 Task: Find connections with filter location Sant Vicenç dels Horts with filter topic #Inspirationwith filter profile language Potuguese with filter current company Elsevier with filter school Careers for youth in Salem with filter industry Glass, Ceramics and Concrete Manufacturing with filter service category Video Animation with filter keywords title Warehouse Worker
Action: Mouse moved to (628, 70)
Screenshot: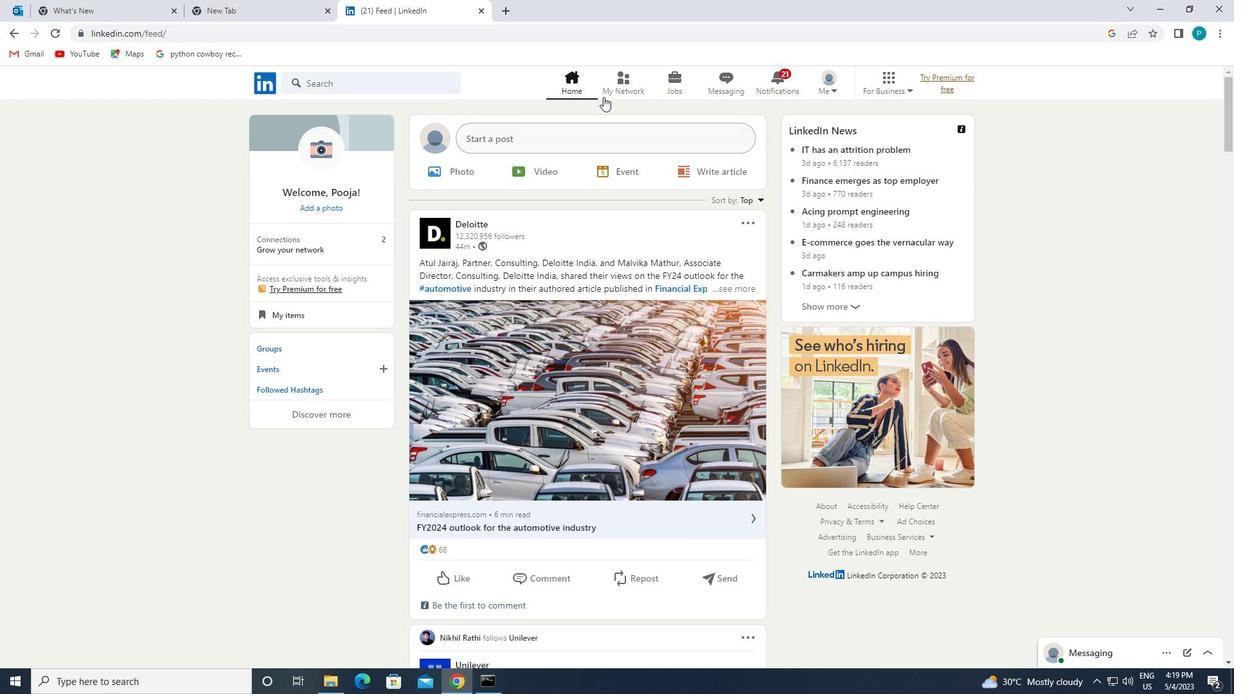 
Action: Mouse pressed left at (628, 70)
Screenshot: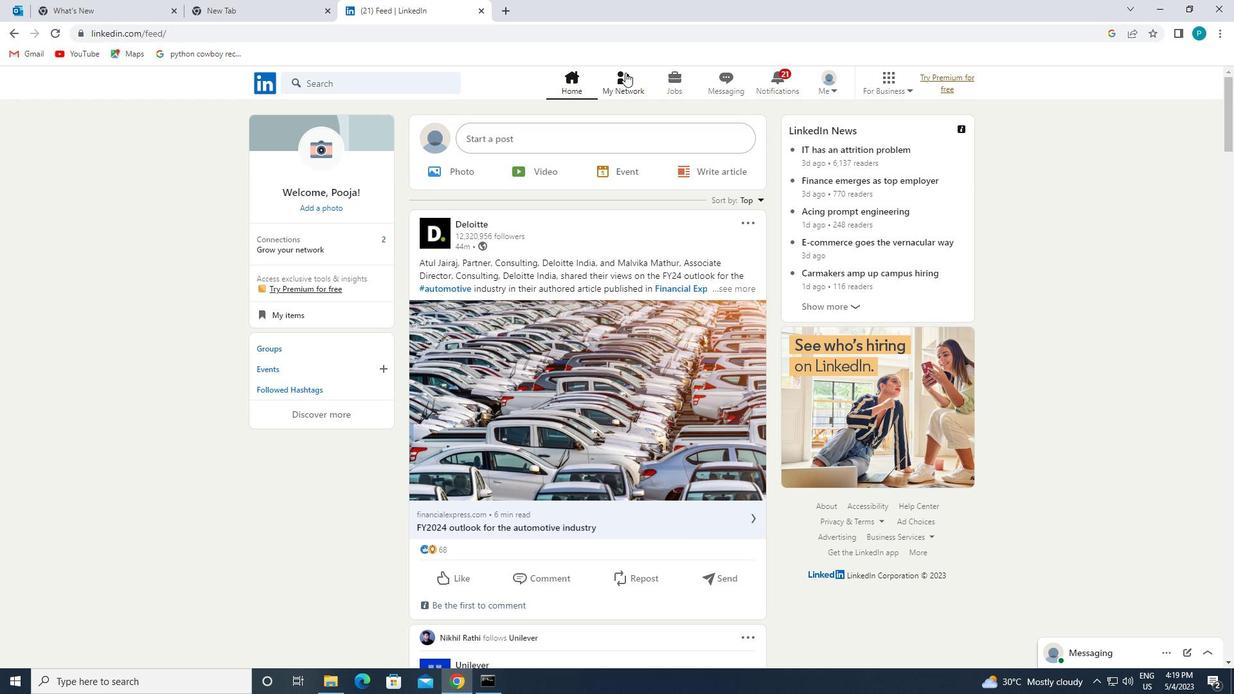 
Action: Mouse moved to (402, 150)
Screenshot: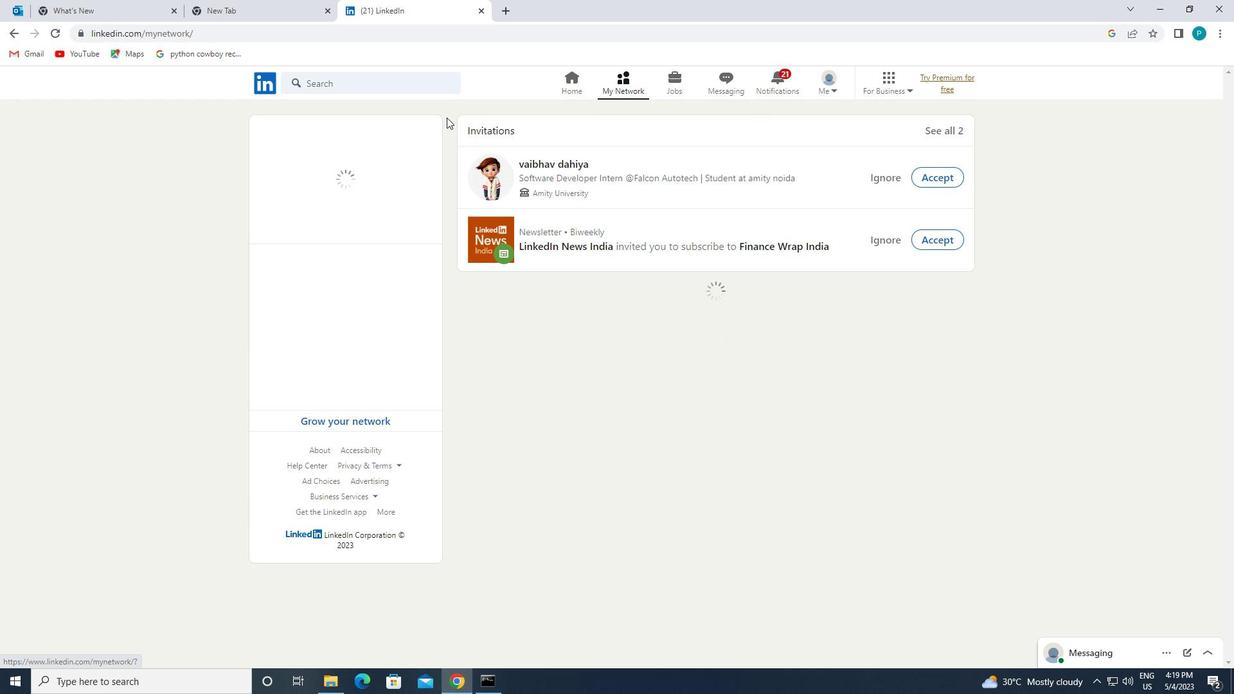 
Action: Mouse pressed left at (402, 150)
Screenshot: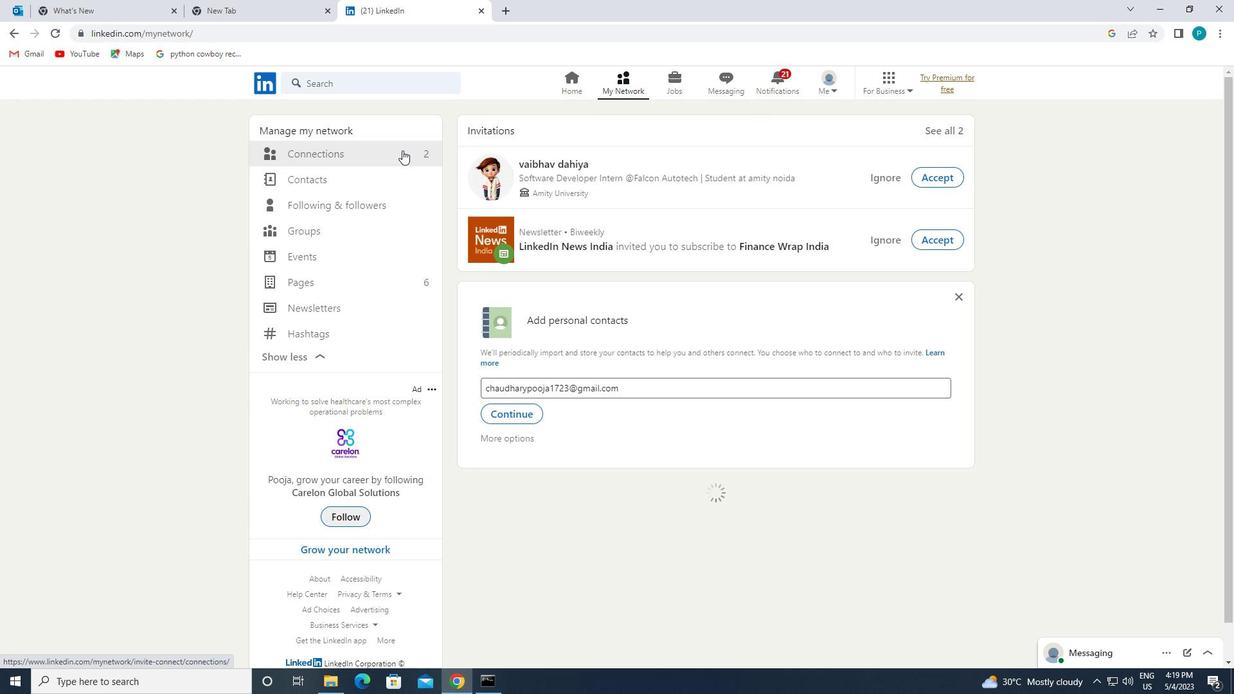 
Action: Mouse moved to (752, 144)
Screenshot: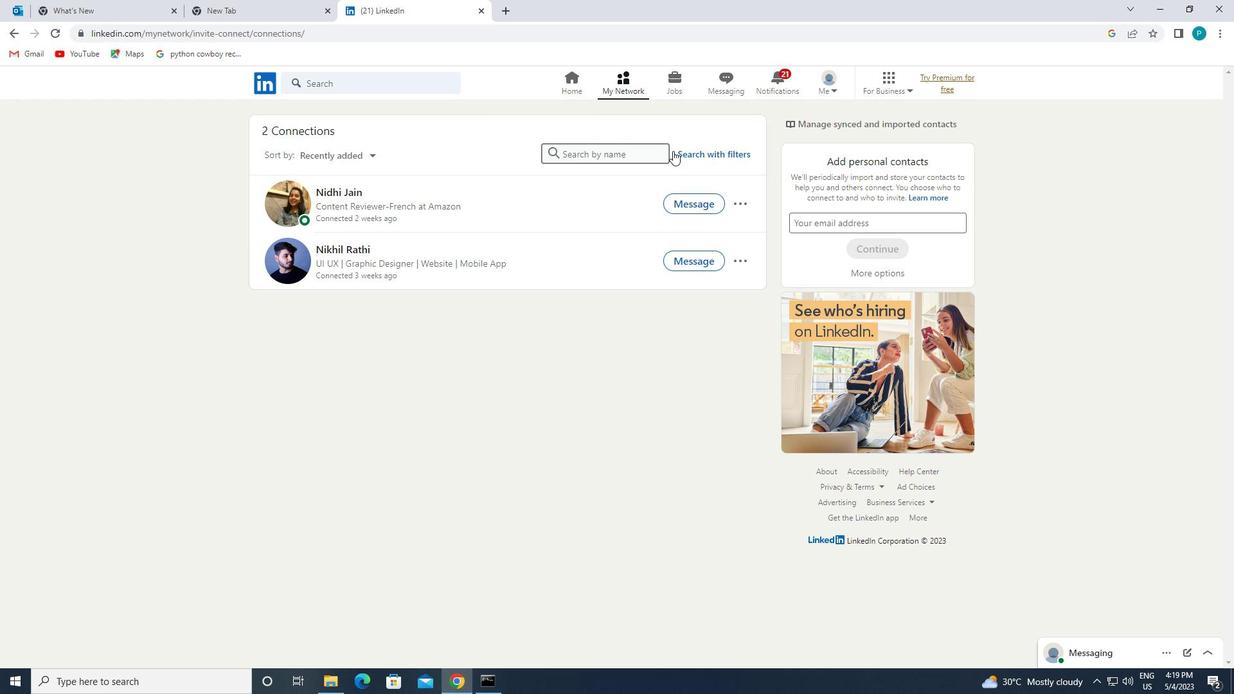 
Action: Mouse pressed left at (752, 144)
Screenshot: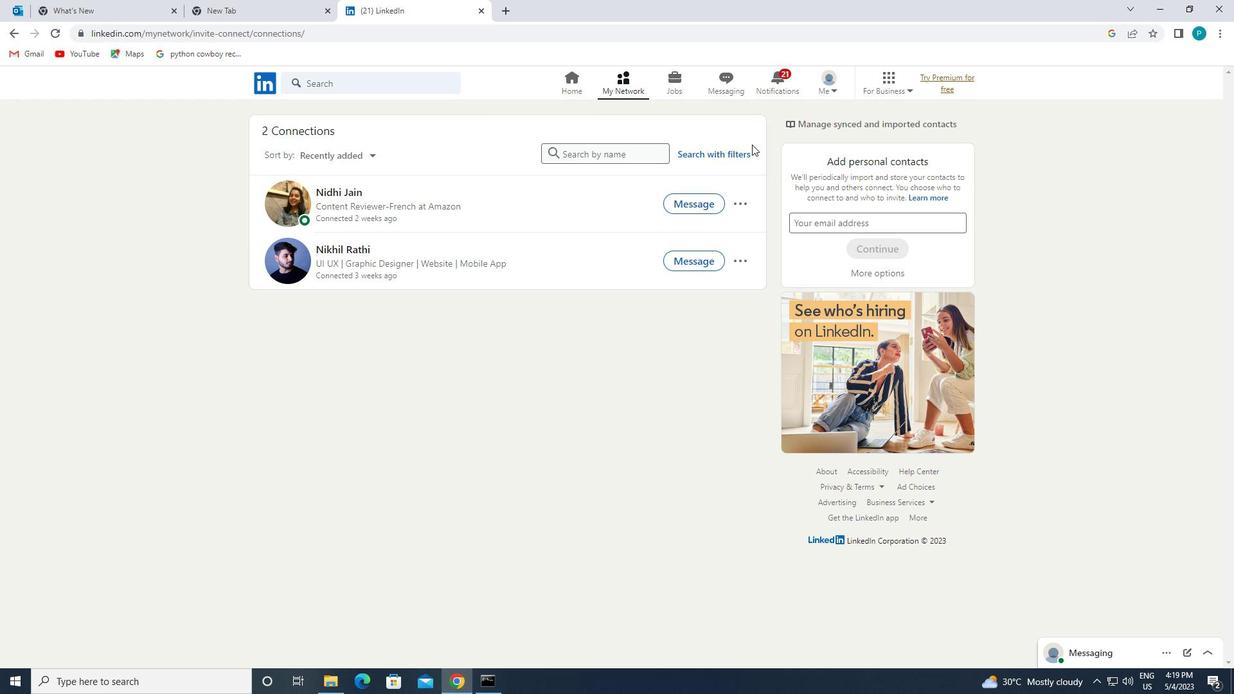 
Action: Mouse moved to (748, 147)
Screenshot: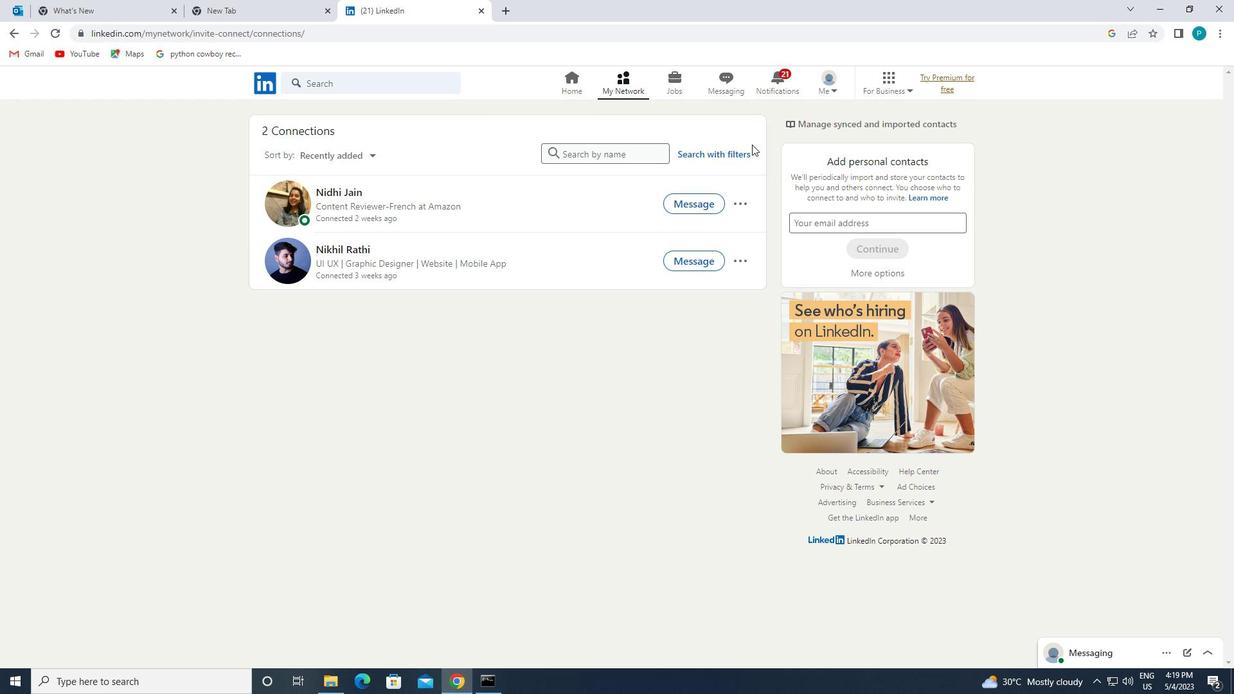 
Action: Mouse pressed left at (748, 147)
Screenshot: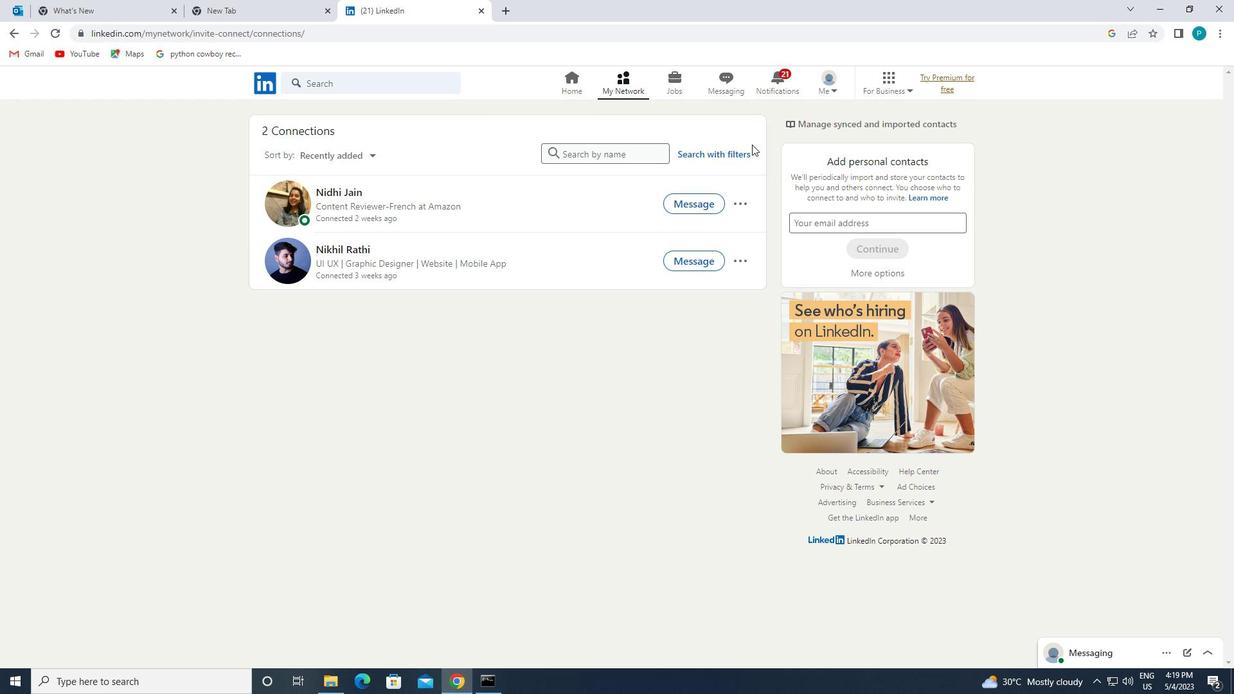 
Action: Mouse moved to (681, 116)
Screenshot: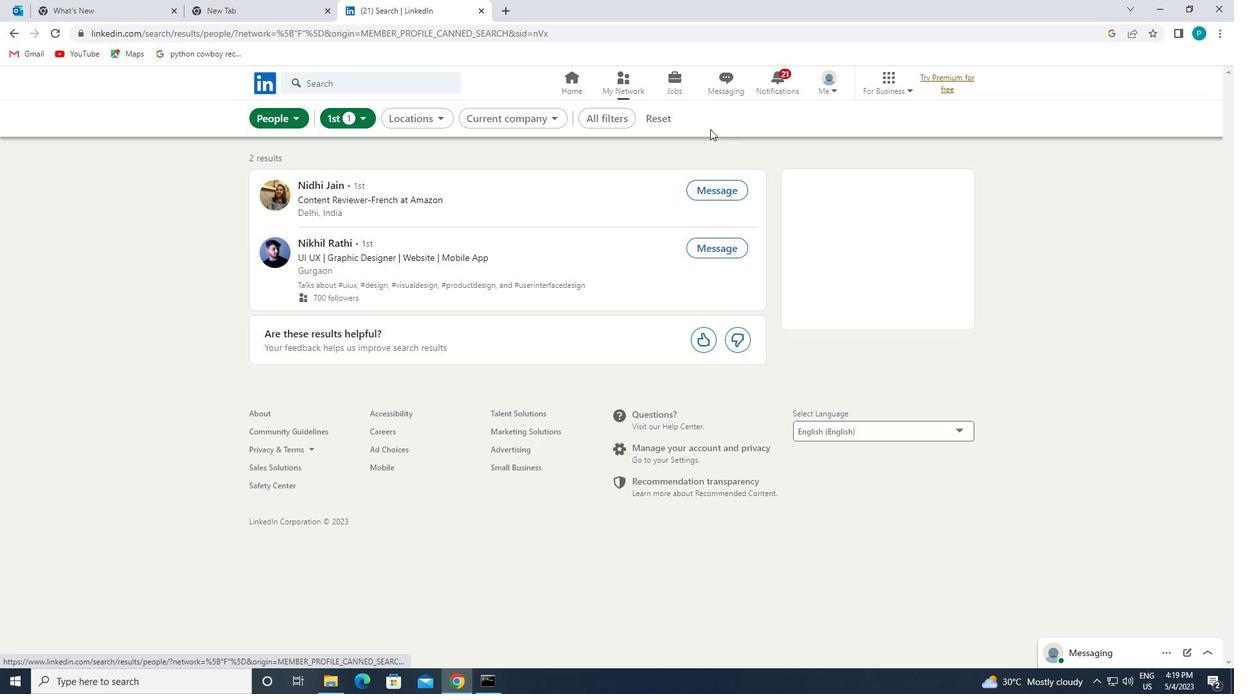 
Action: Mouse pressed left at (681, 116)
Screenshot: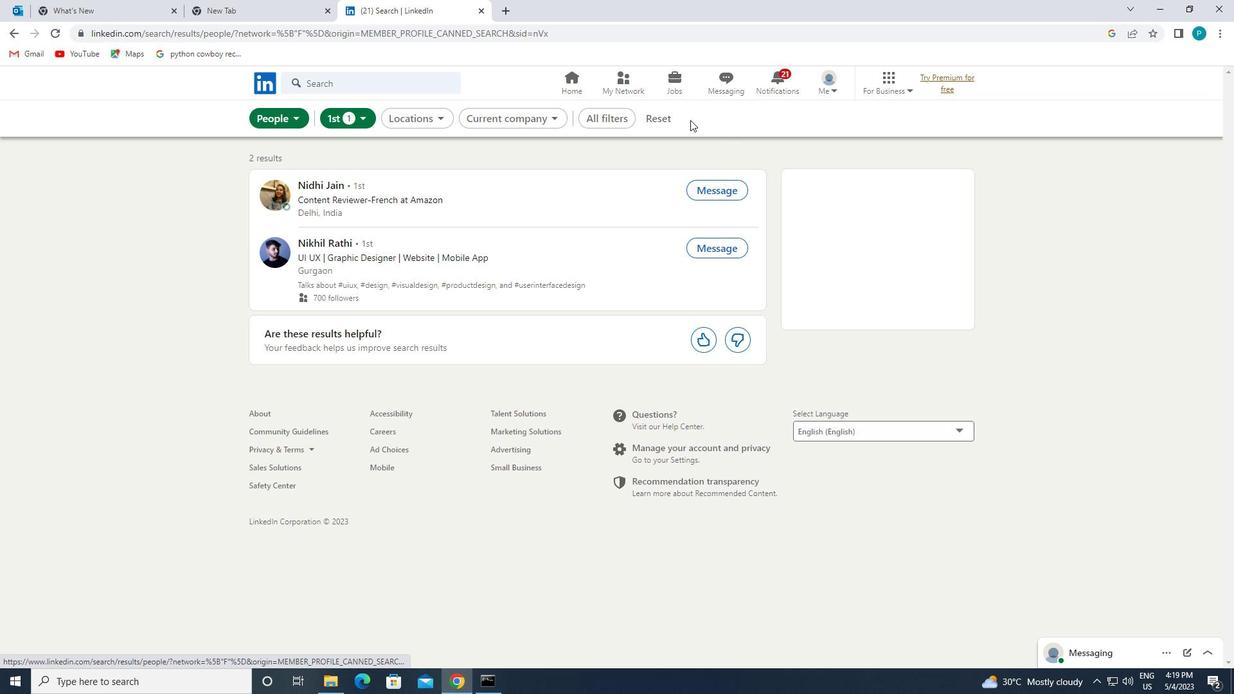 
Action: Mouse moved to (675, 117)
Screenshot: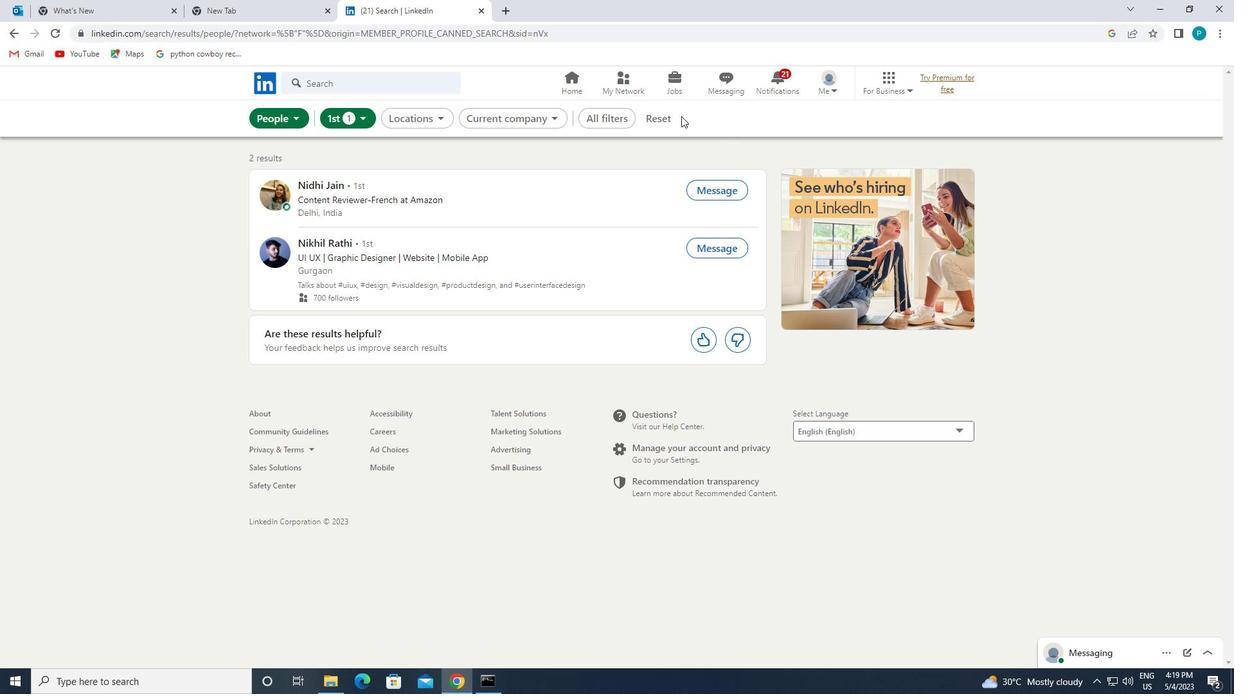 
Action: Mouse pressed left at (675, 117)
Screenshot: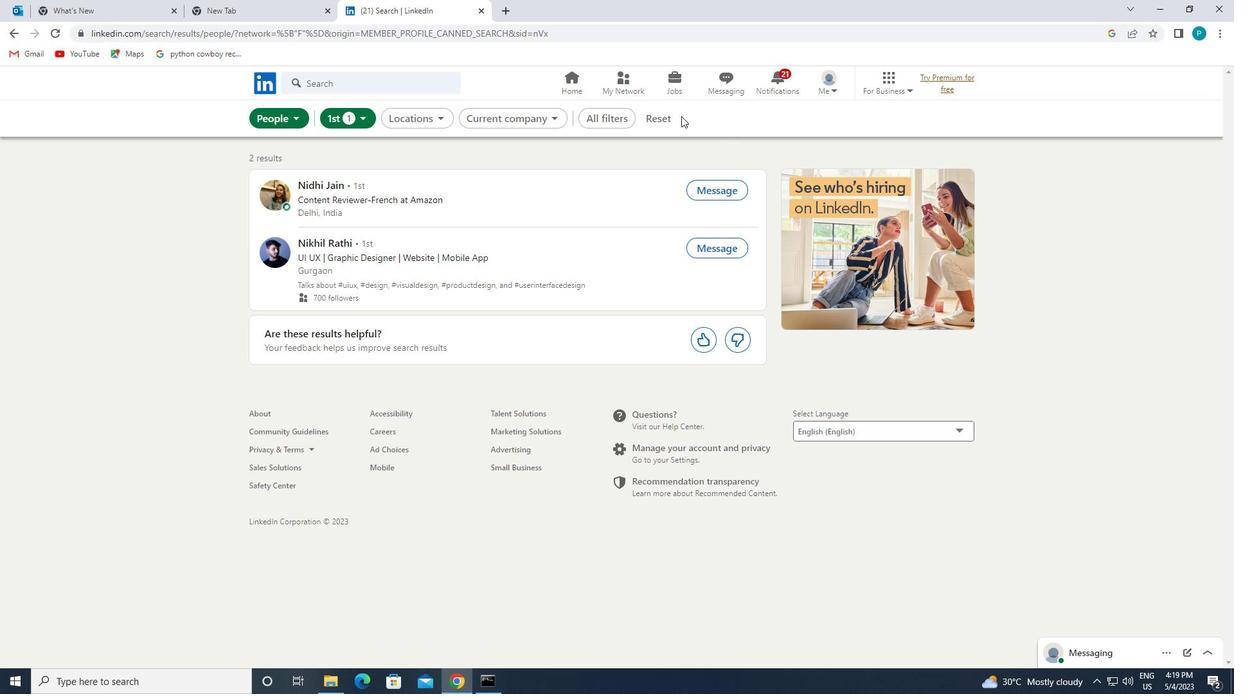 
Action: Mouse moved to (637, 113)
Screenshot: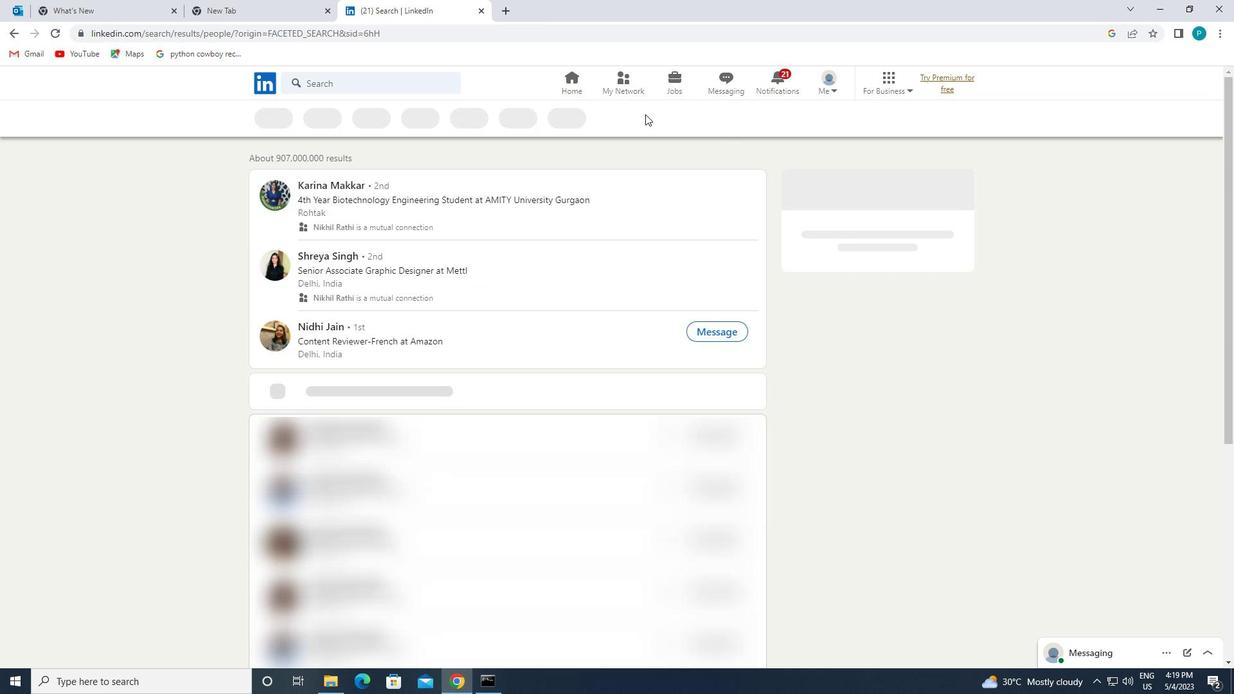 
Action: Mouse pressed left at (637, 113)
Screenshot: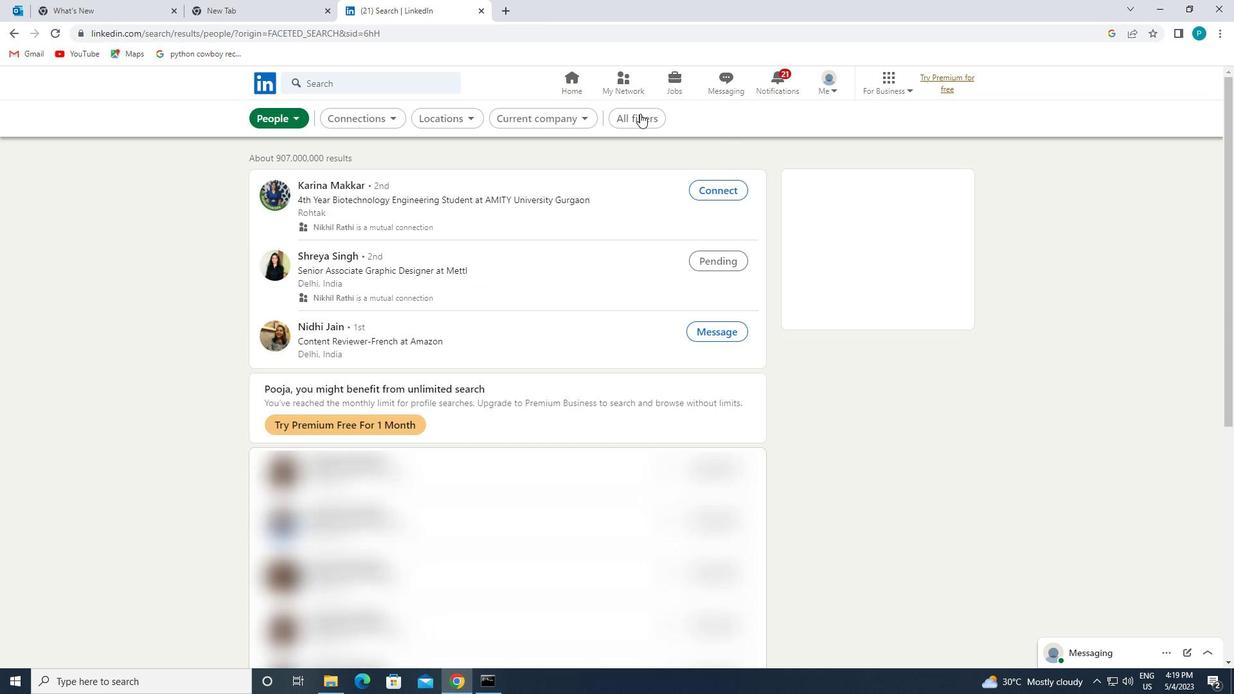 
Action: Mouse moved to (1051, 317)
Screenshot: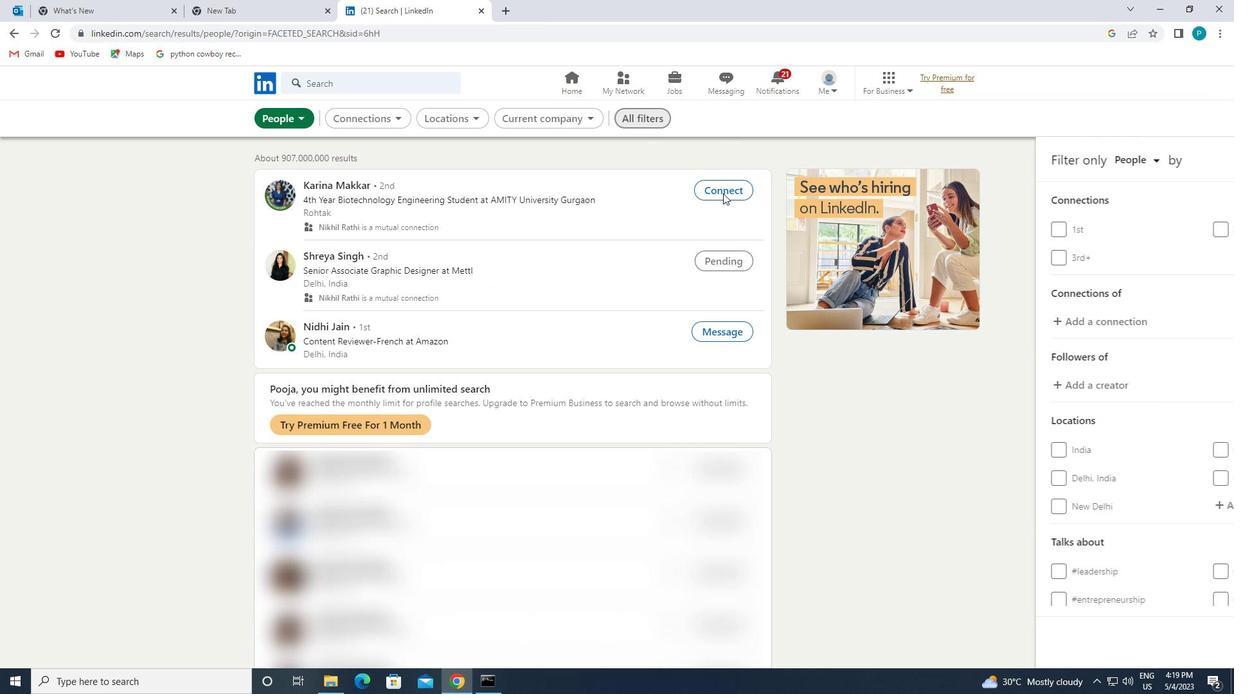 
Action: Mouse scrolled (1051, 316) with delta (0, 0)
Screenshot: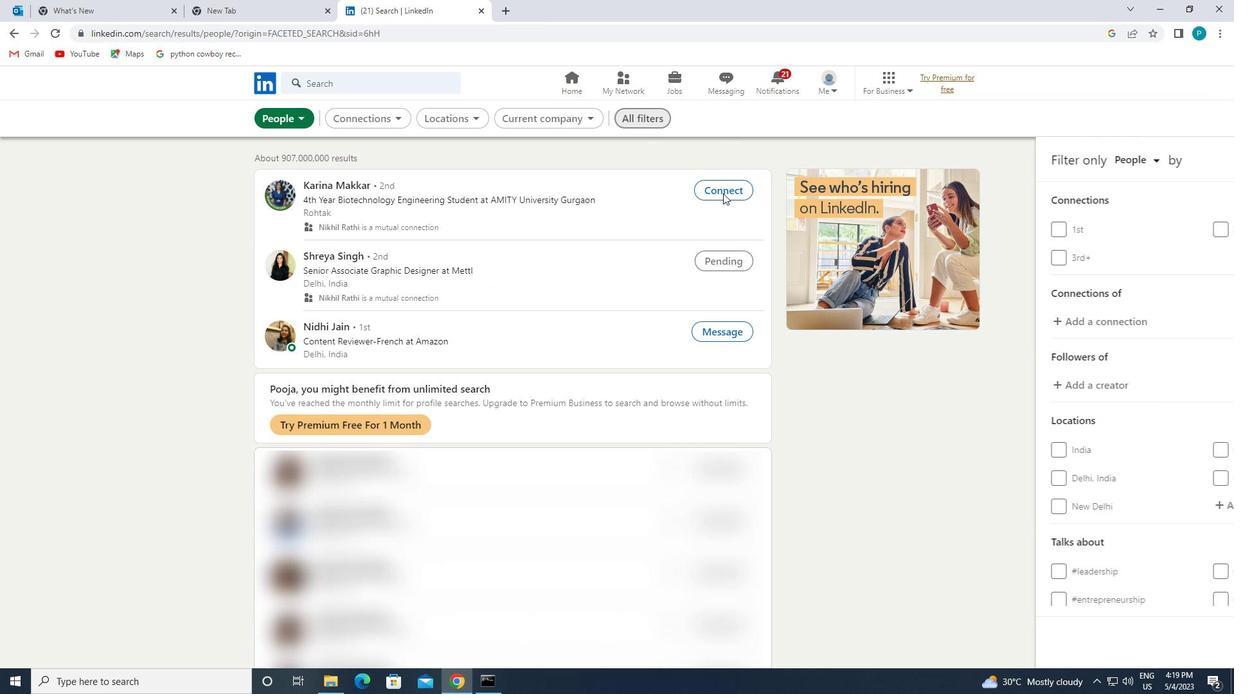 
Action: Mouse moved to (1083, 330)
Screenshot: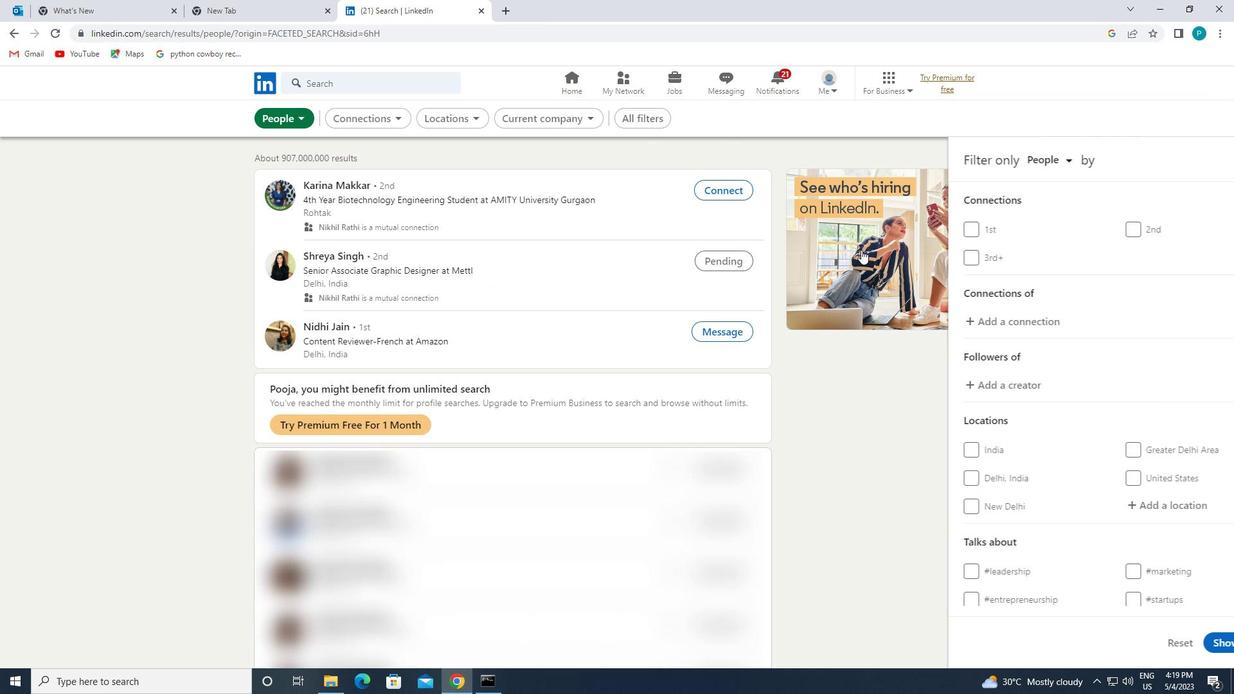 
Action: Mouse scrolled (1083, 329) with delta (0, 0)
Screenshot: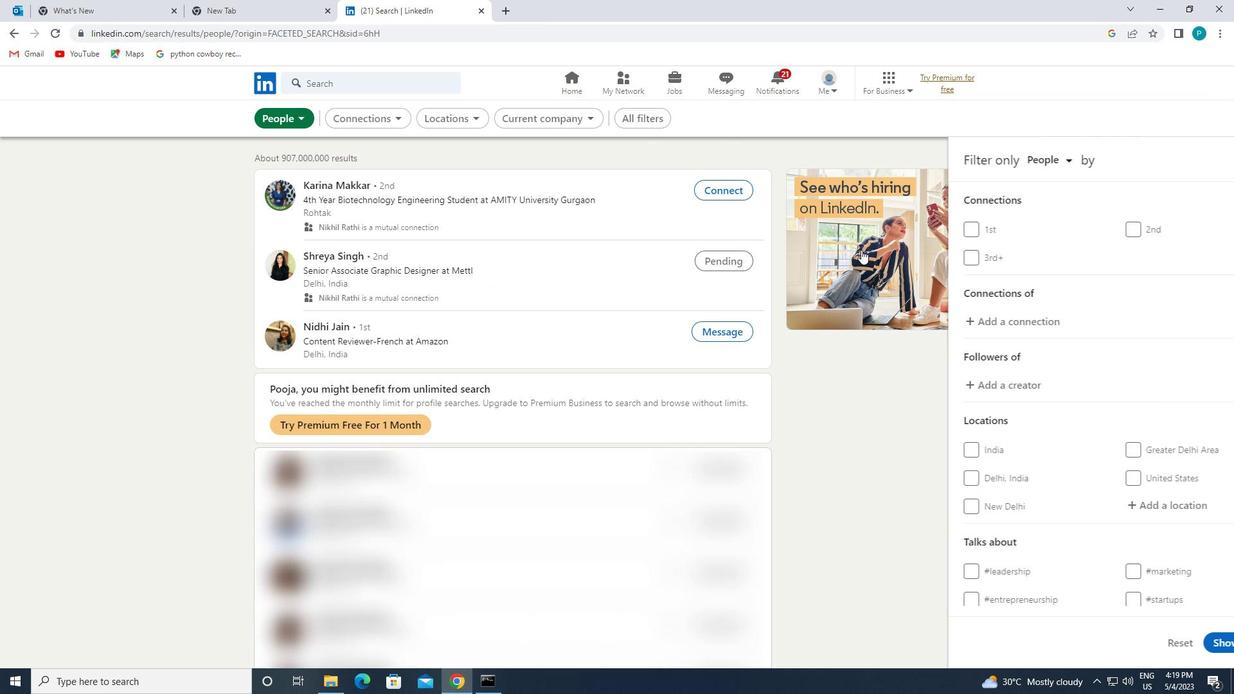 
Action: Mouse moved to (1083, 331)
Screenshot: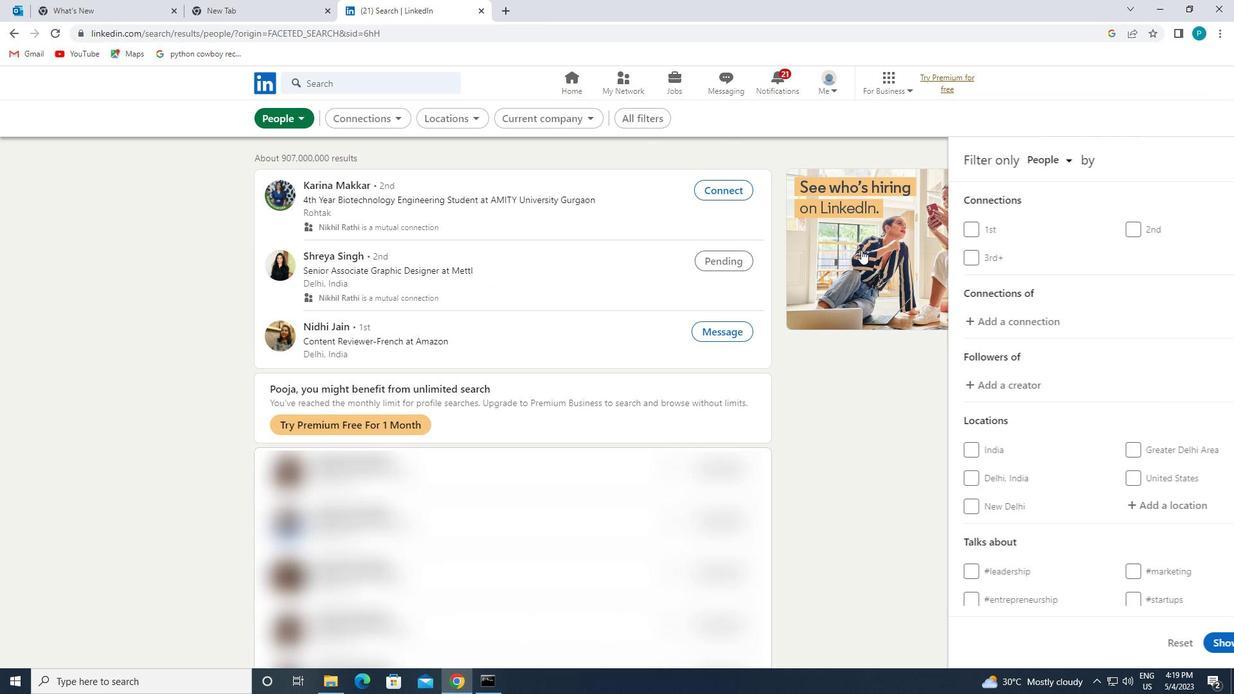 
Action: Mouse scrolled (1083, 330) with delta (0, 0)
Screenshot: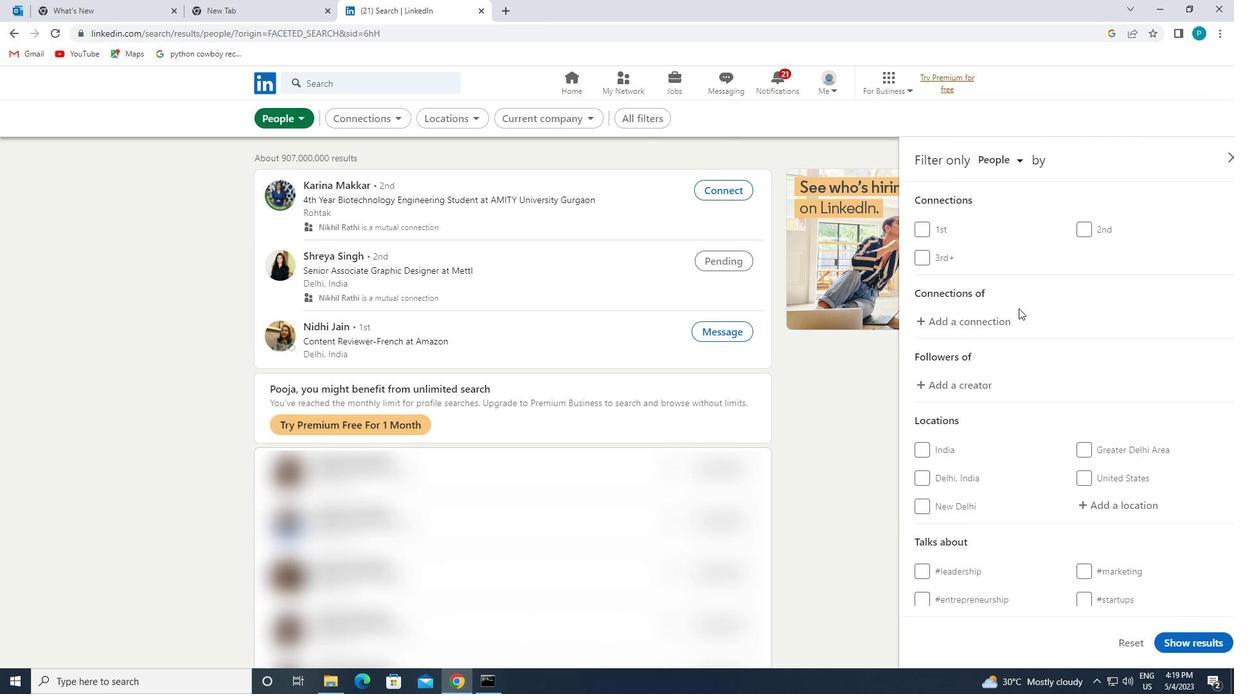 
Action: Mouse moved to (1083, 309)
Screenshot: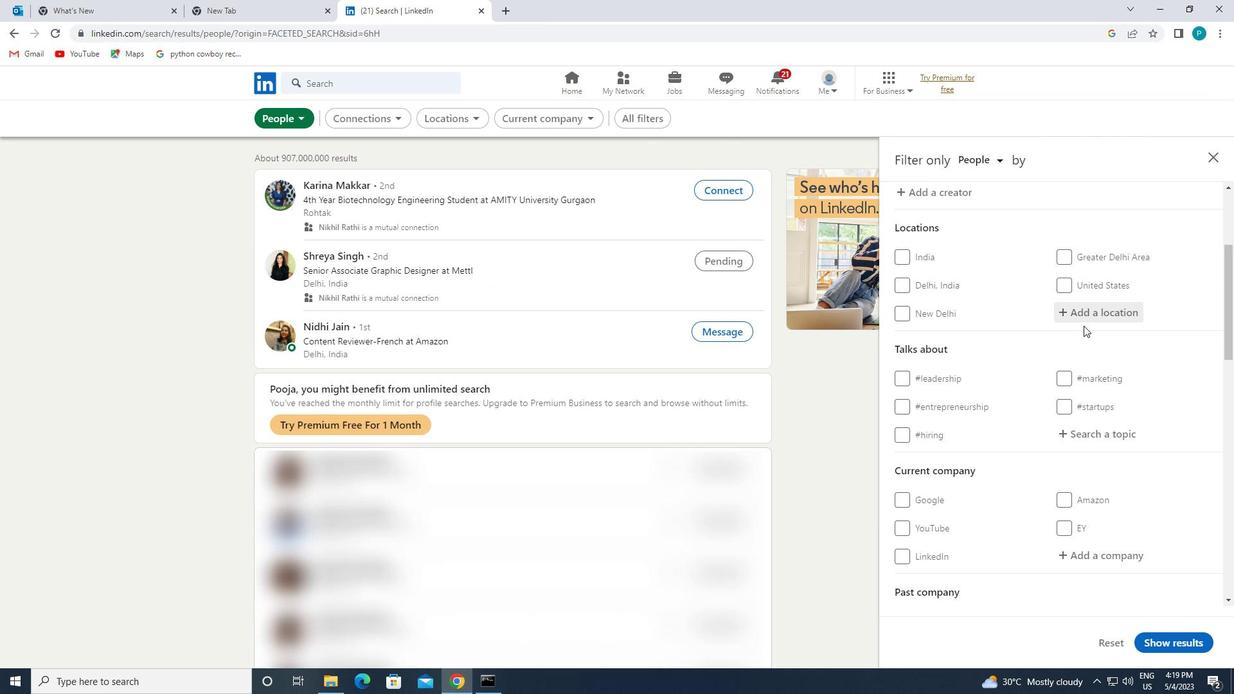 
Action: Mouse pressed left at (1083, 309)
Screenshot: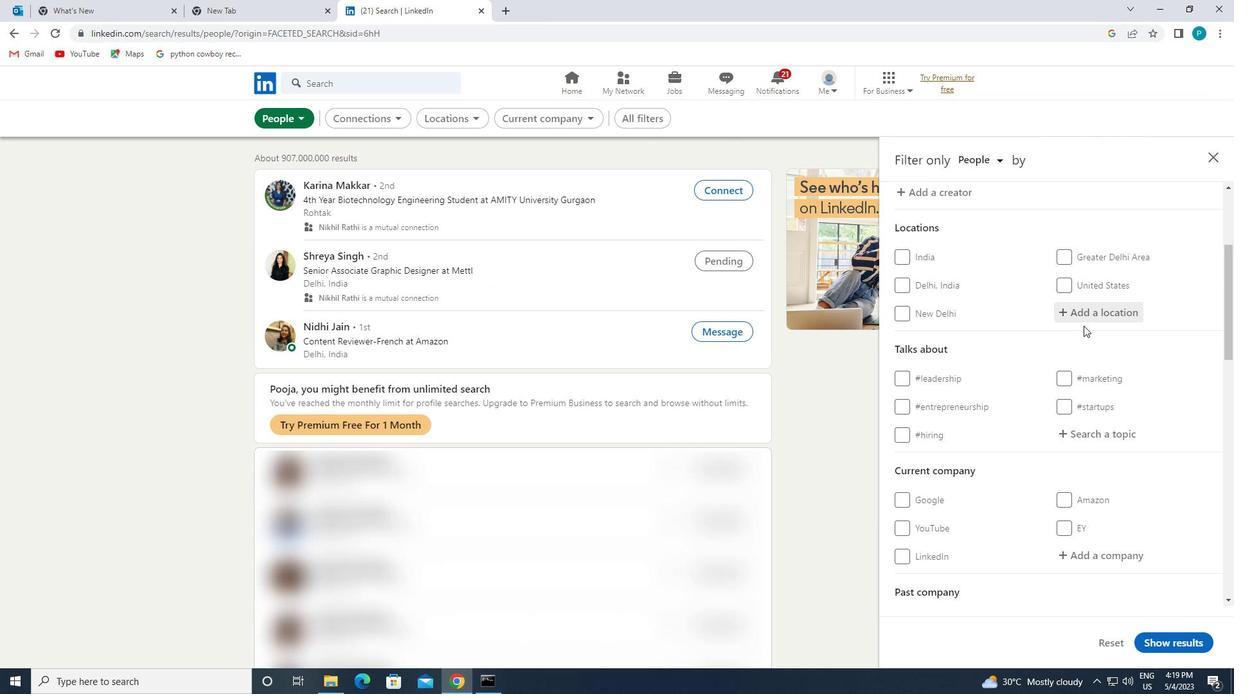 
Action: Key pressed <Key.caps_lock>s<Key.caps_lock>ant<Key.space><Key.caps_lock>v<Key.caps_lock>icenc
Screenshot: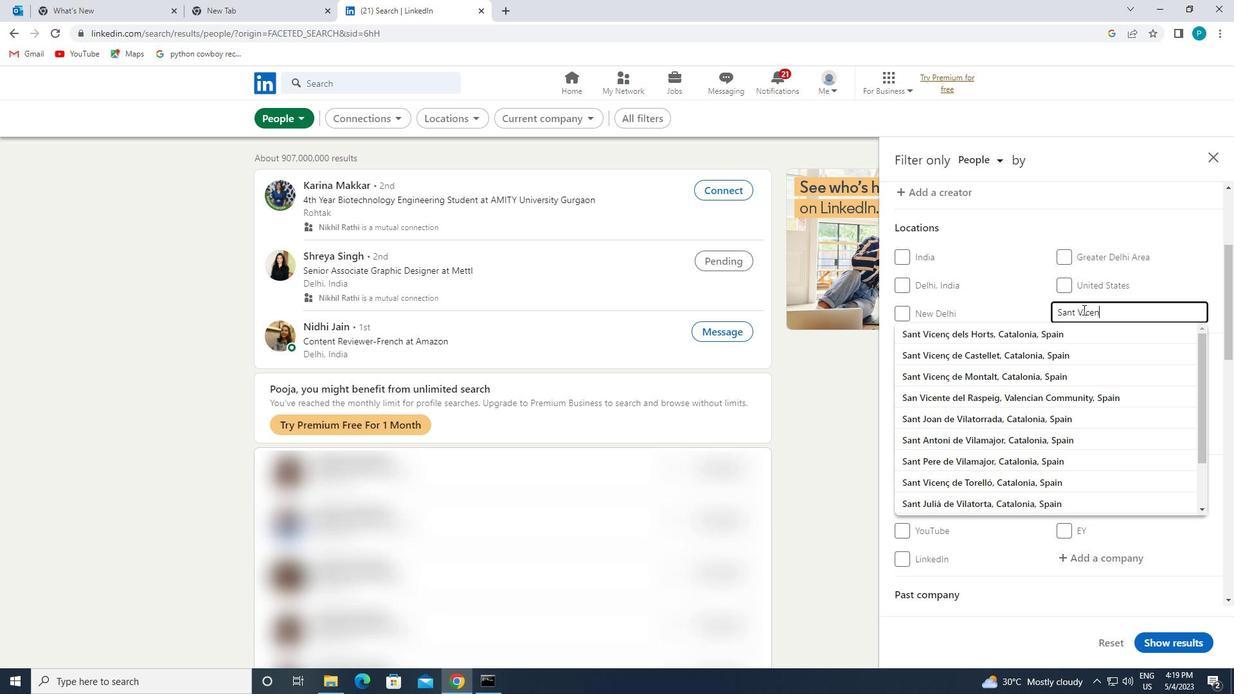 
Action: Mouse moved to (1058, 330)
Screenshot: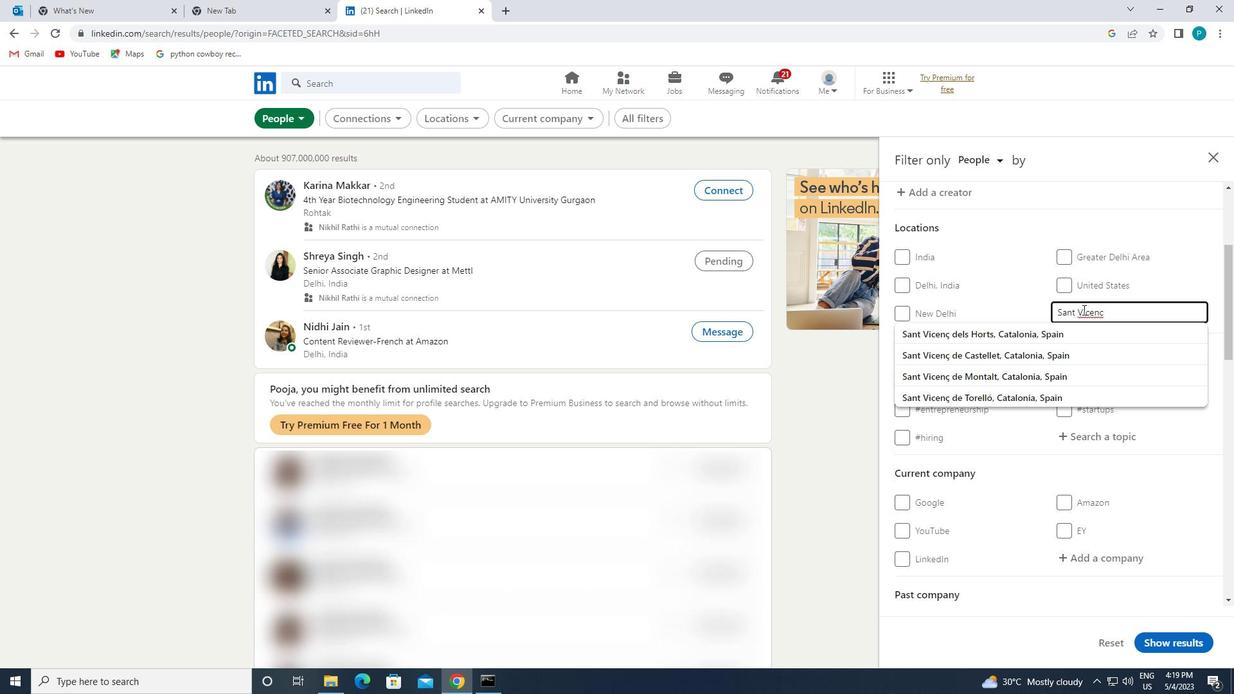 
Action: Mouse pressed left at (1058, 330)
Screenshot: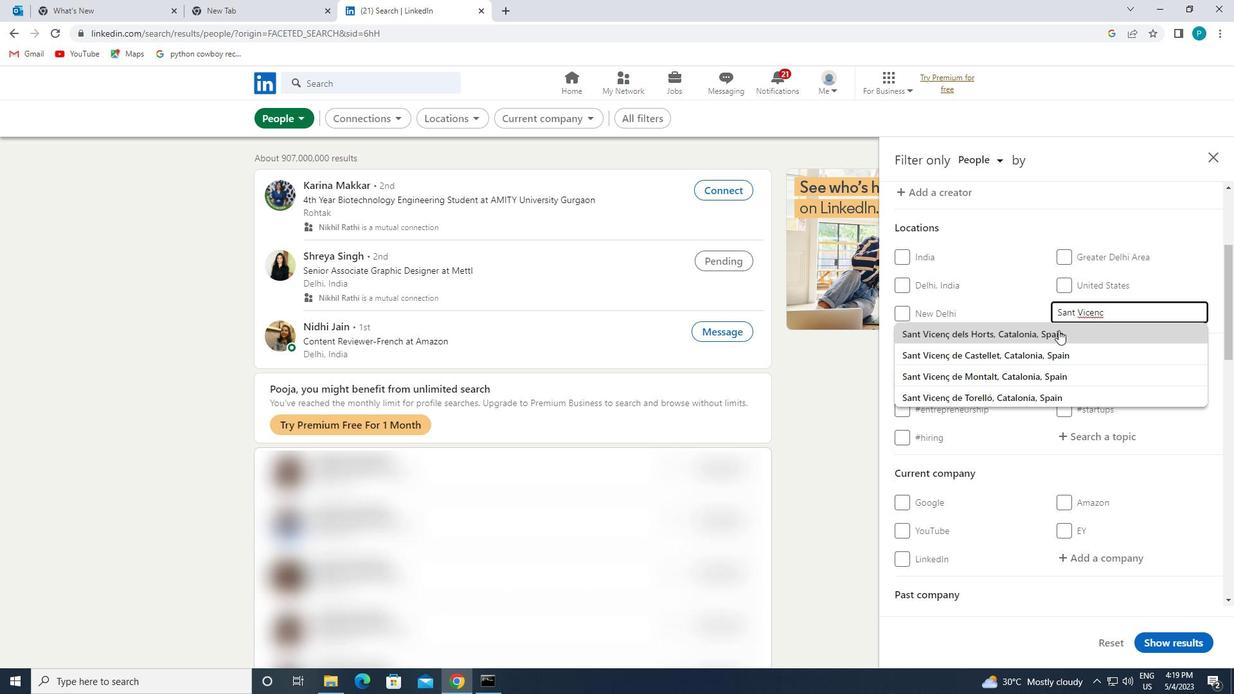 
Action: Mouse moved to (1070, 349)
Screenshot: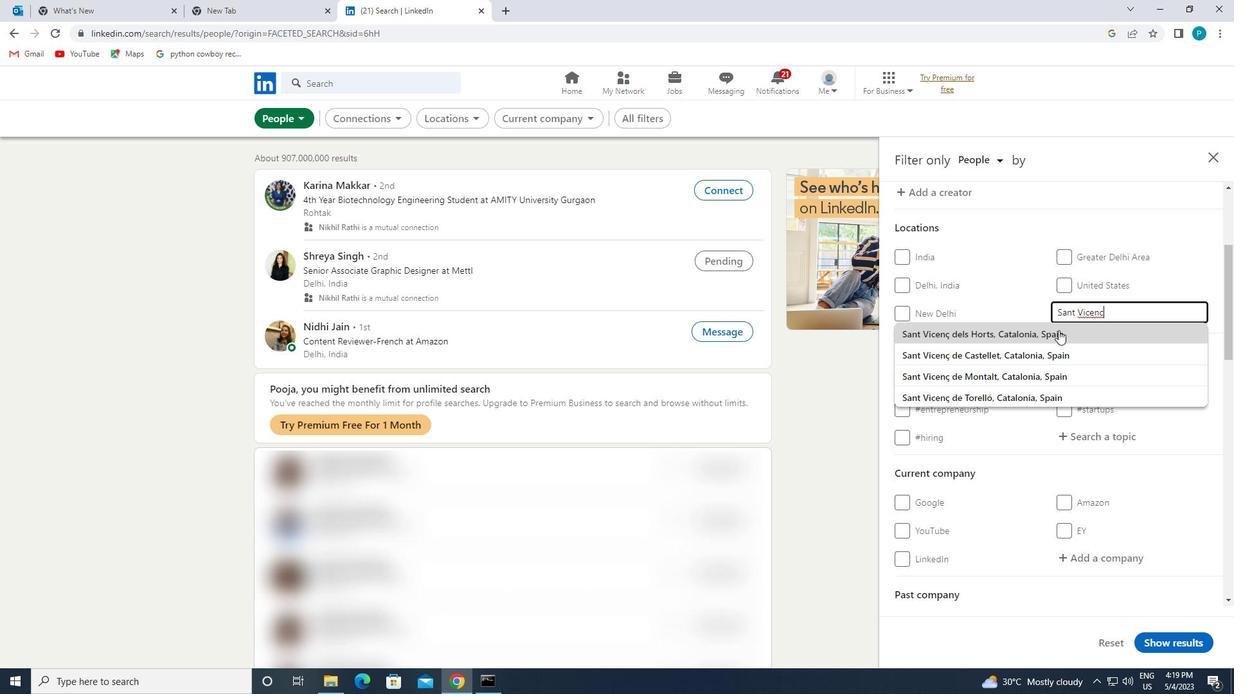 
Action: Mouse scrolled (1070, 349) with delta (0, 0)
Screenshot: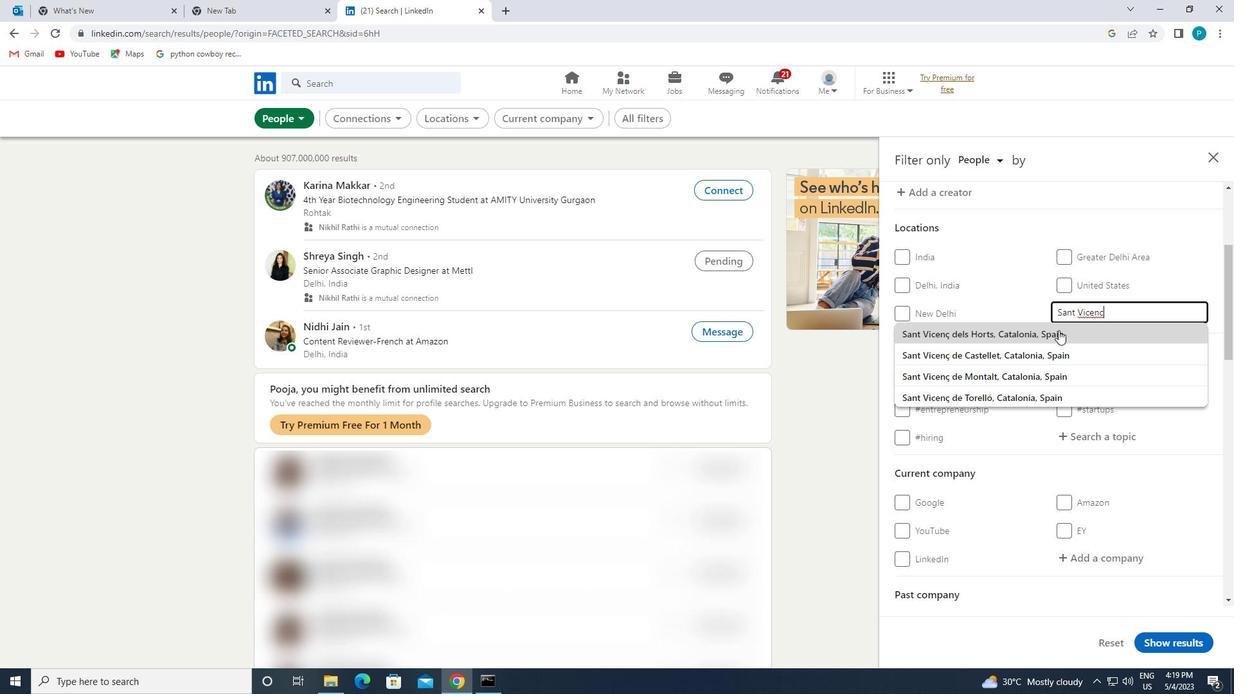 
Action: Mouse moved to (1072, 351)
Screenshot: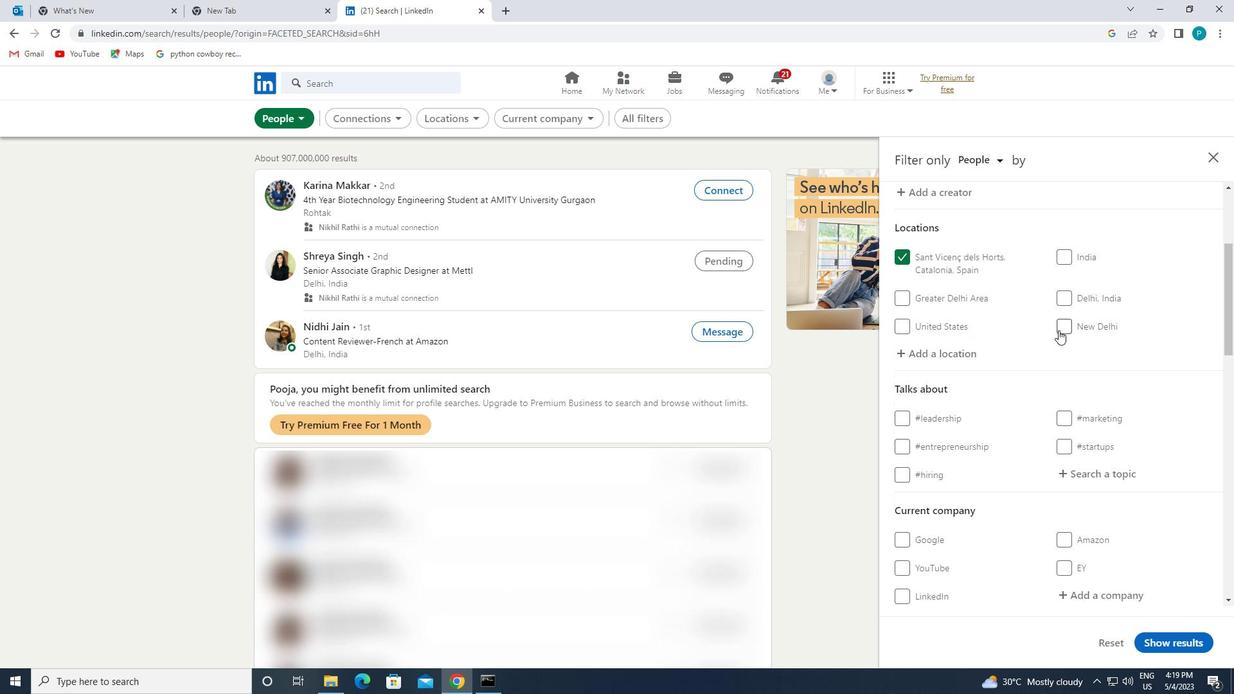 
Action: Mouse scrolled (1072, 350) with delta (0, 0)
Screenshot: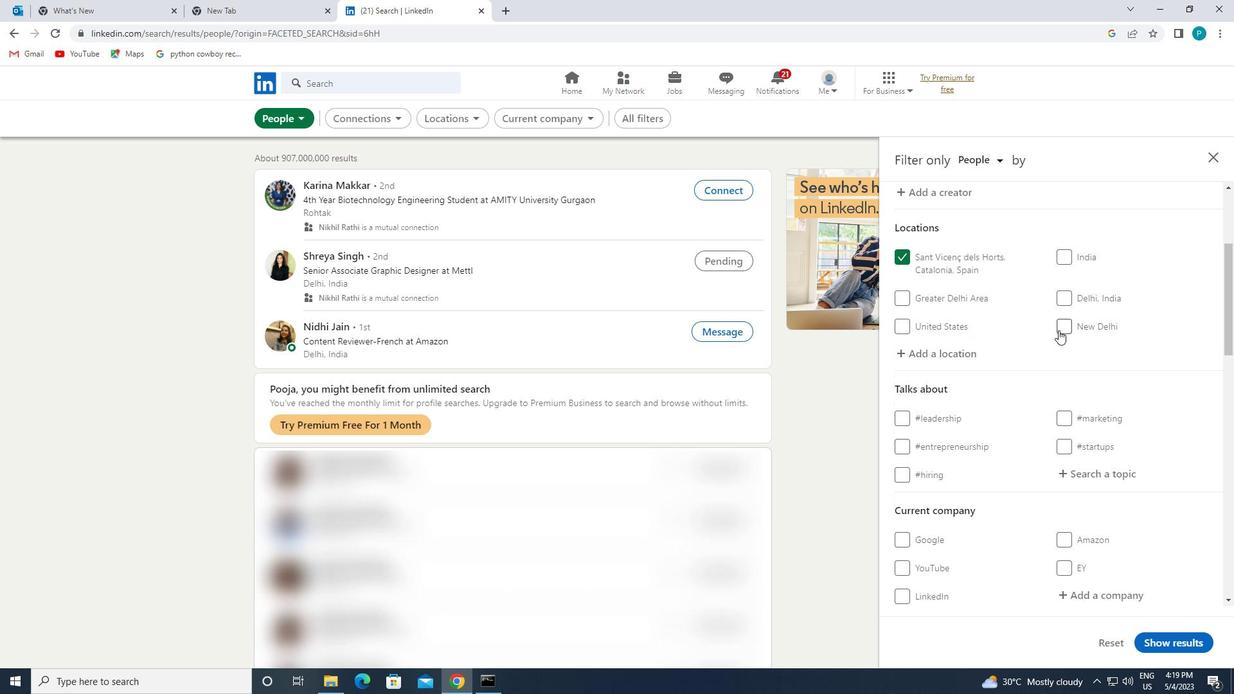 
Action: Mouse moved to (1072, 352)
Screenshot: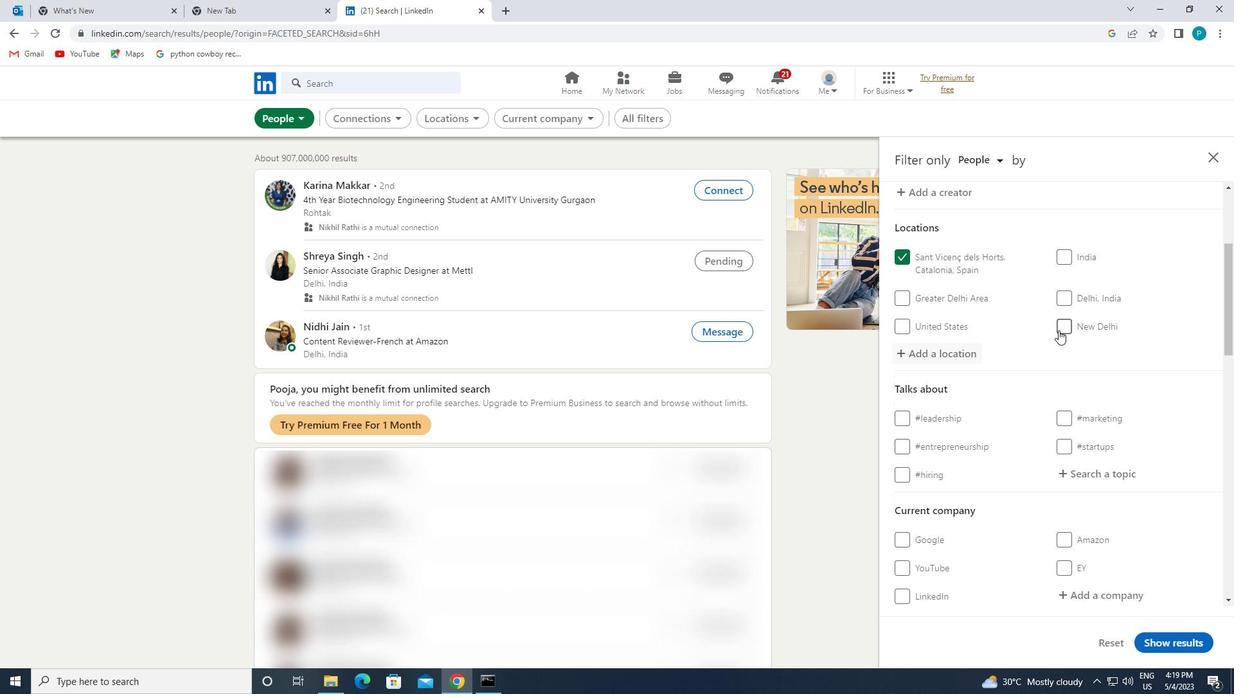 
Action: Mouse pressed left at (1072, 352)
Screenshot: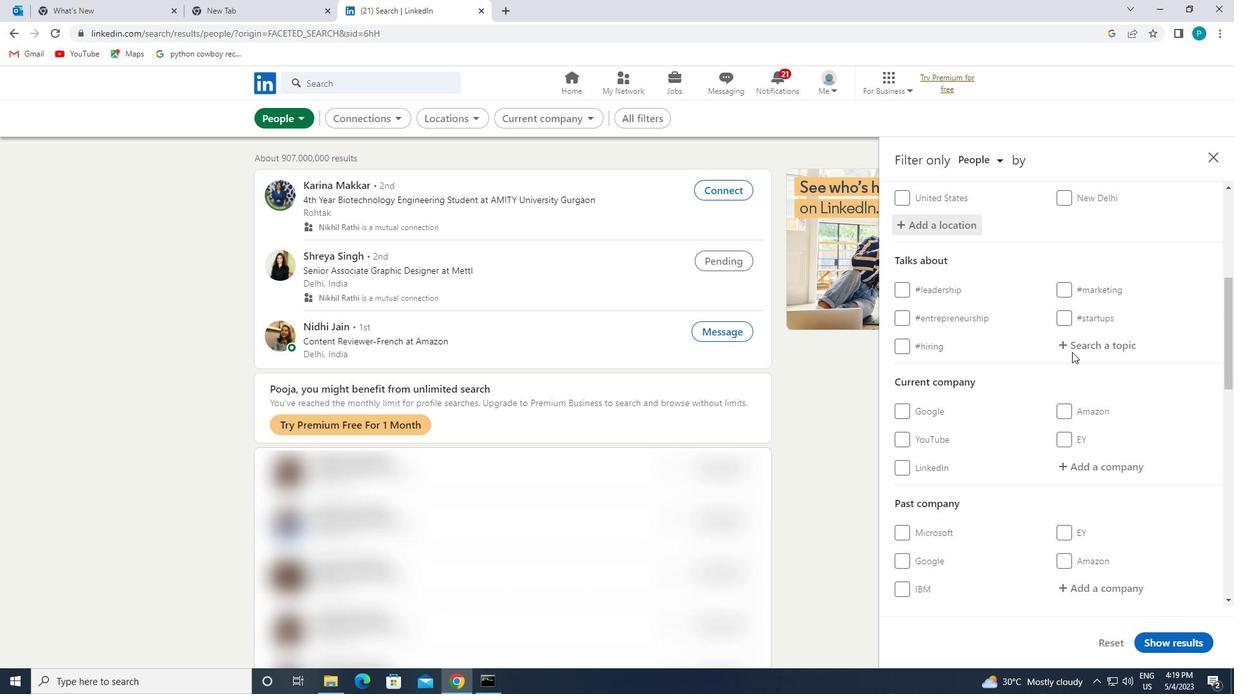 
Action: Key pressed <Key.shift>#<Key.caps_lock>I<Key.caps_lock>NSO<Key.backspace>PIRATION
Screenshot: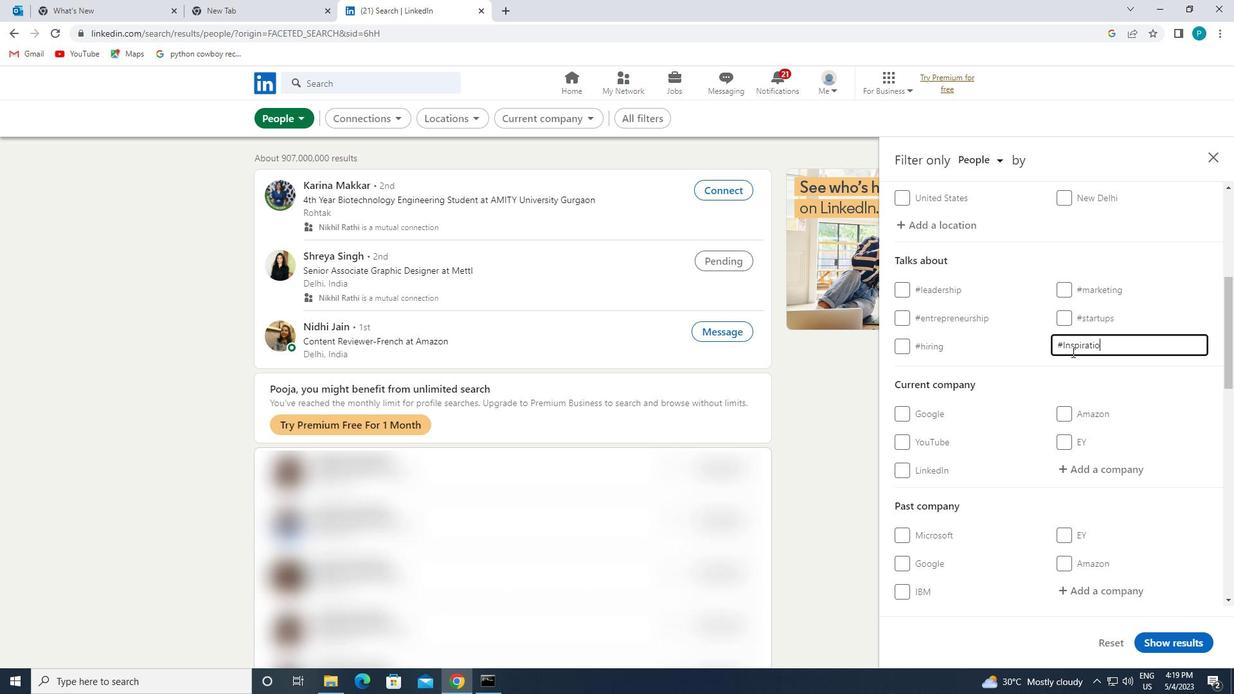 
Action: Mouse moved to (1065, 417)
Screenshot: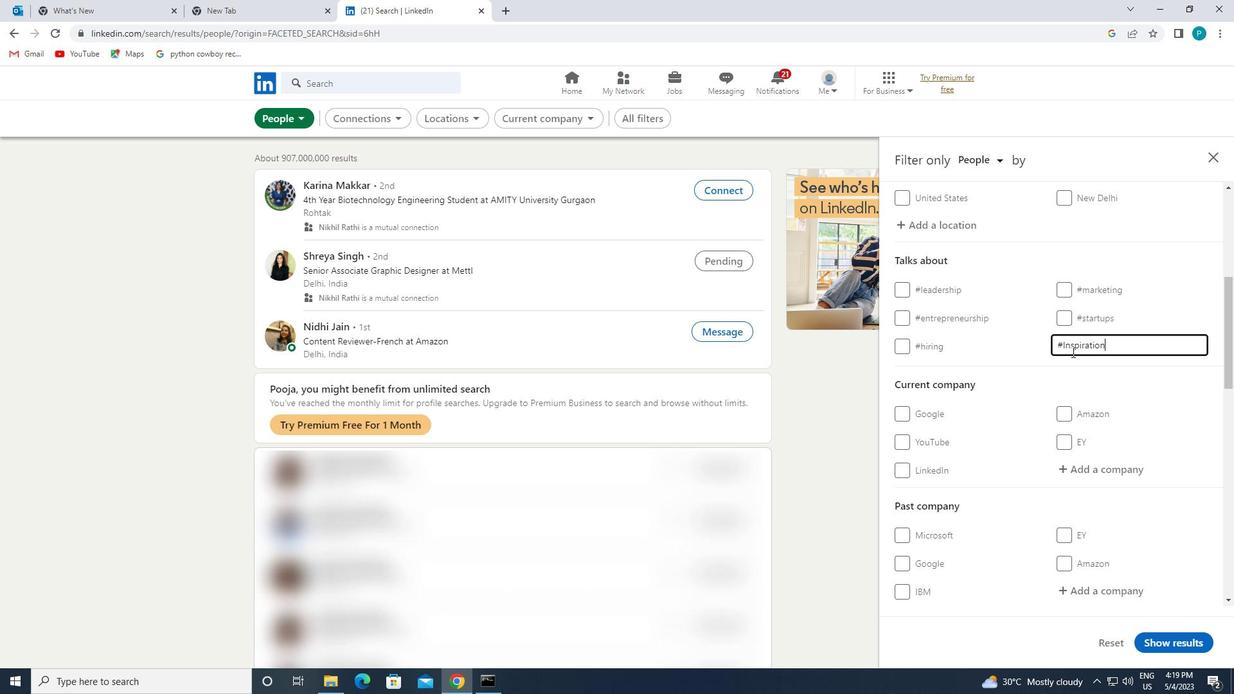 
Action: Mouse scrolled (1065, 417) with delta (0, 0)
Screenshot: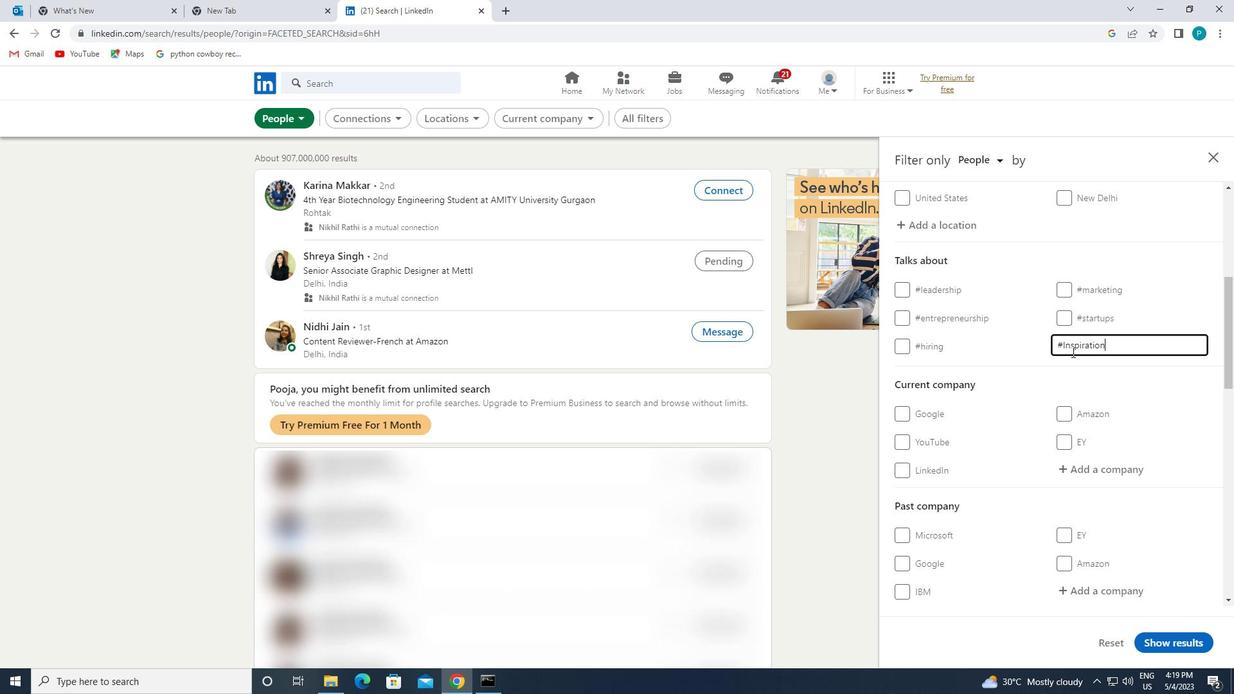 
Action: Mouse moved to (1065, 419)
Screenshot: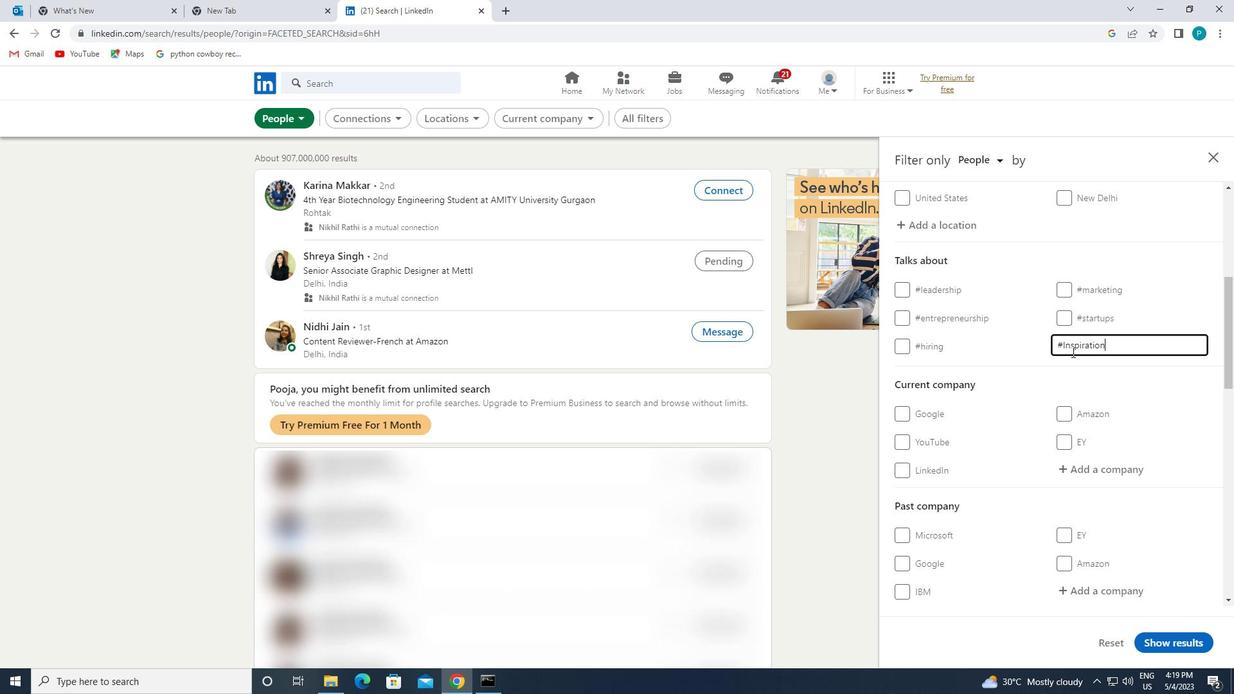 
Action: Mouse scrolled (1065, 419) with delta (0, 0)
Screenshot: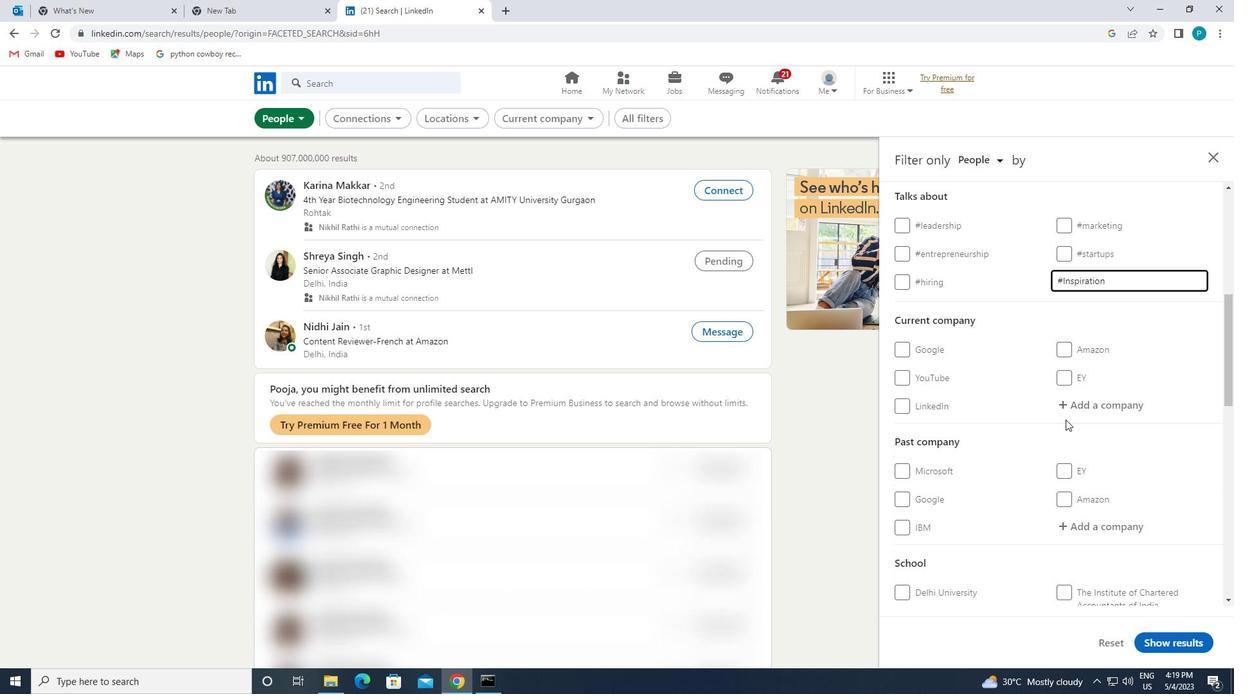 
Action: Mouse scrolled (1065, 419) with delta (0, 0)
Screenshot: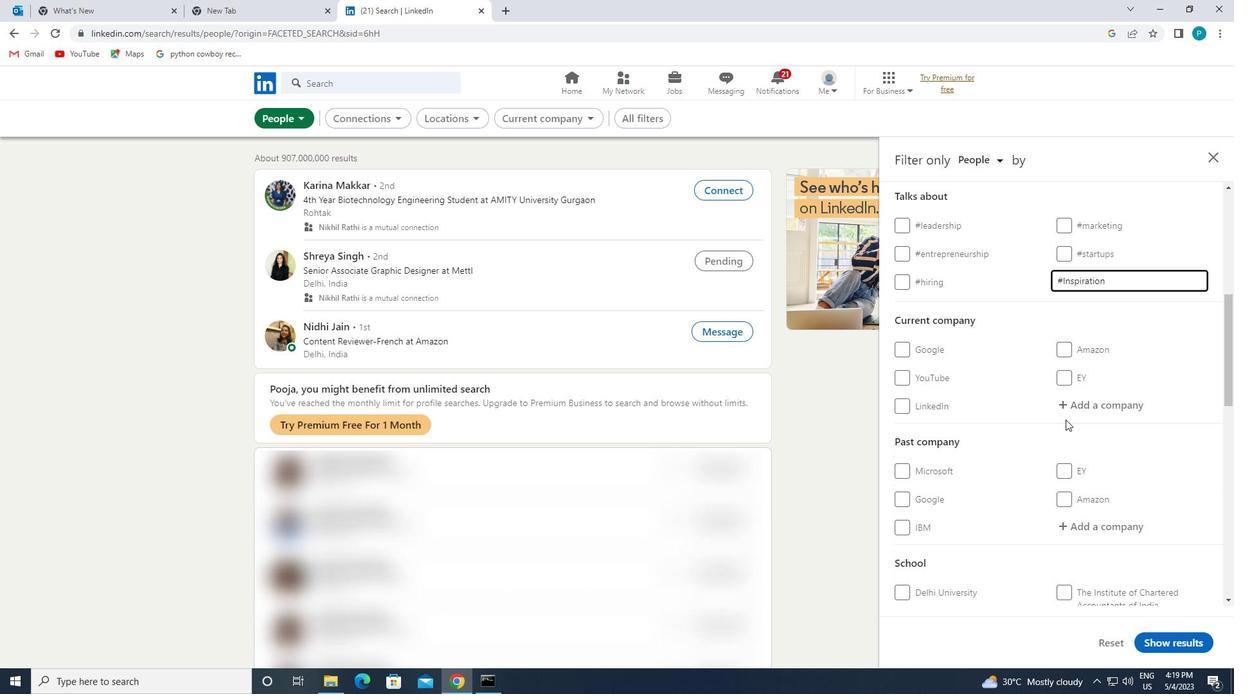 
Action: Mouse scrolled (1065, 419) with delta (0, 0)
Screenshot: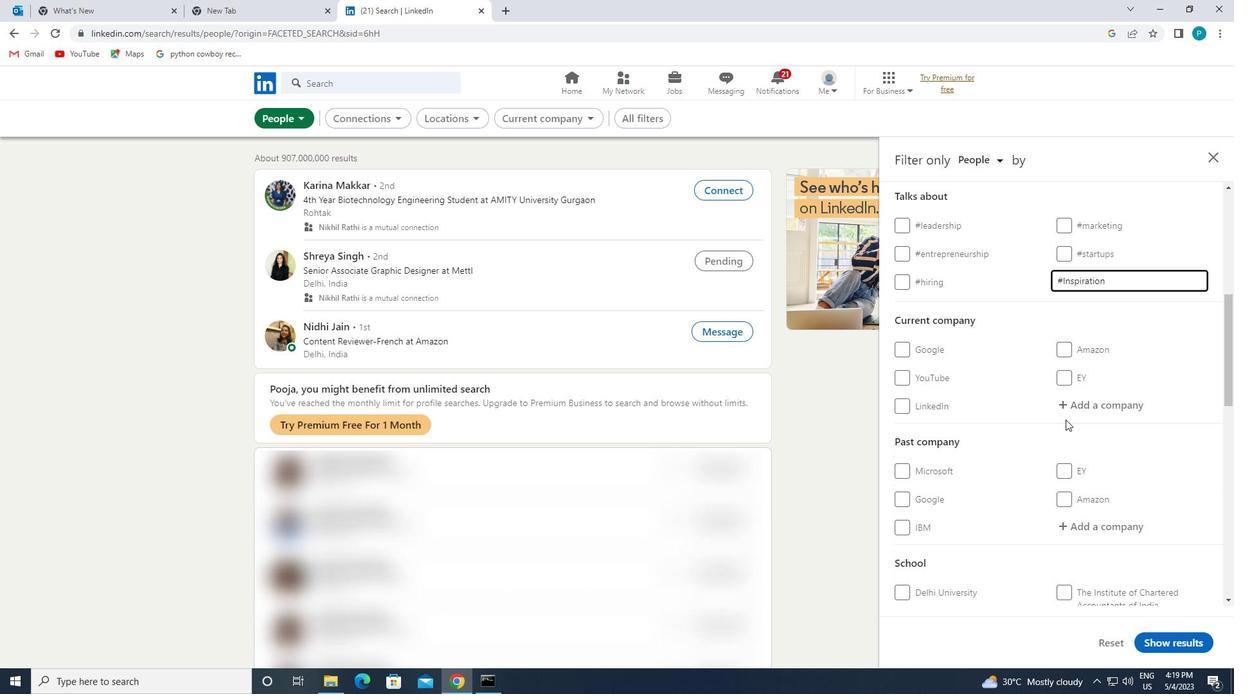 
Action: Mouse scrolled (1065, 419) with delta (0, 0)
Screenshot: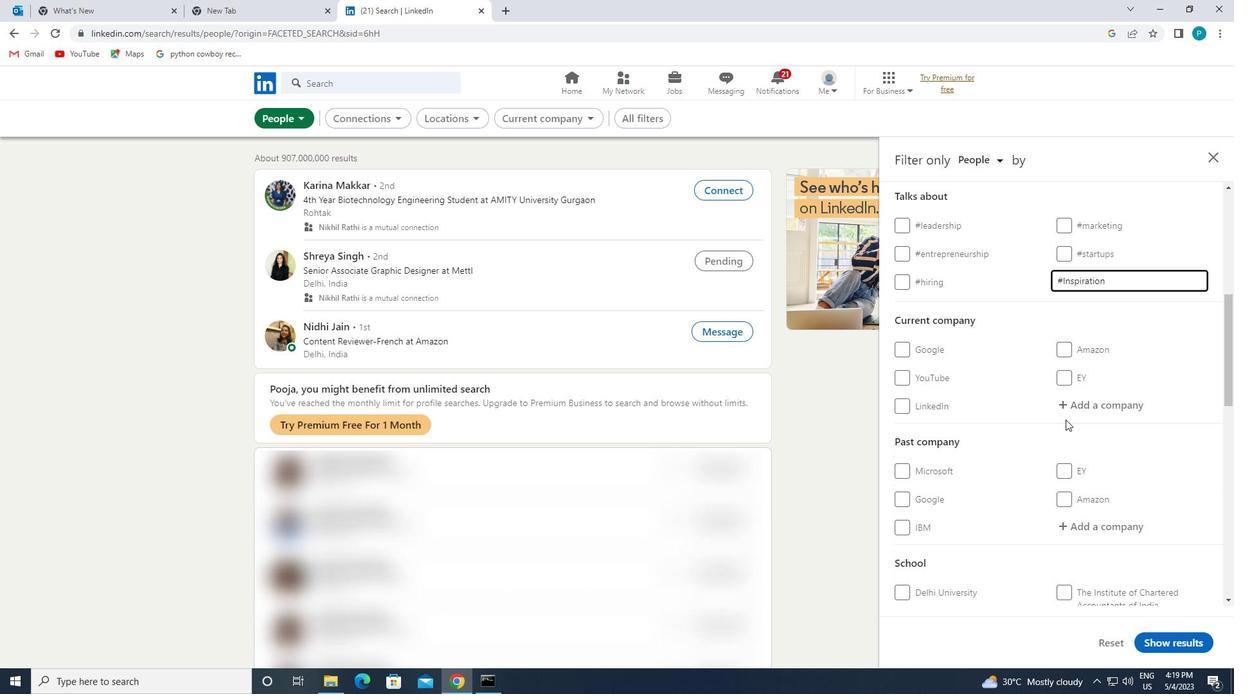 
Action: Mouse scrolled (1065, 419) with delta (0, 0)
Screenshot: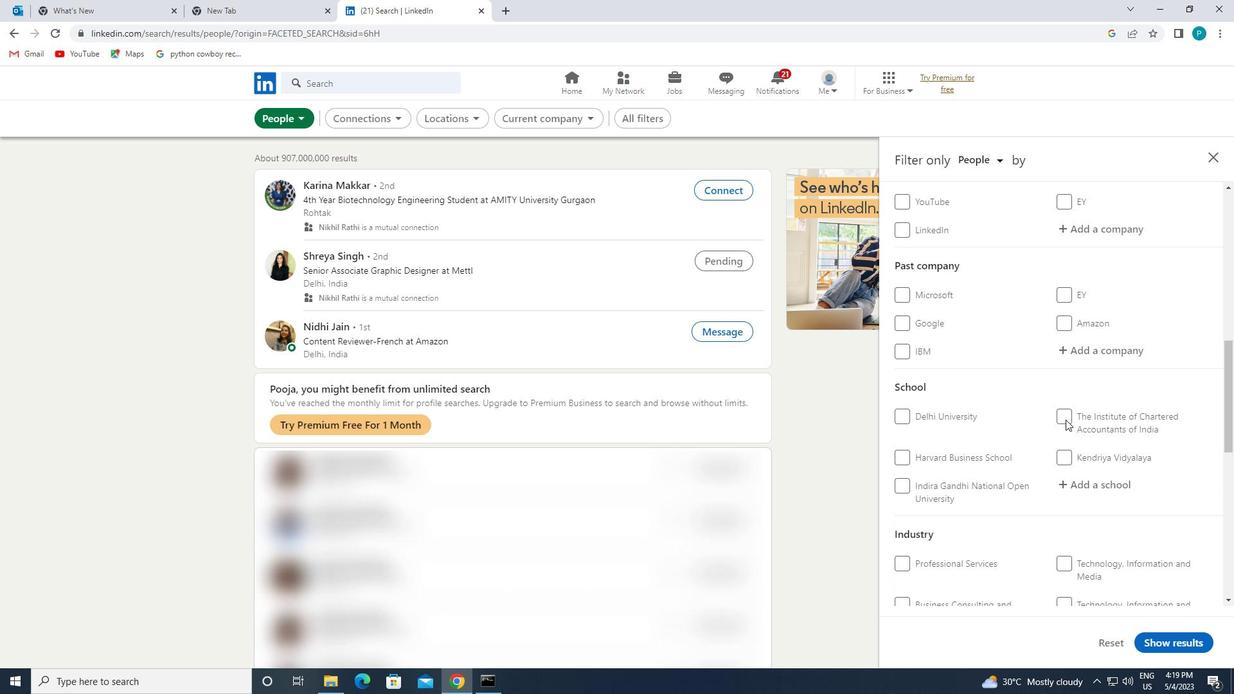 
Action: Mouse scrolled (1065, 419) with delta (0, 0)
Screenshot: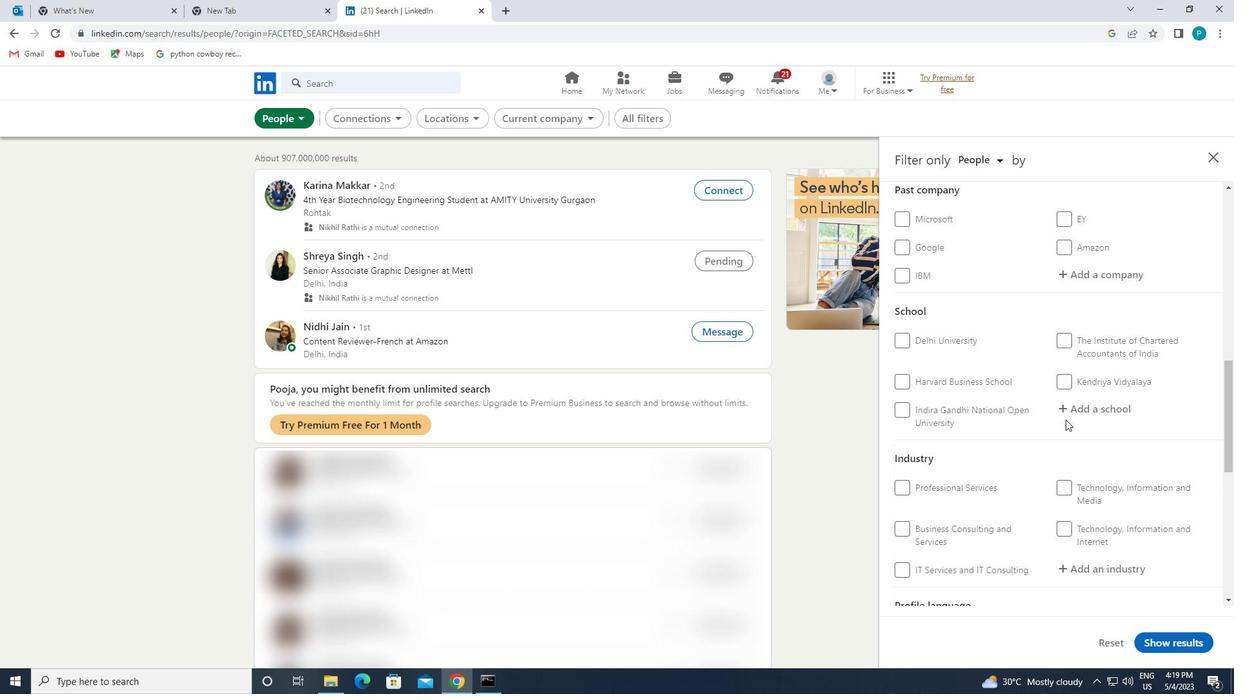 
Action: Mouse scrolled (1065, 419) with delta (0, 0)
Screenshot: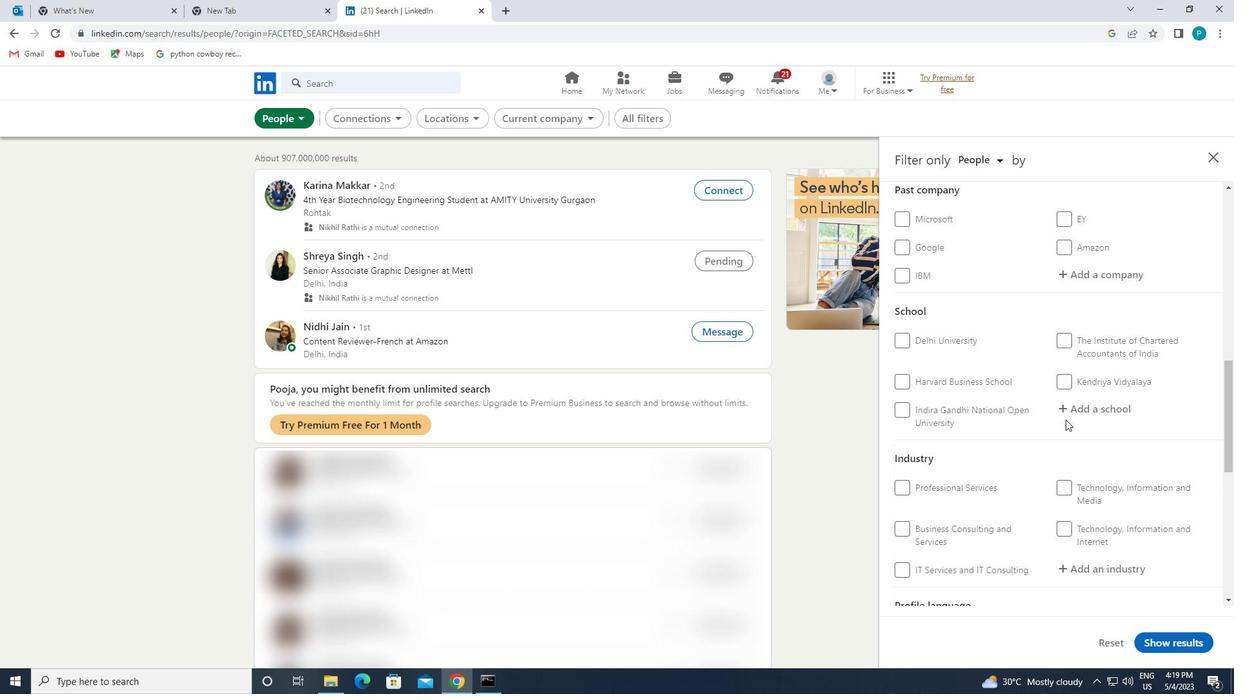 
Action: Mouse moved to (1077, 463)
Screenshot: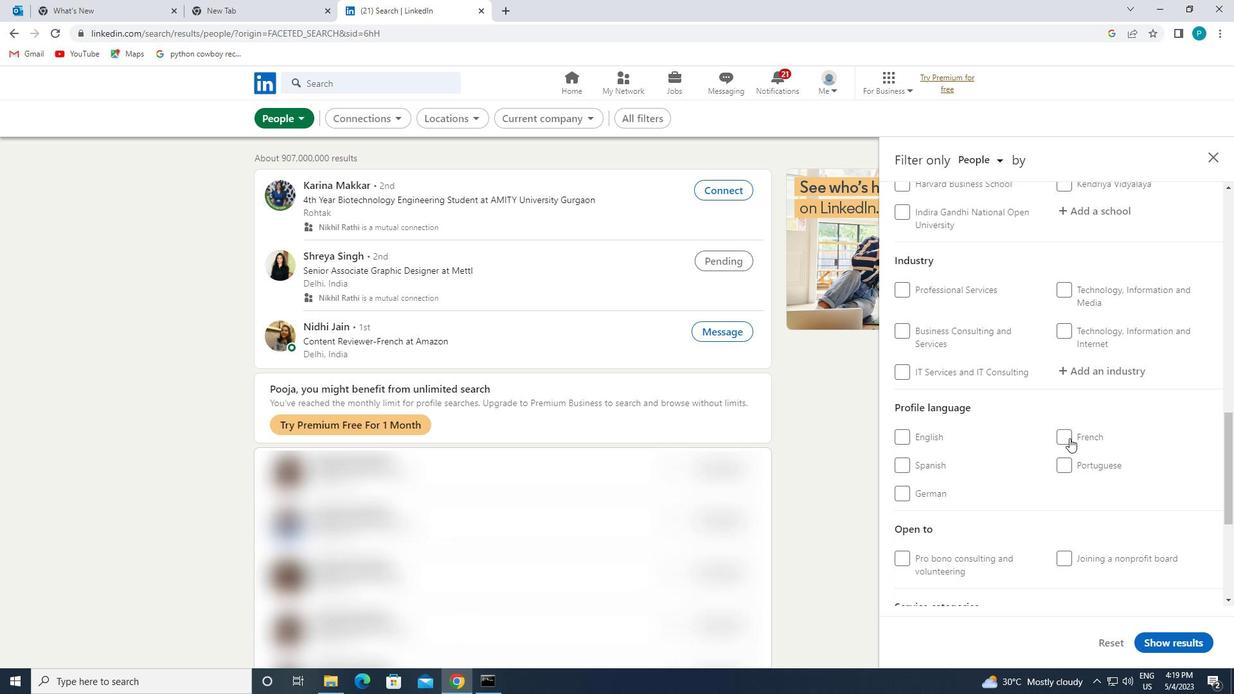 
Action: Mouse pressed left at (1077, 463)
Screenshot: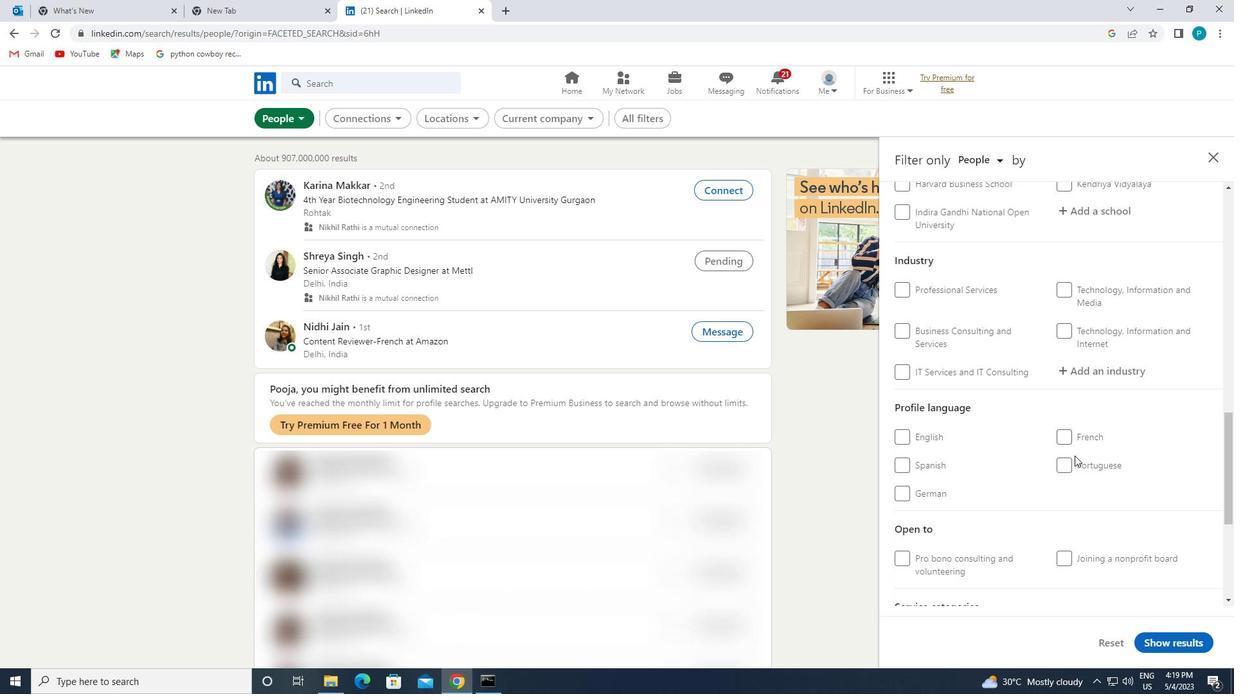 
Action: Mouse moved to (1092, 394)
Screenshot: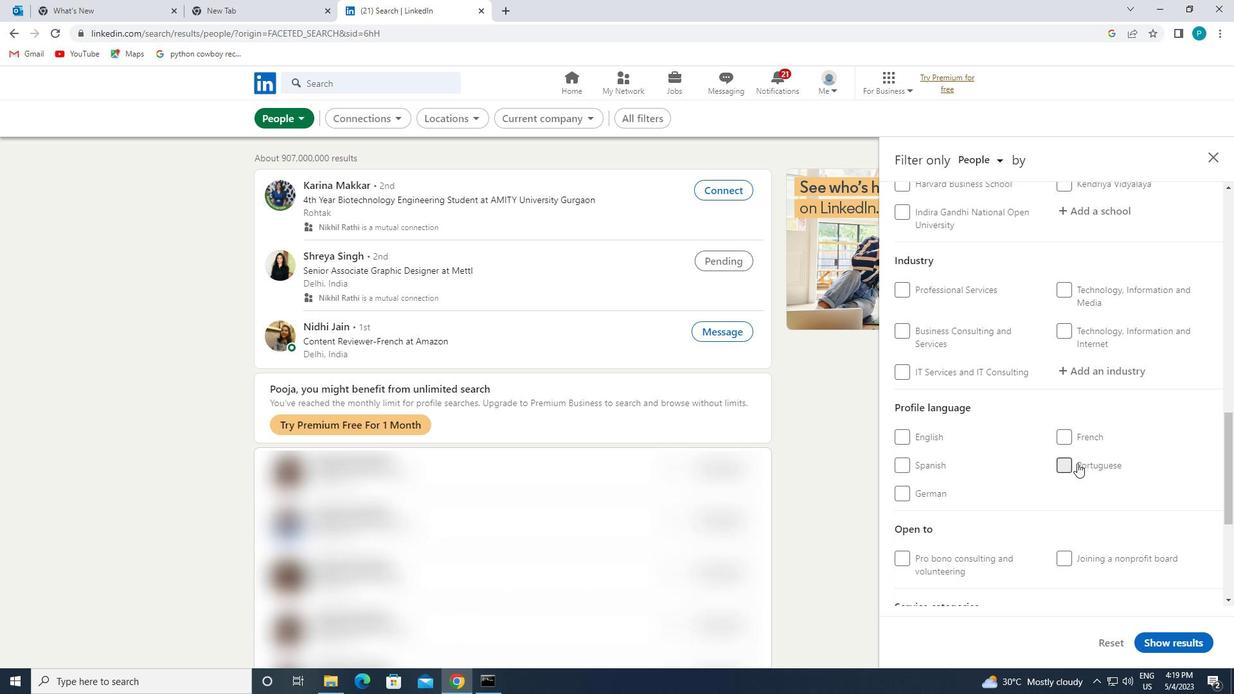 
Action: Mouse scrolled (1092, 394) with delta (0, 0)
Screenshot: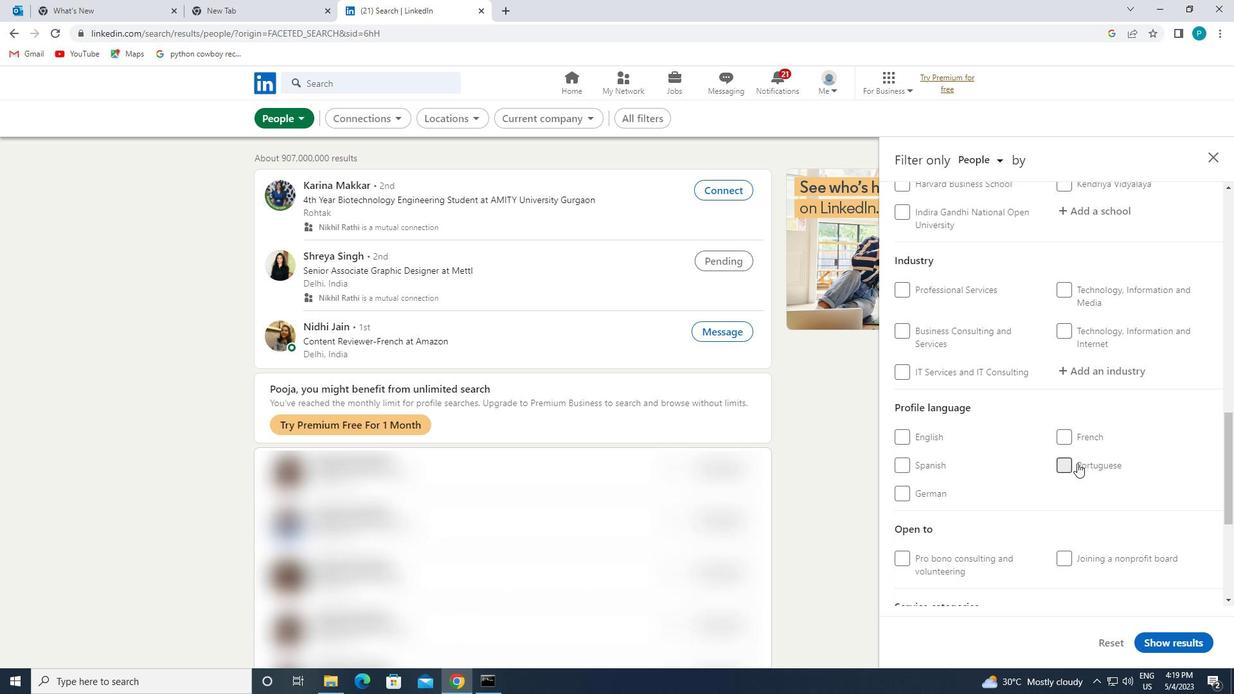 
Action: Mouse scrolled (1092, 394) with delta (0, 0)
Screenshot: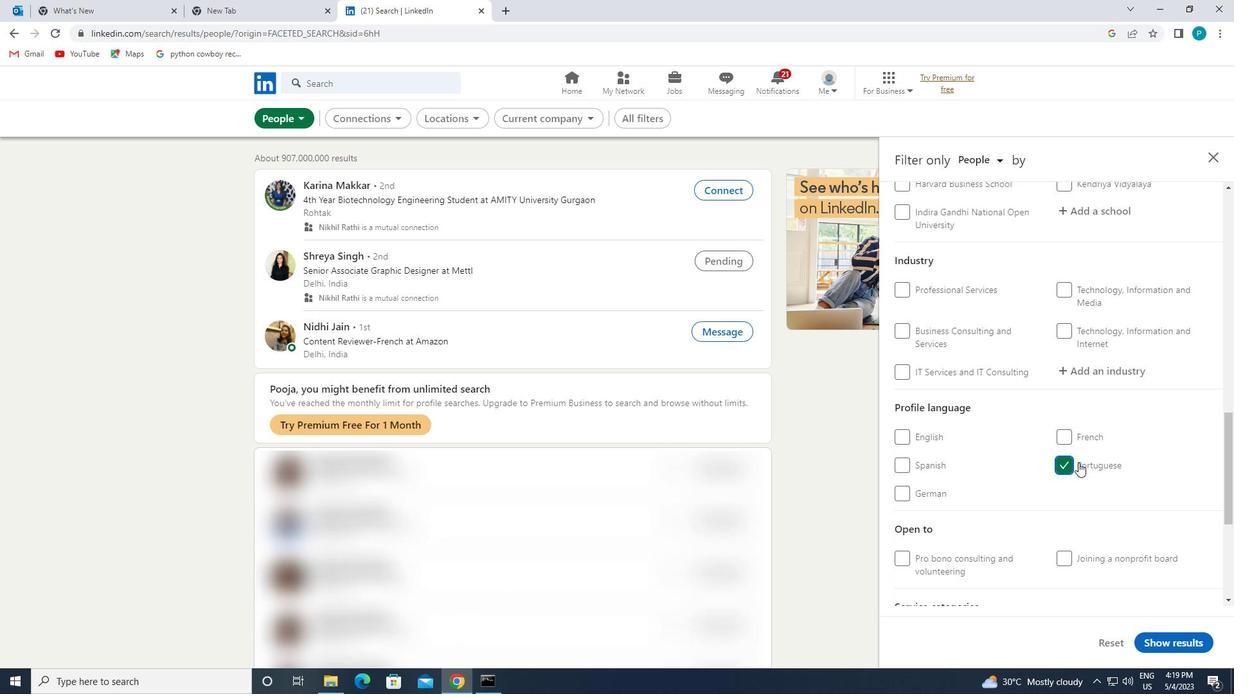 
Action: Mouse scrolled (1092, 394) with delta (0, 0)
Screenshot: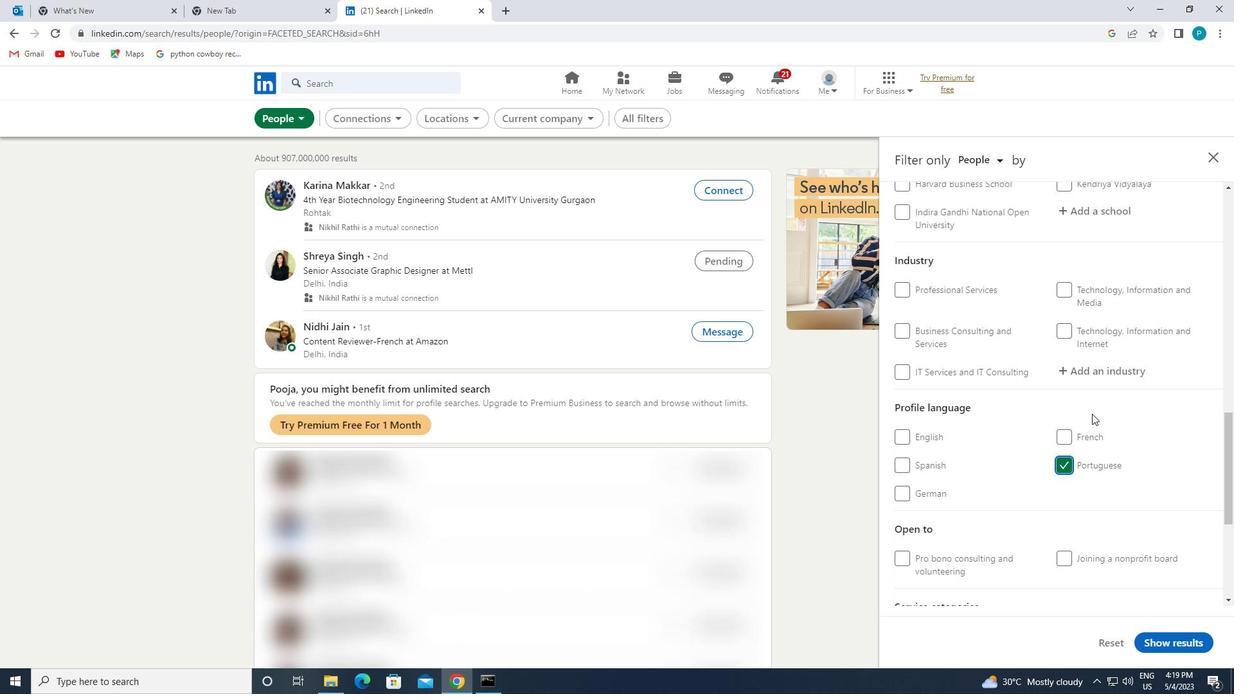 
Action: Mouse scrolled (1092, 394) with delta (0, 0)
Screenshot: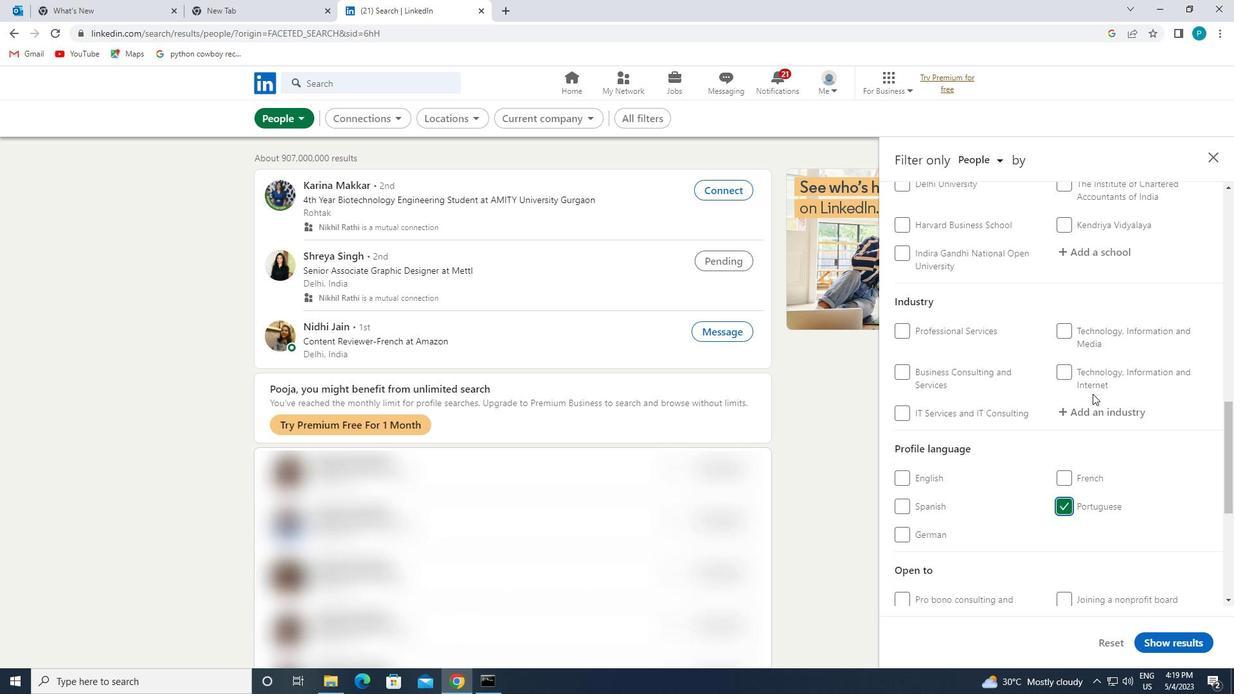 
Action: Mouse scrolled (1092, 394) with delta (0, 0)
Screenshot: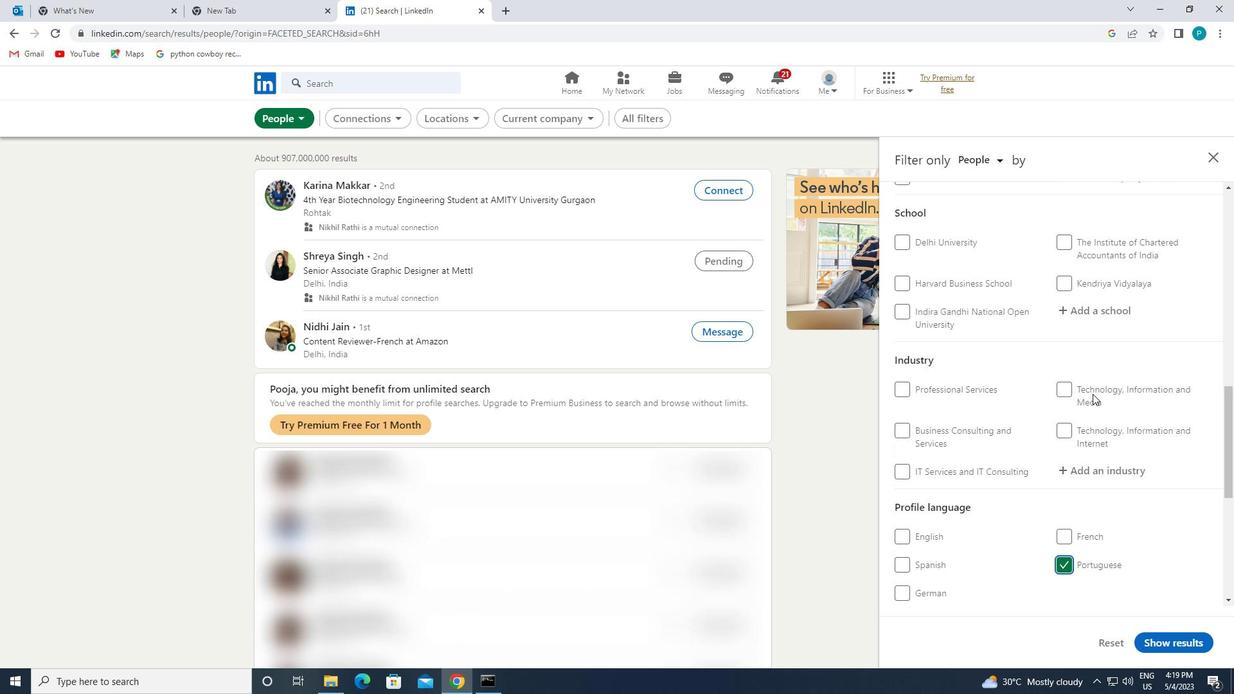 
Action: Mouse scrolled (1092, 394) with delta (0, 0)
Screenshot: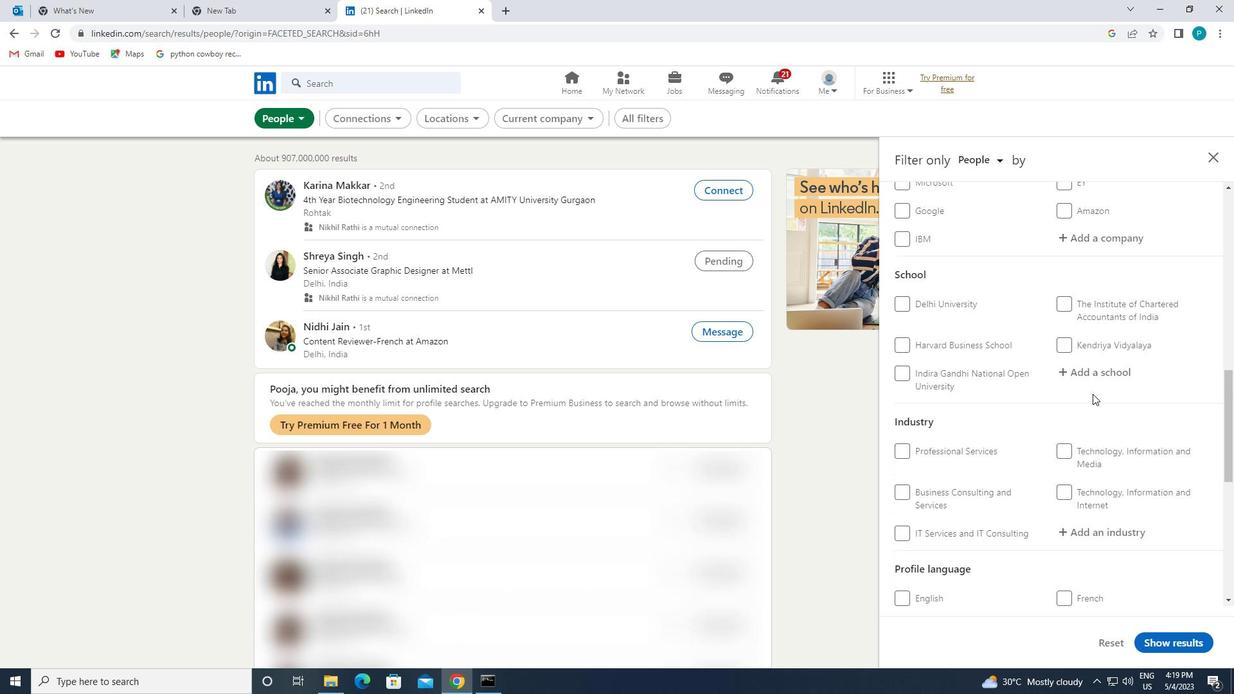 
Action: Mouse moved to (1098, 353)
Screenshot: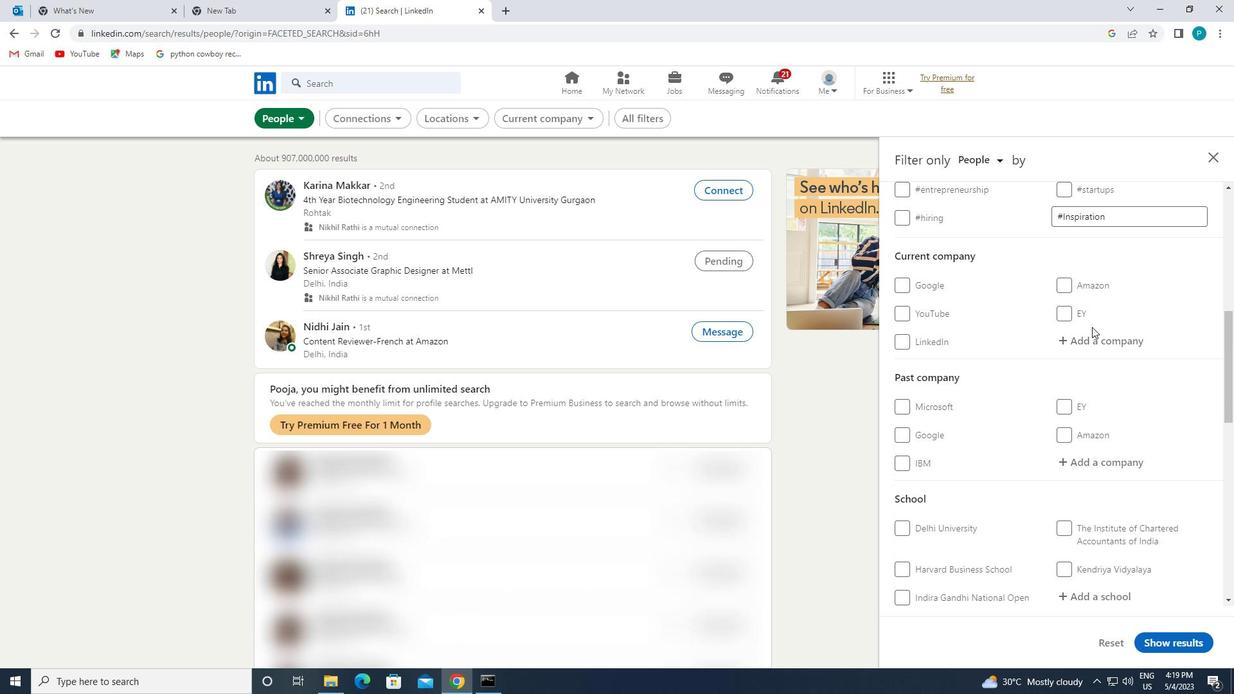 
Action: Mouse pressed left at (1098, 353)
Screenshot: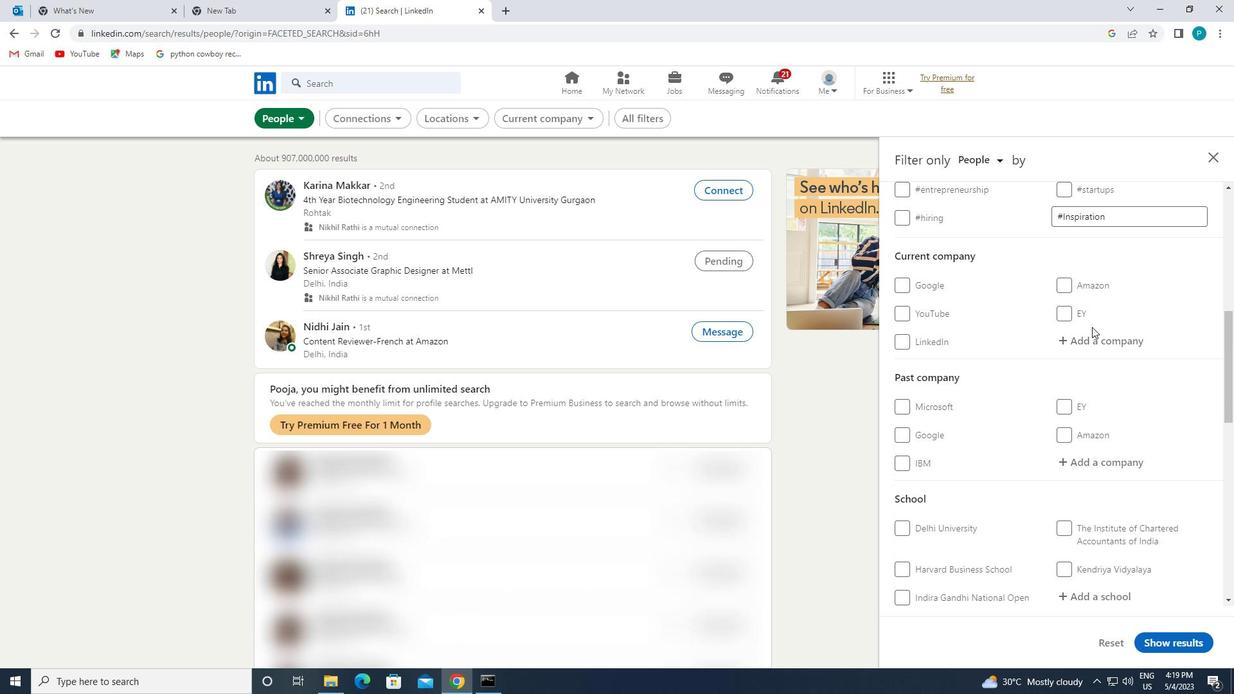 
Action: Mouse moved to (1095, 347)
Screenshot: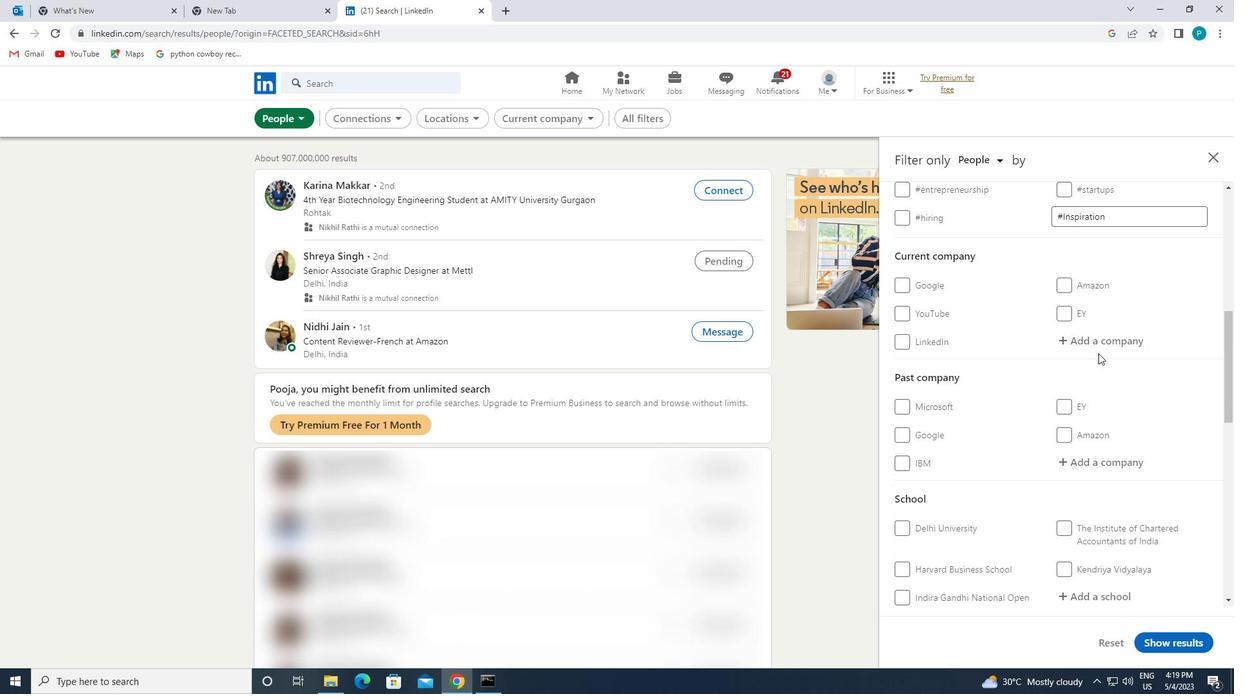 
Action: Mouse pressed left at (1095, 347)
Screenshot: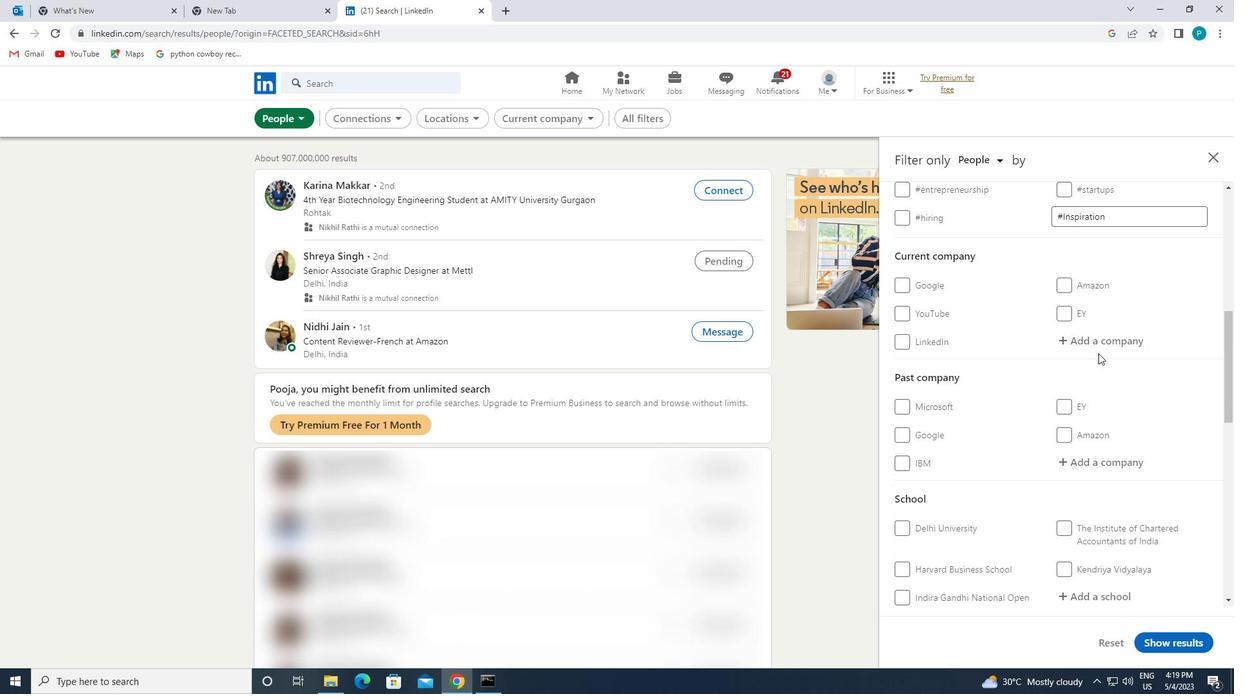 
Action: Key pressed <Key.caps_lock>E<Key.caps_lock>LSEVIER
Screenshot: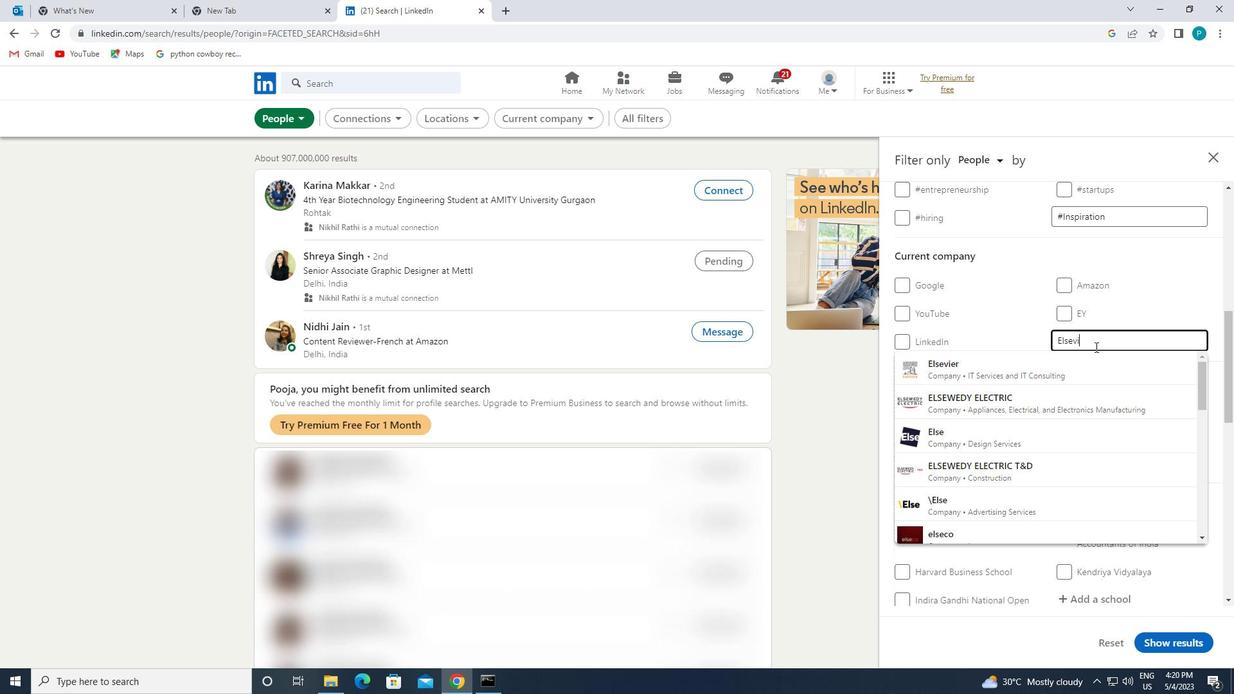 
Action: Mouse moved to (1086, 367)
Screenshot: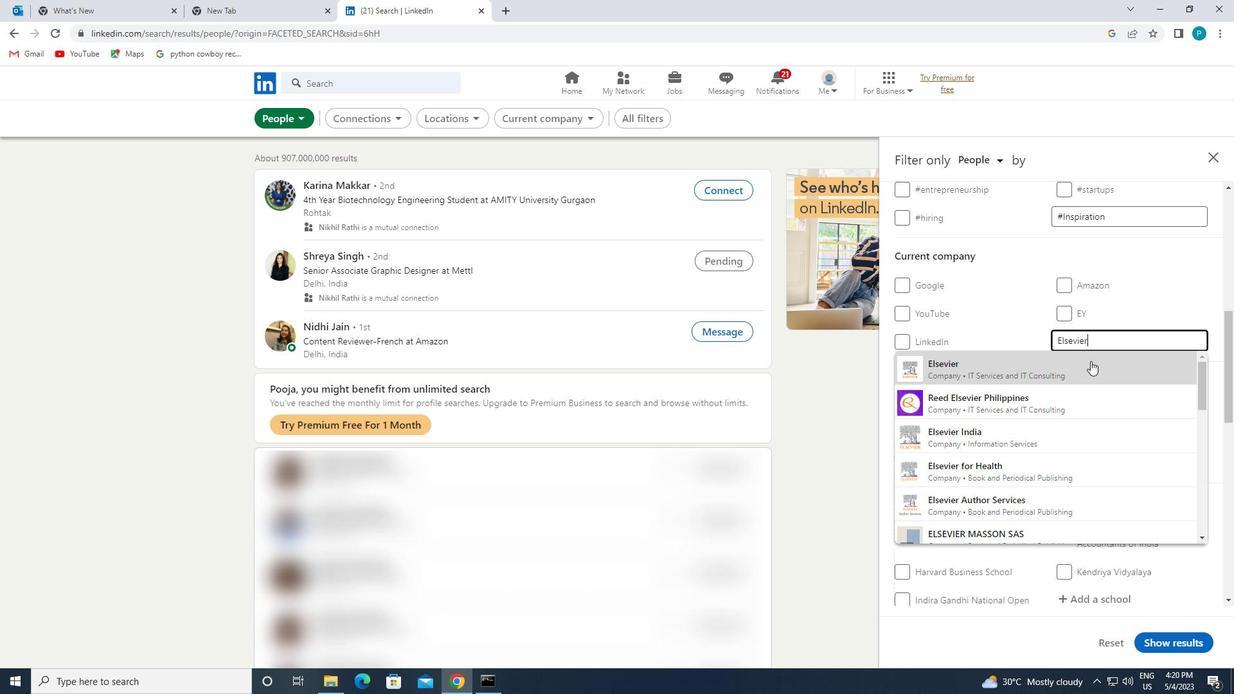 
Action: Mouse pressed left at (1086, 367)
Screenshot: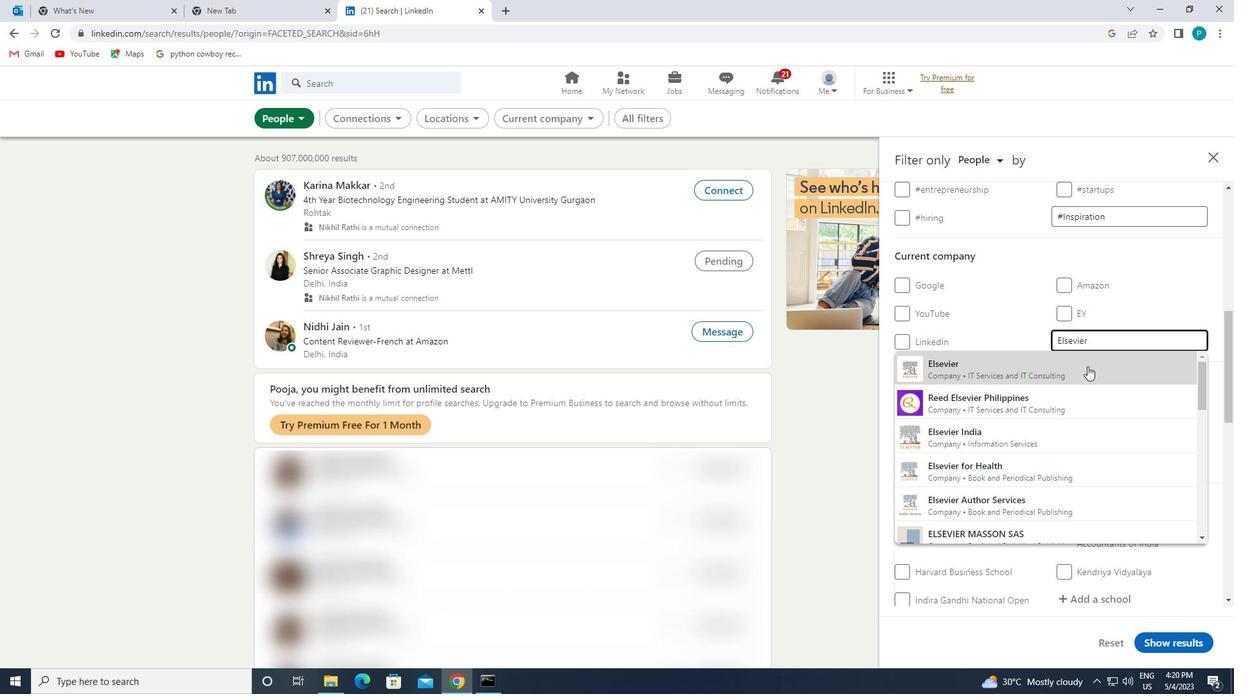 
Action: Mouse moved to (1086, 380)
Screenshot: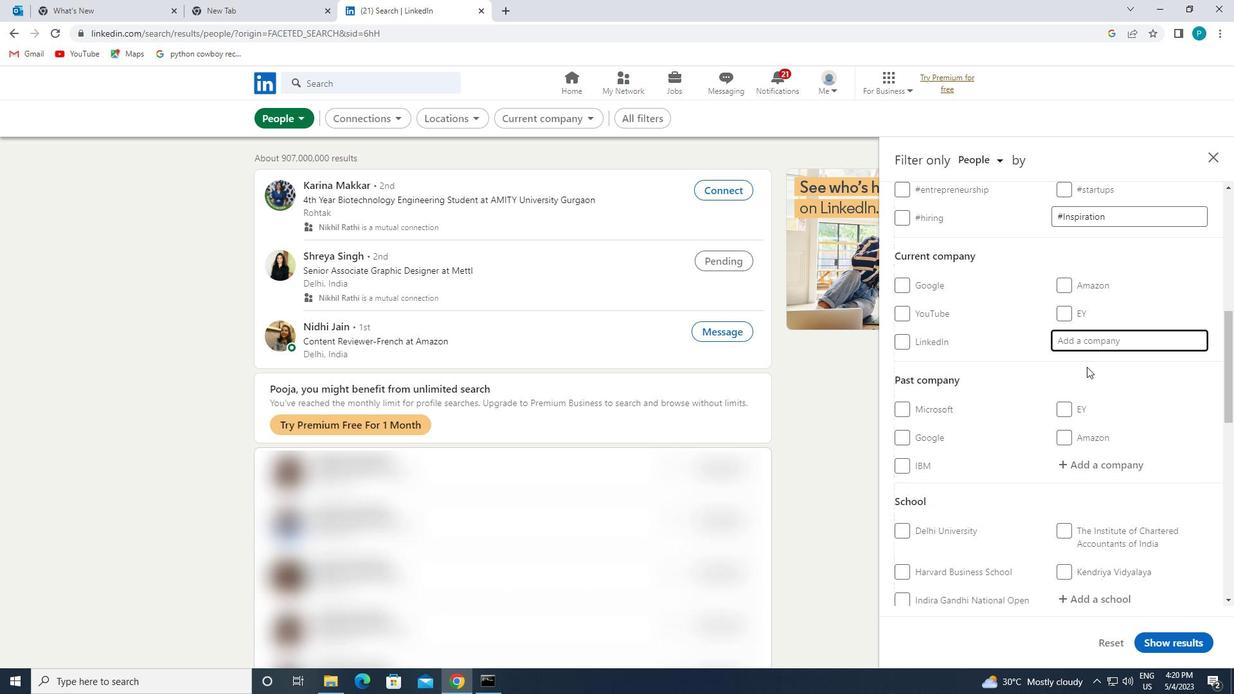 
Action: Mouse scrolled (1086, 379) with delta (0, 0)
Screenshot: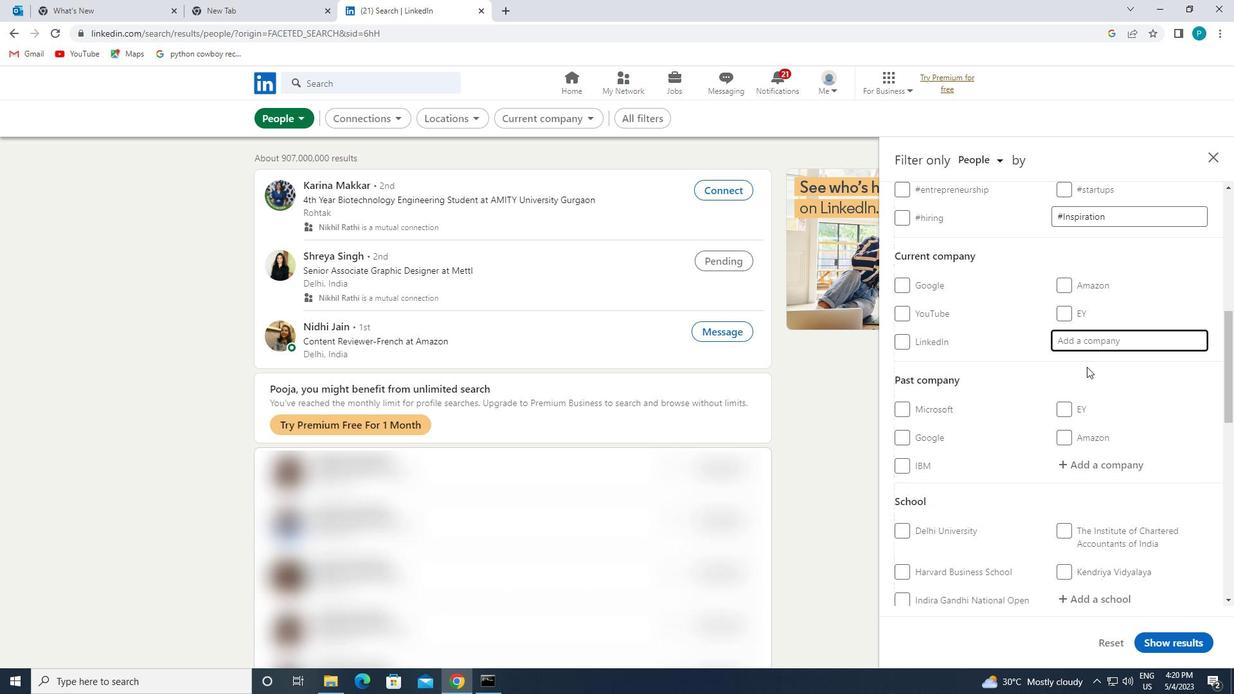
Action: Mouse scrolled (1086, 379) with delta (0, 0)
Screenshot: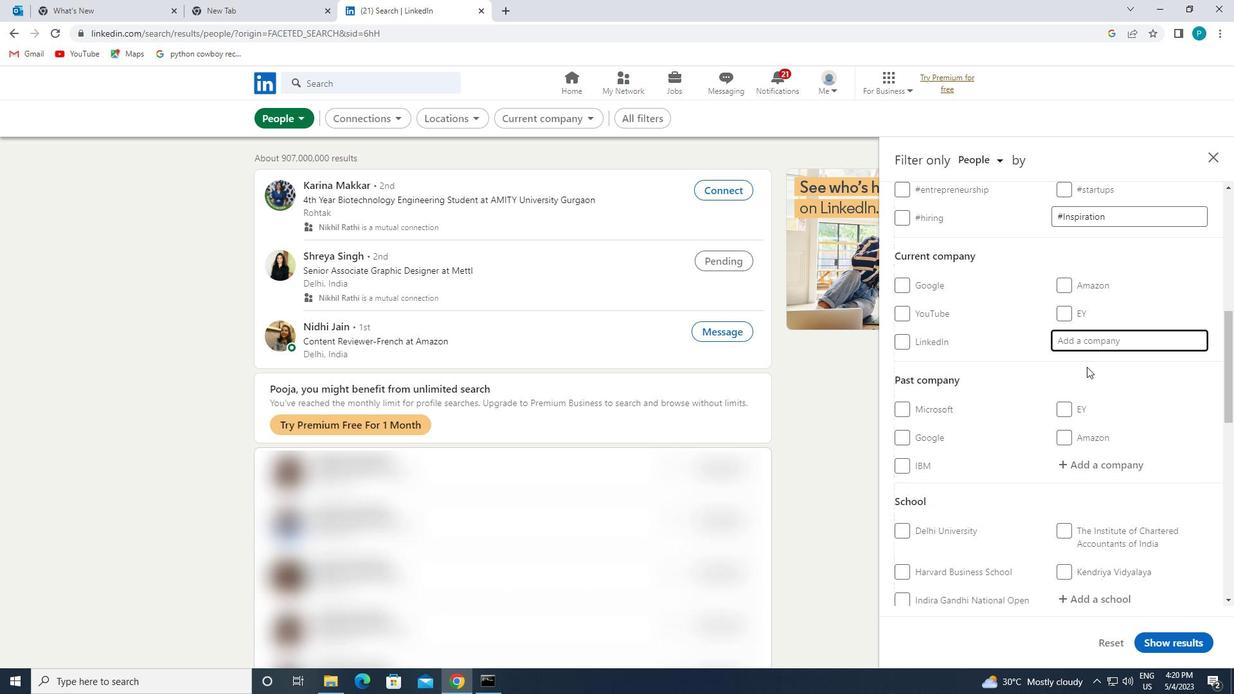 
Action: Mouse scrolled (1086, 379) with delta (0, 0)
Screenshot: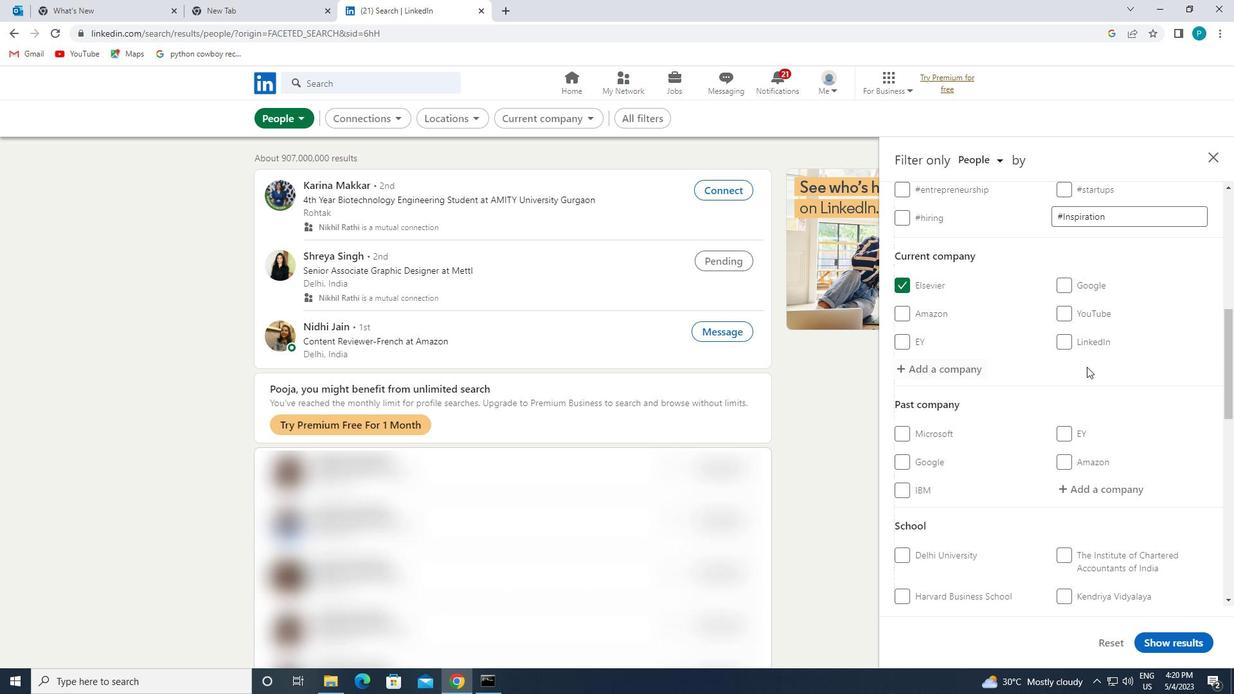 
Action: Mouse moved to (1103, 426)
Screenshot: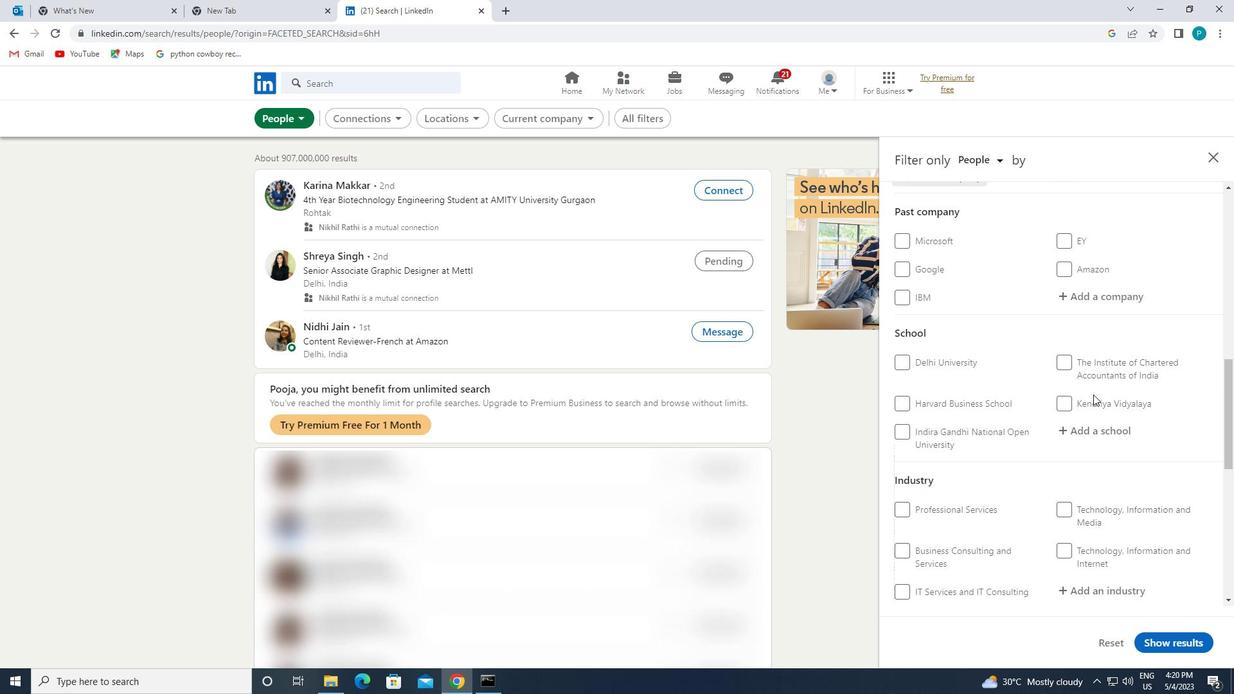 
Action: Mouse pressed left at (1103, 426)
Screenshot: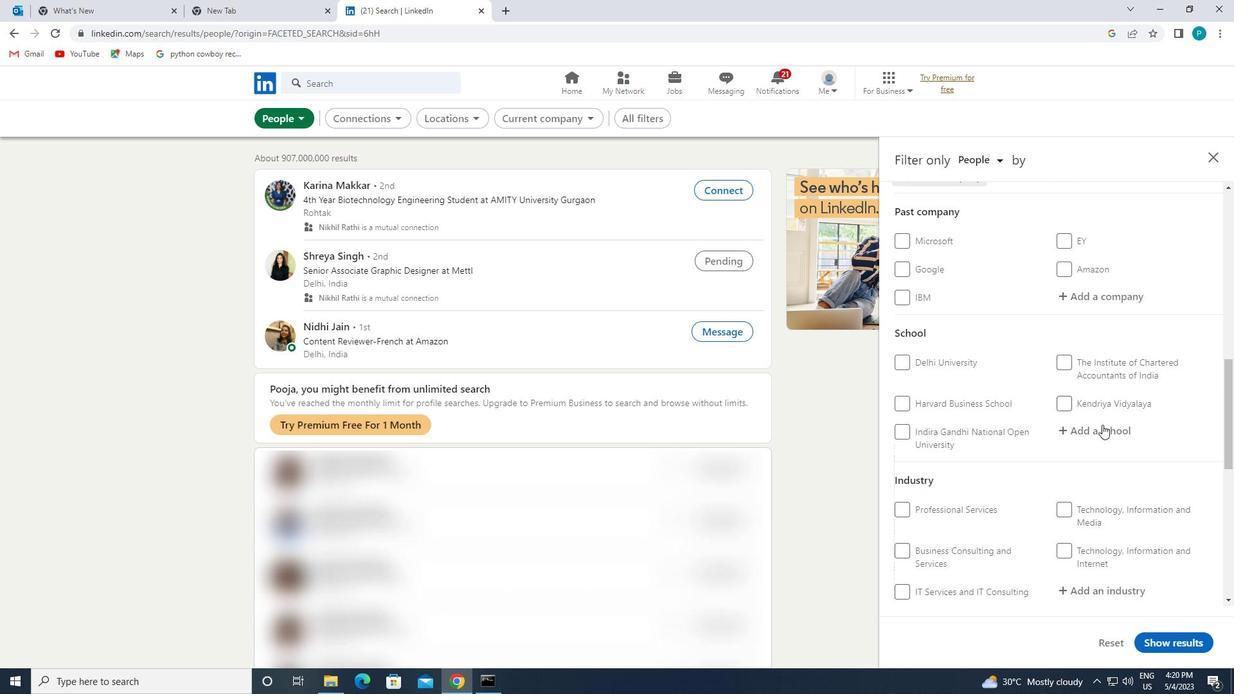 
Action: Mouse moved to (1099, 424)
Screenshot: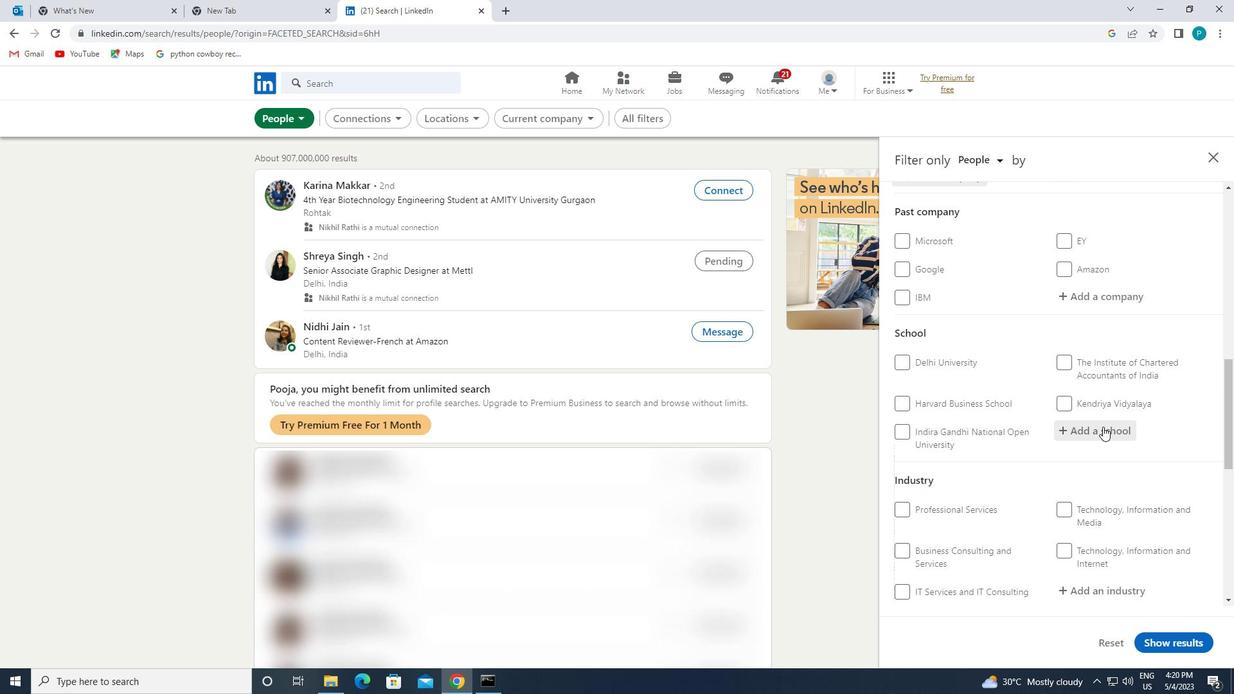 
Action: Key pressed <Key.caps_lock>C<Key.caps_lock>AREERS<Key.space>FOR
Screenshot: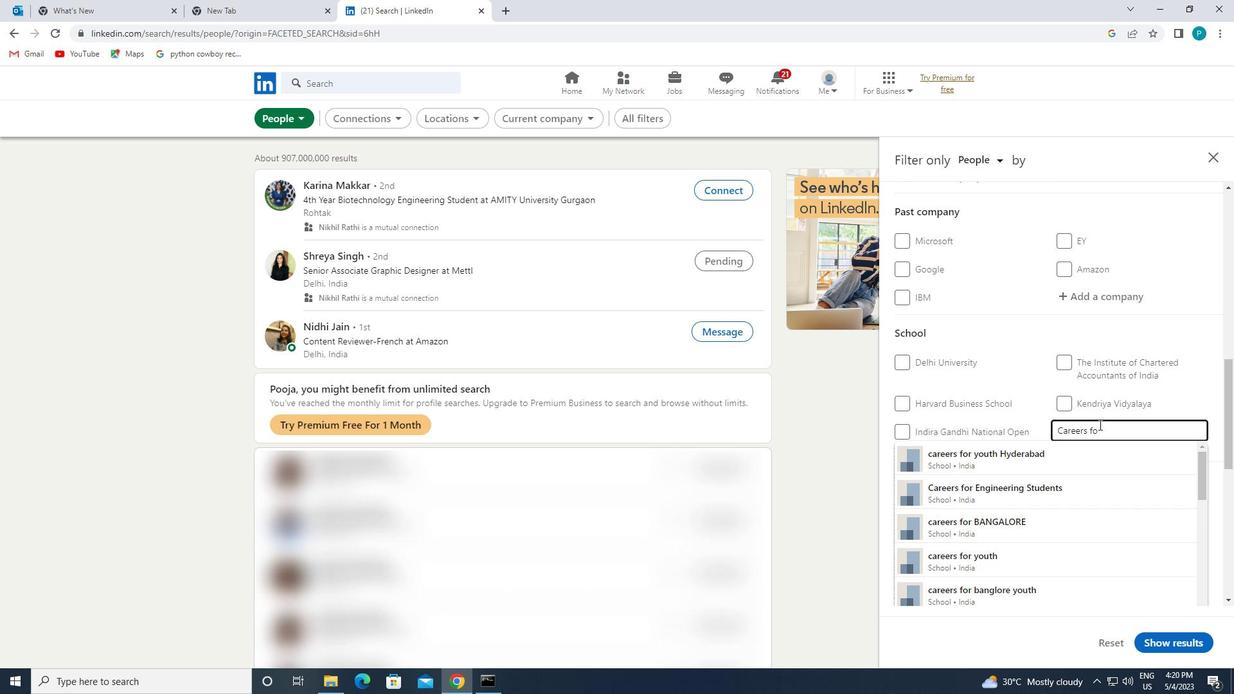 
Action: Mouse moved to (1054, 493)
Screenshot: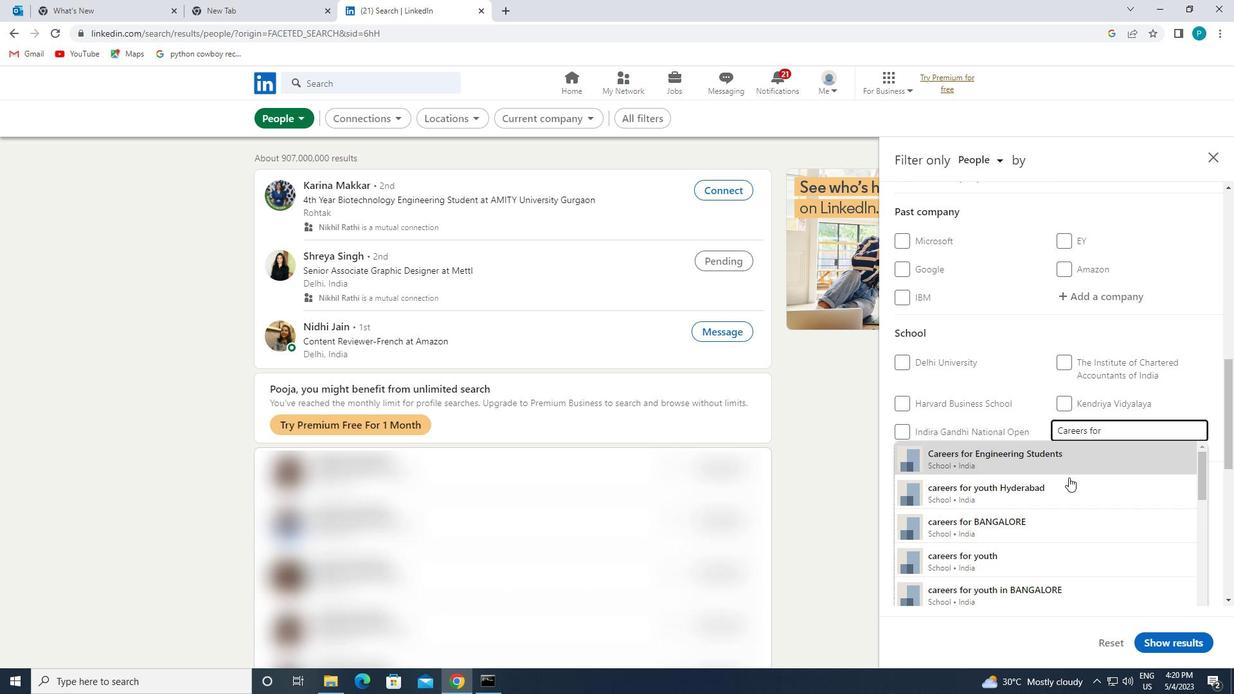 
Action: Mouse pressed left at (1054, 493)
Screenshot: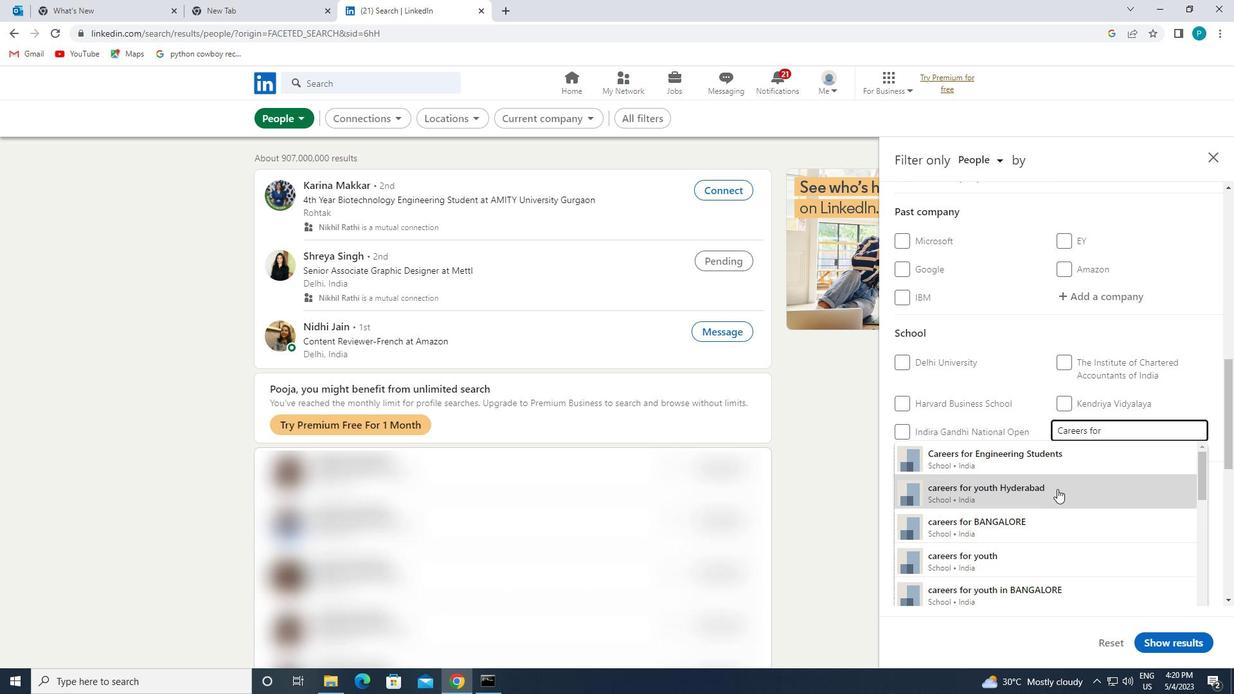 
Action: Mouse moved to (1095, 458)
Screenshot: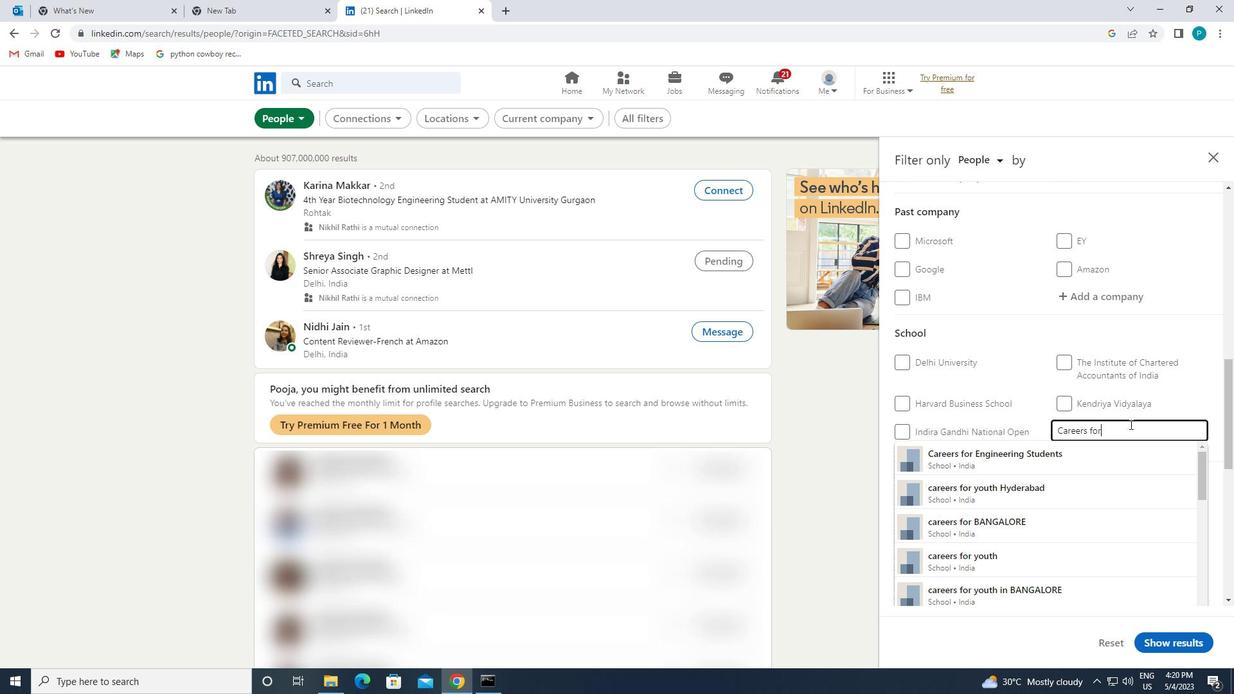 
Action: Mouse scrolled (1095, 457) with delta (0, 0)
Screenshot: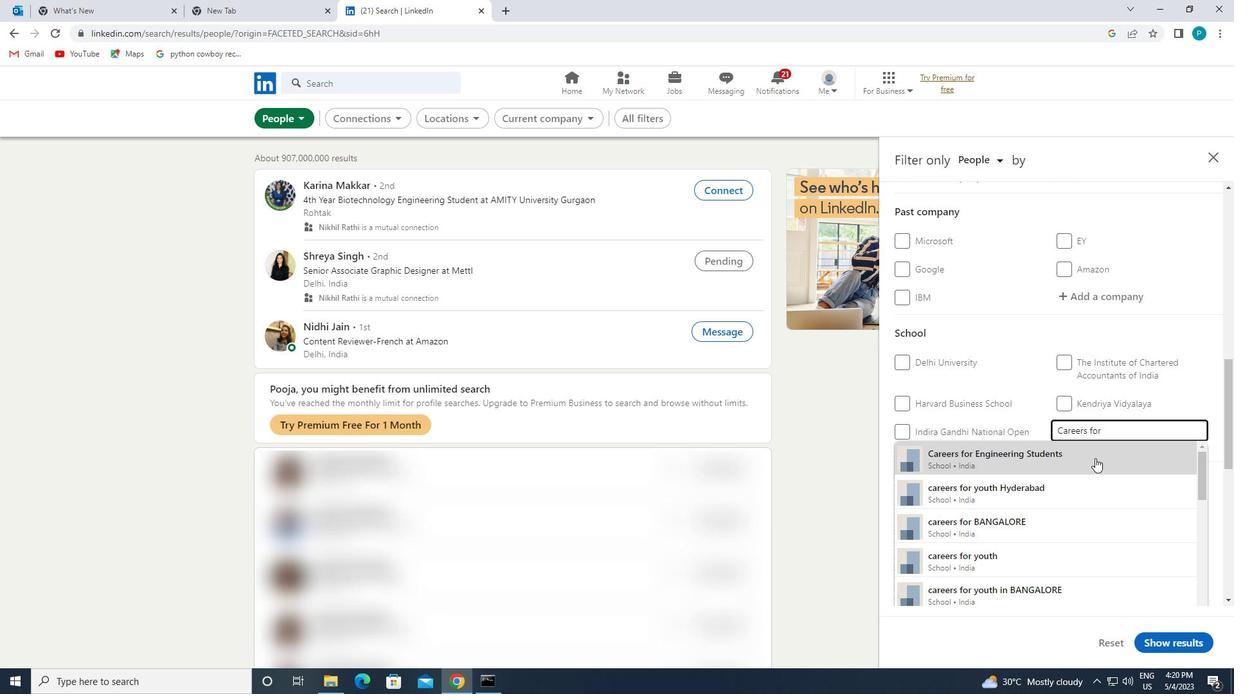 
Action: Mouse scrolled (1095, 457) with delta (0, 0)
Screenshot: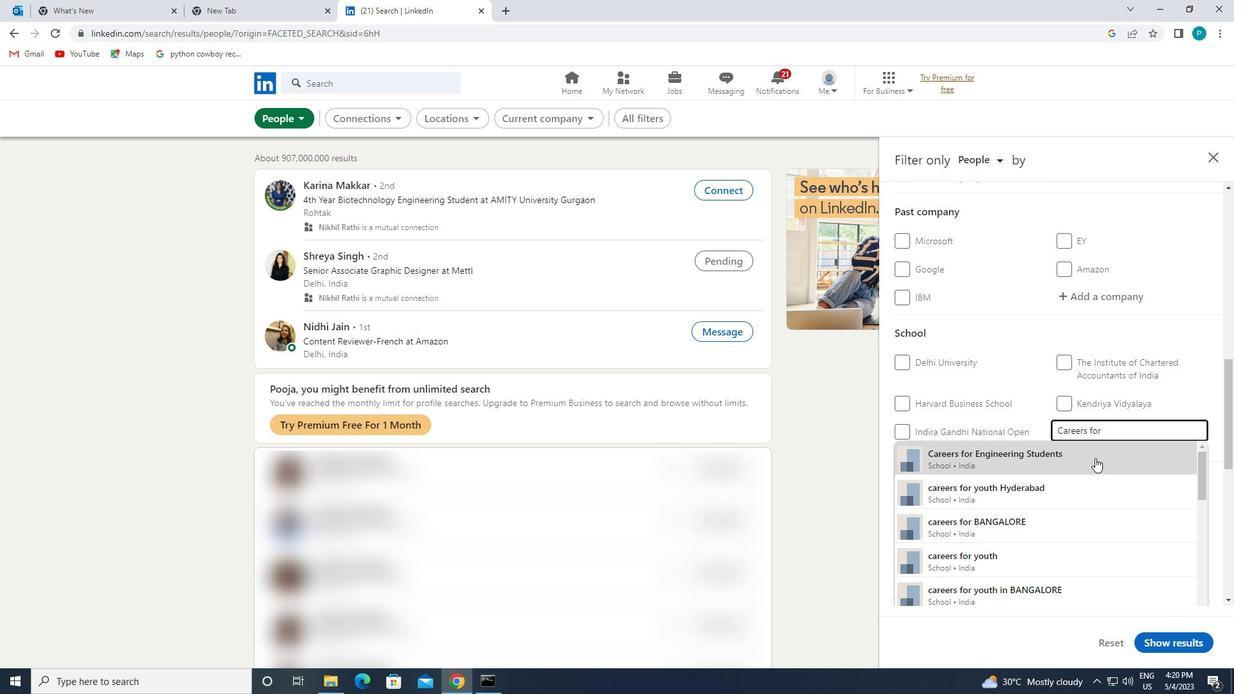 
Action: Mouse scrolled (1095, 457) with delta (0, 0)
Screenshot: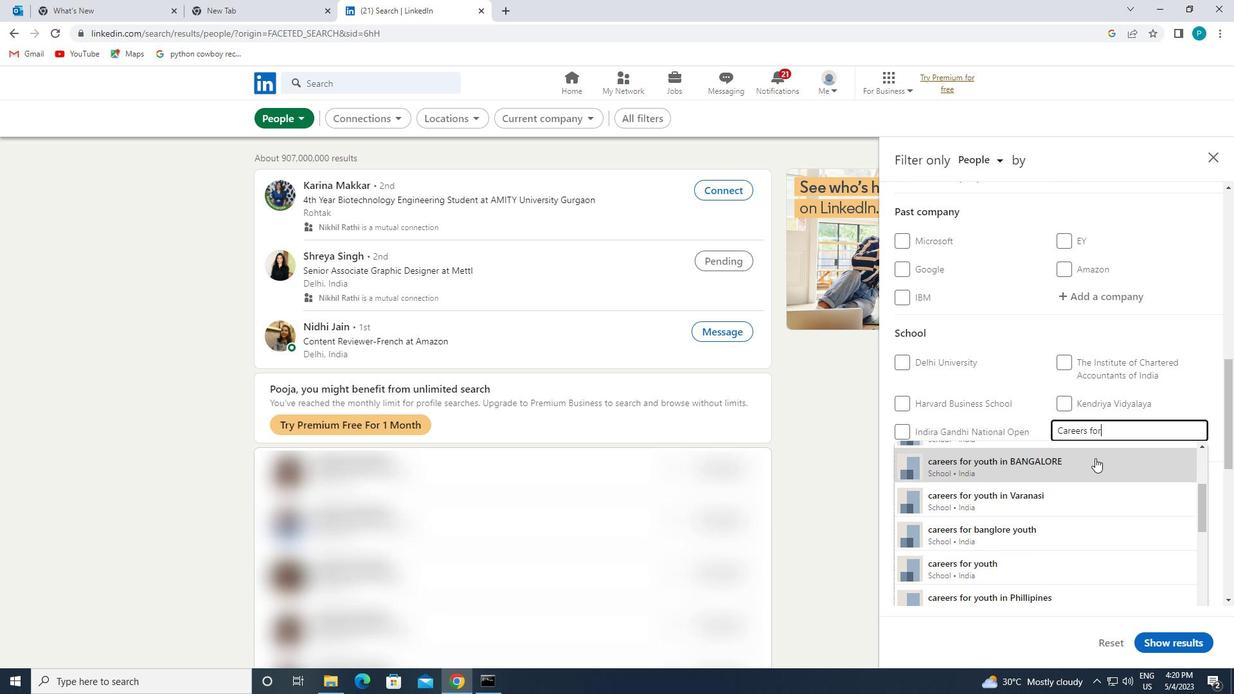 
Action: Mouse scrolled (1095, 457) with delta (0, 0)
Screenshot: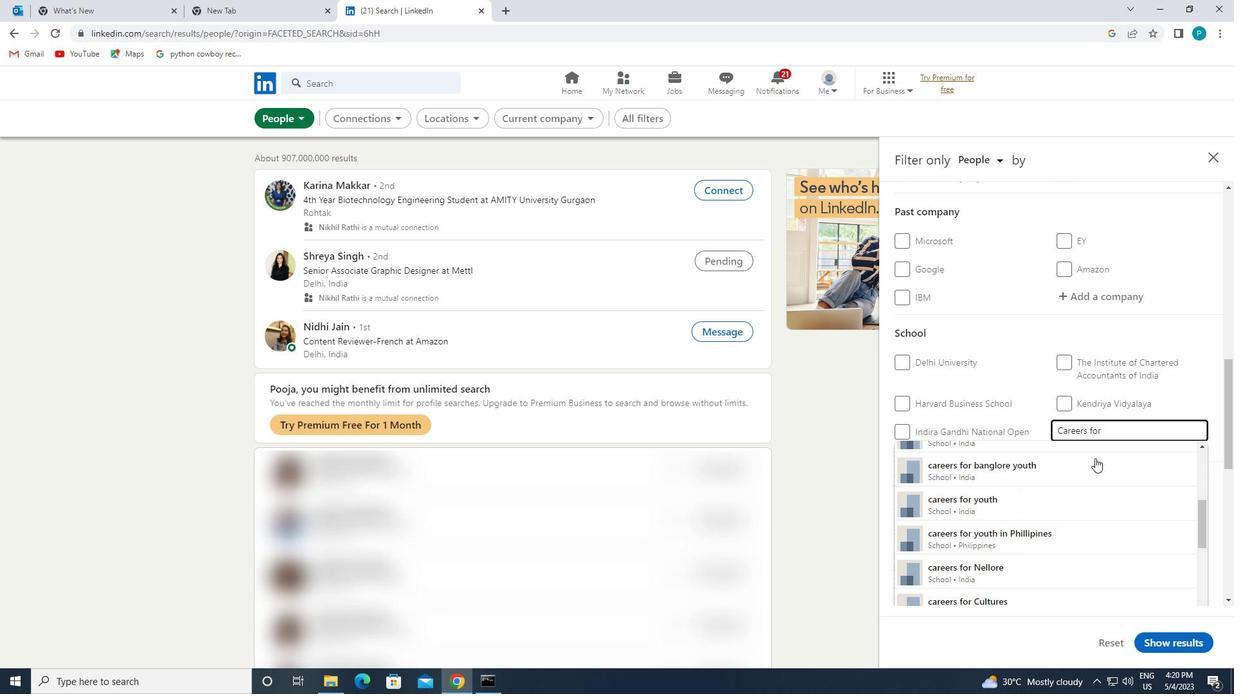 
Action: Mouse scrolled (1095, 457) with delta (0, 0)
Screenshot: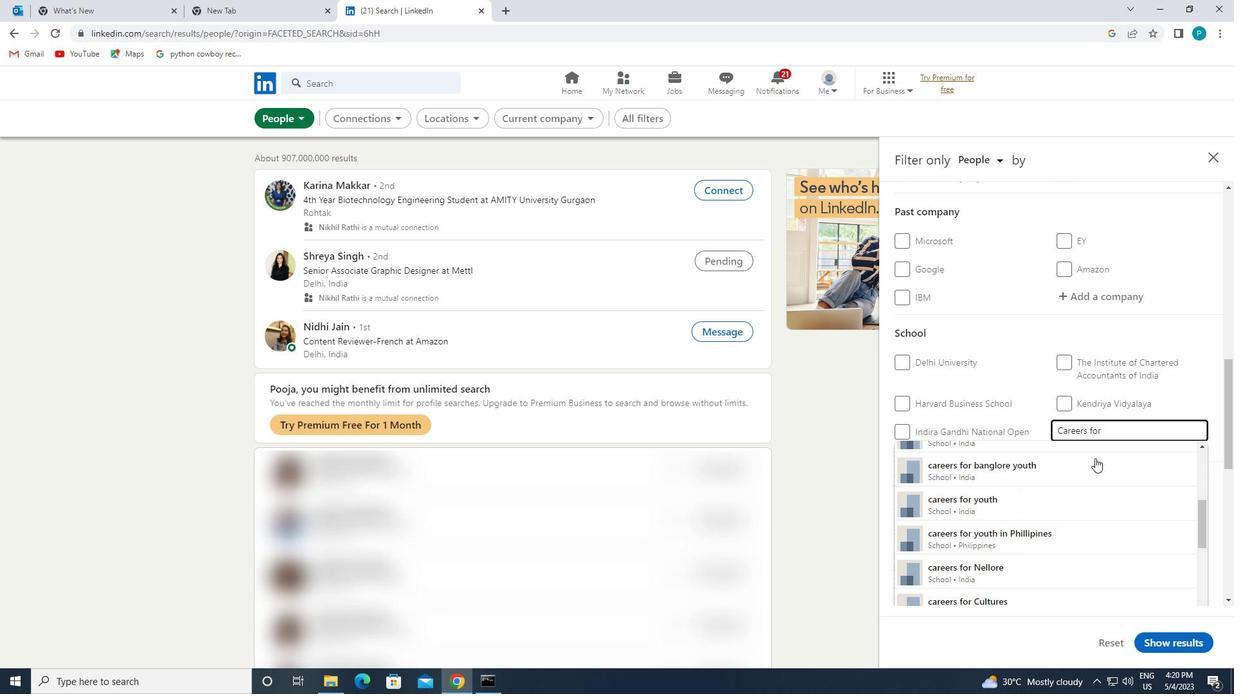 
Action: Mouse moved to (1139, 418)
Screenshot: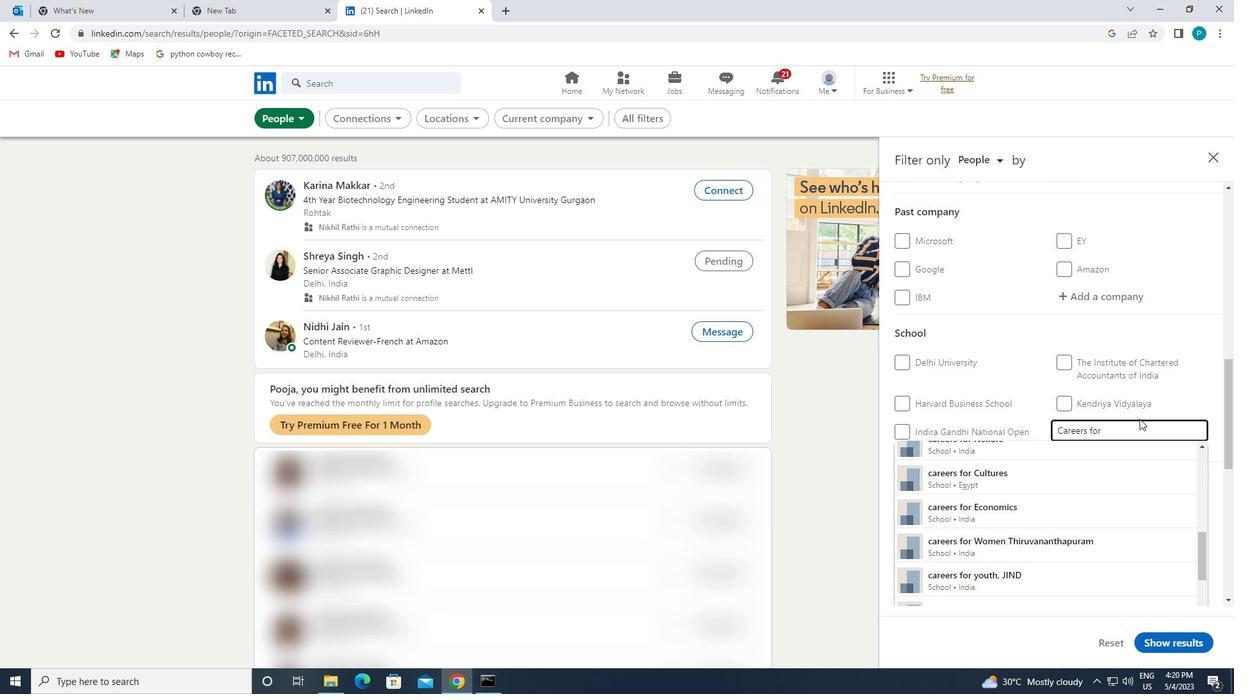 
Action: Key pressed <Key.space><Key.caps_lock>Y<Key.caps_lock>OUTH<Key.space>IN
Screenshot: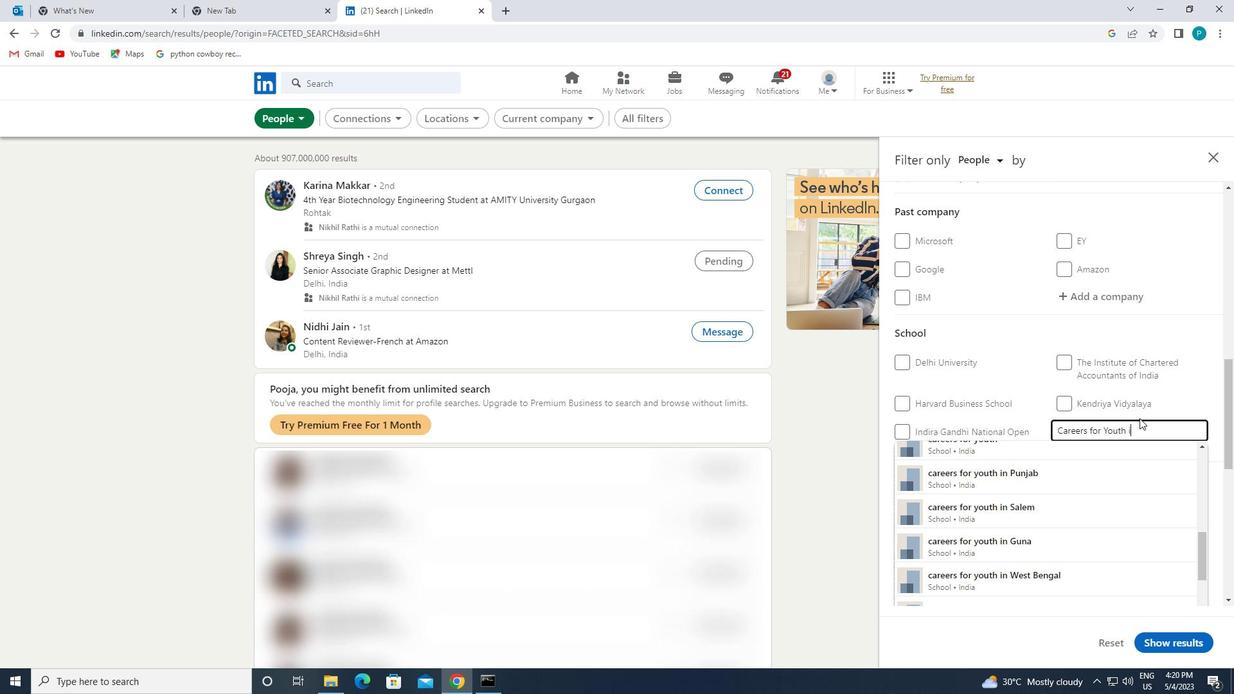 
Action: Mouse moved to (1138, 453)
Screenshot: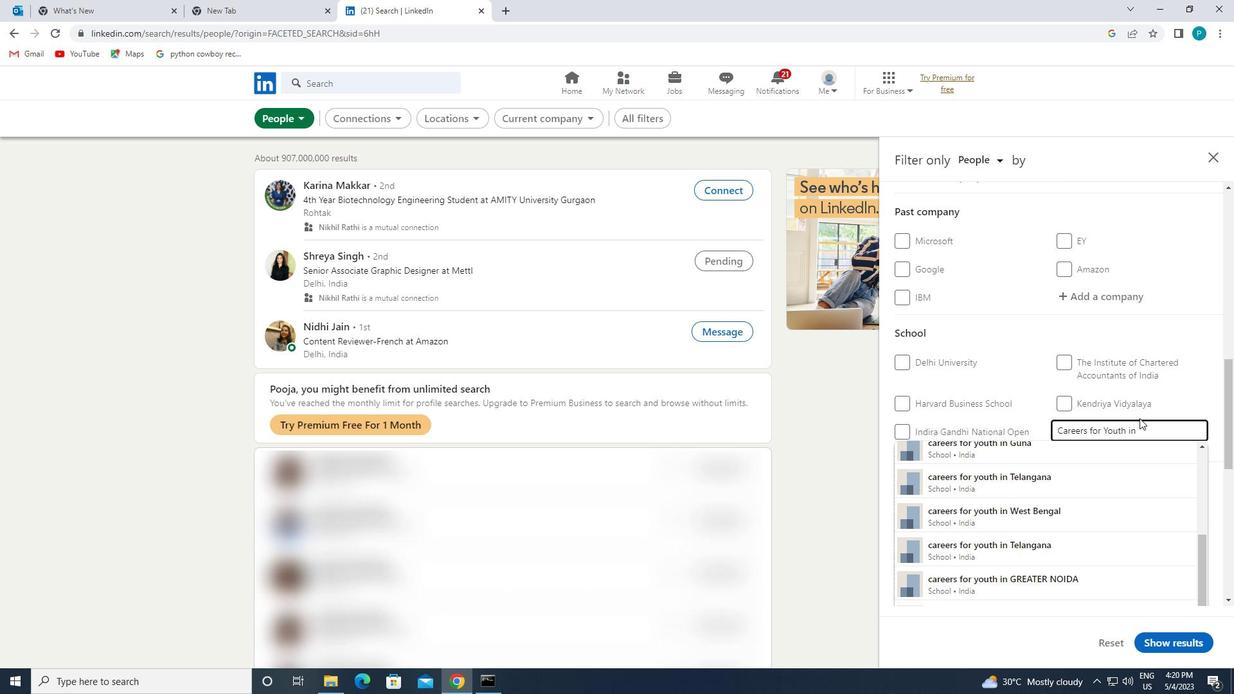 
Action: Mouse scrolled (1138, 454) with delta (0, 0)
Screenshot: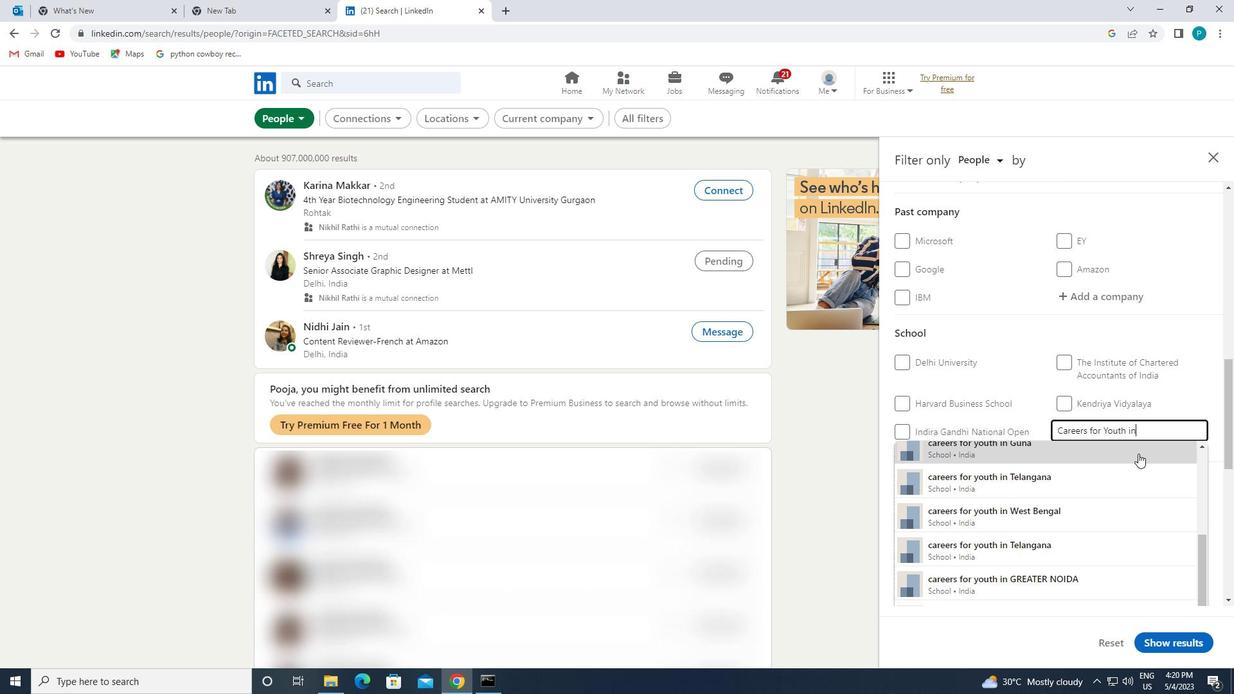 
Action: Mouse scrolled (1138, 454) with delta (0, 0)
Screenshot: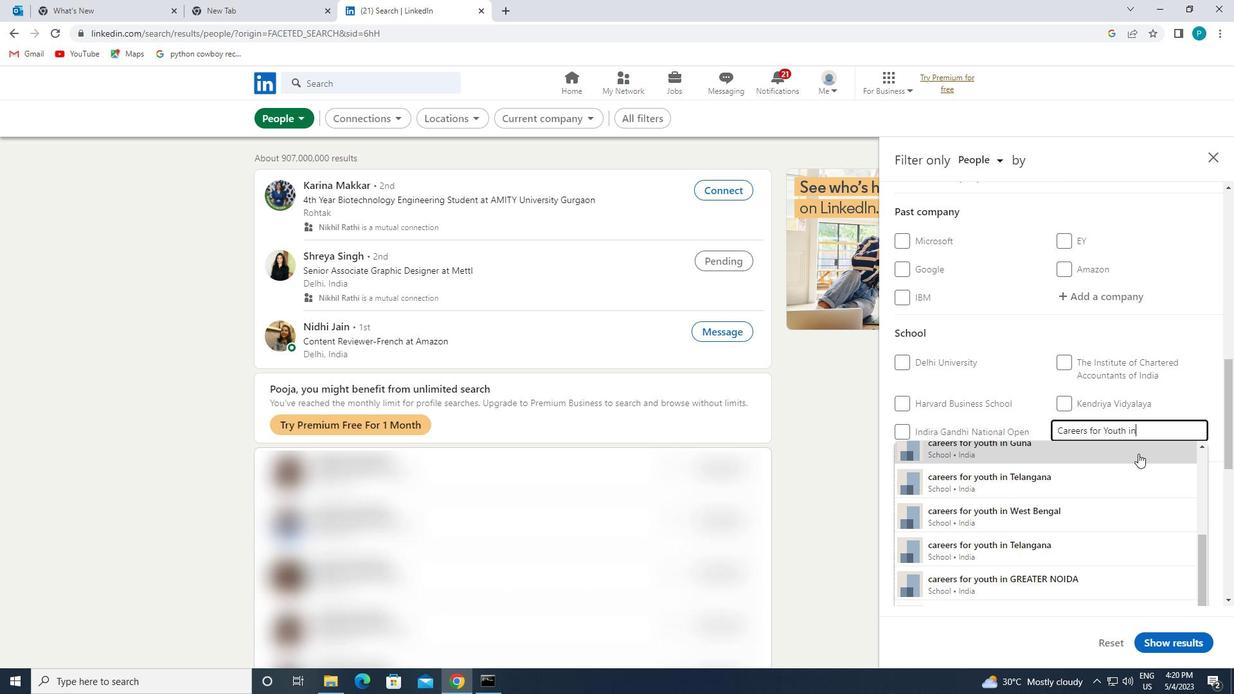 
Action: Mouse scrolled (1138, 454) with delta (0, 0)
Screenshot: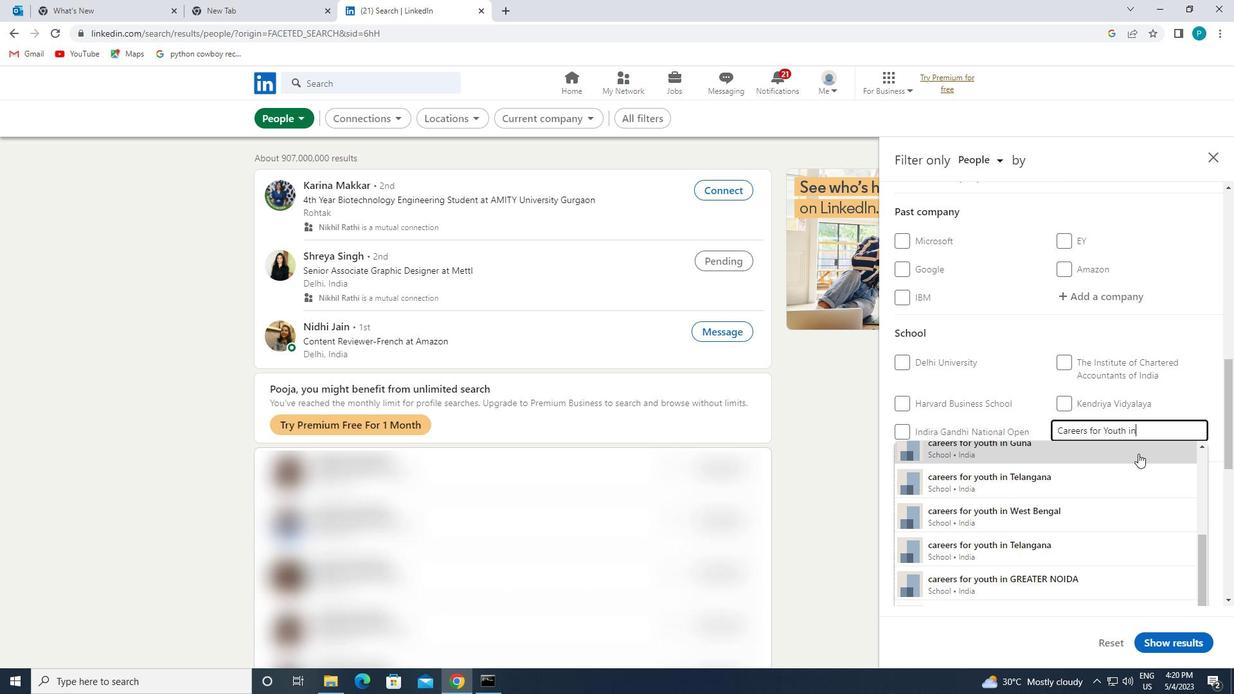 
Action: Mouse scrolled (1138, 454) with delta (0, 0)
Screenshot: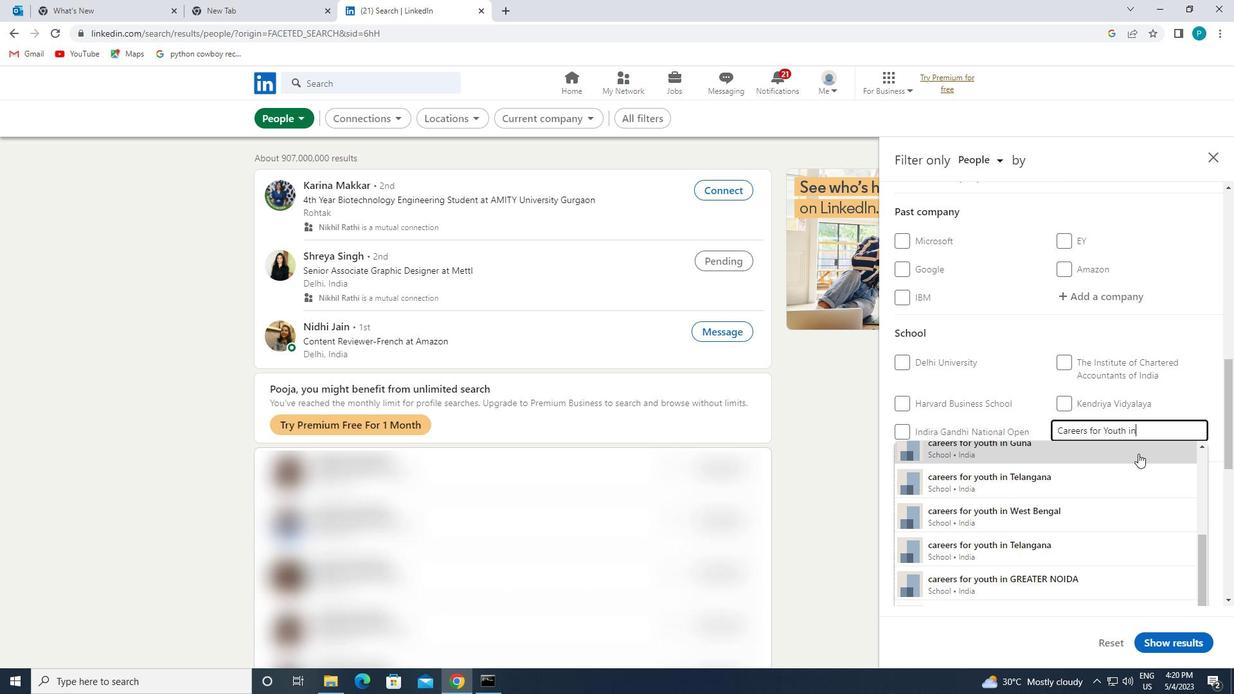 
Action: Mouse scrolled (1138, 454) with delta (0, 0)
Screenshot: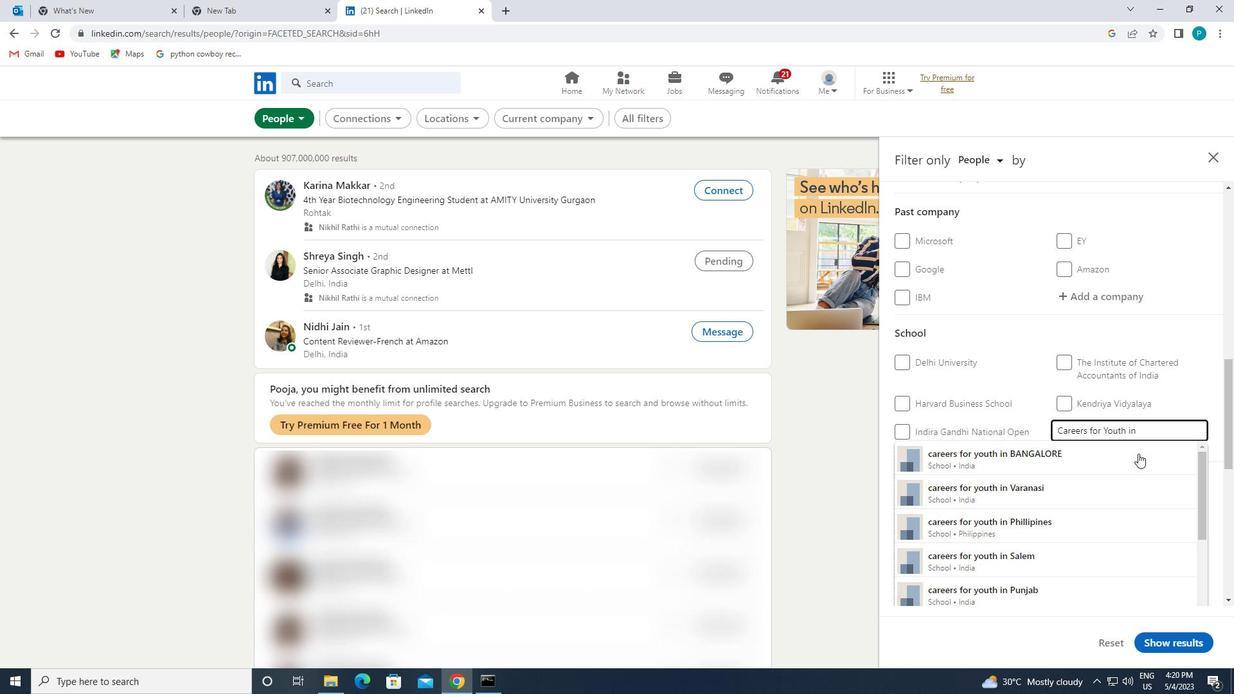 
Action: Mouse scrolled (1138, 454) with delta (0, 0)
Screenshot: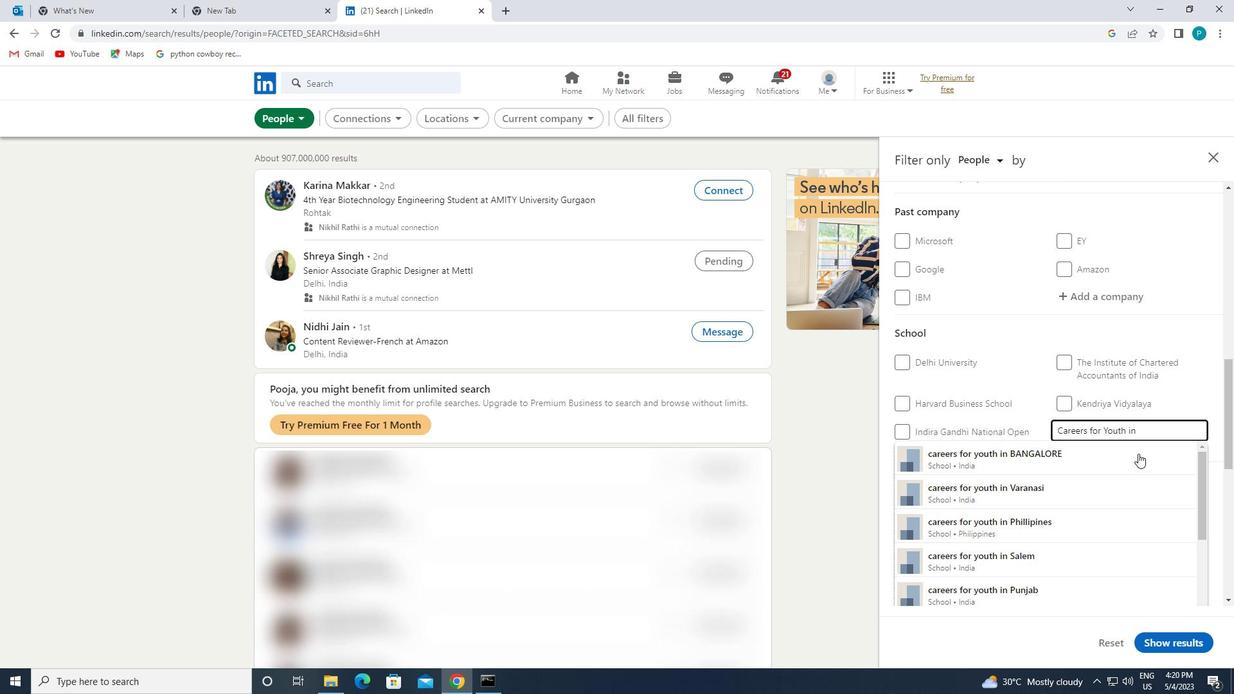 
Action: Mouse scrolled (1138, 453) with delta (0, 0)
Screenshot: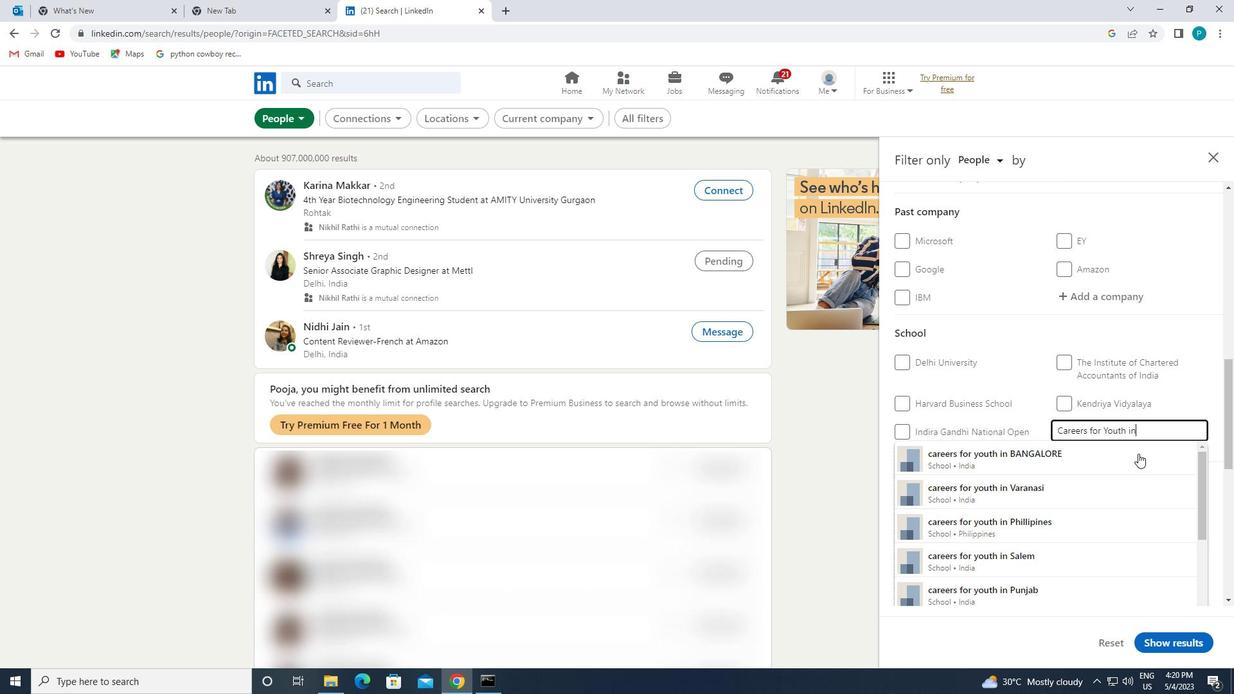
Action: Mouse scrolled (1138, 453) with delta (0, 0)
Screenshot: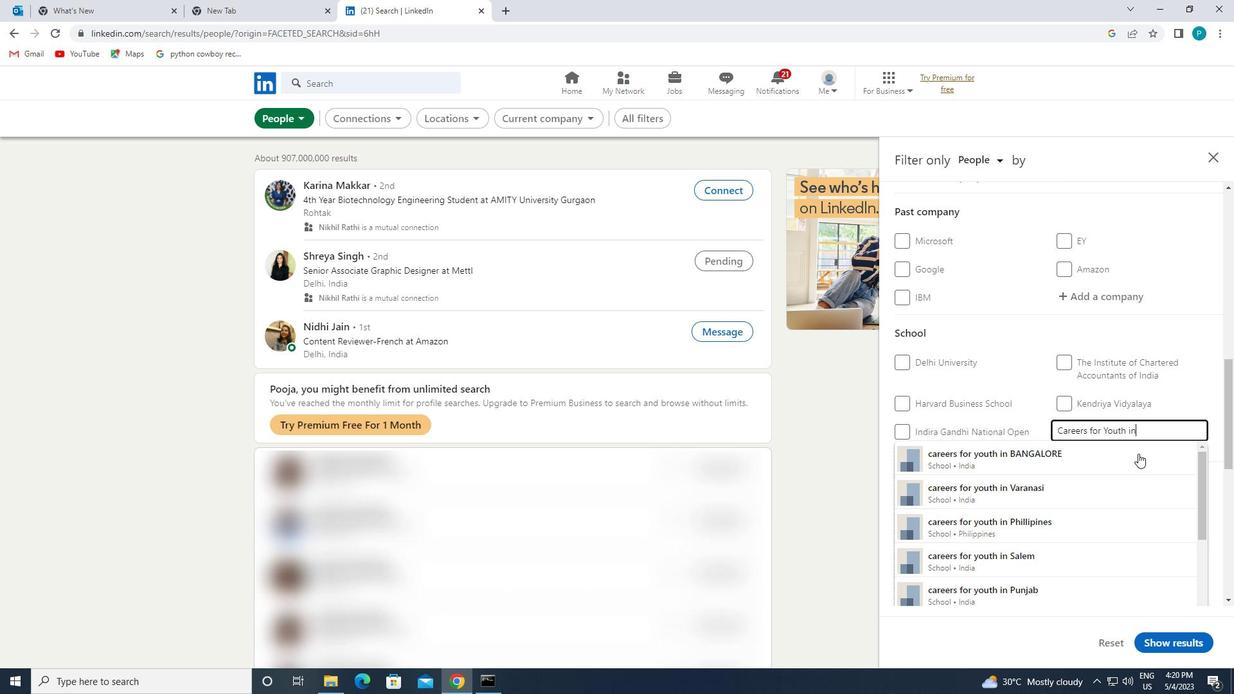 
Action: Mouse moved to (1058, 467)
Screenshot: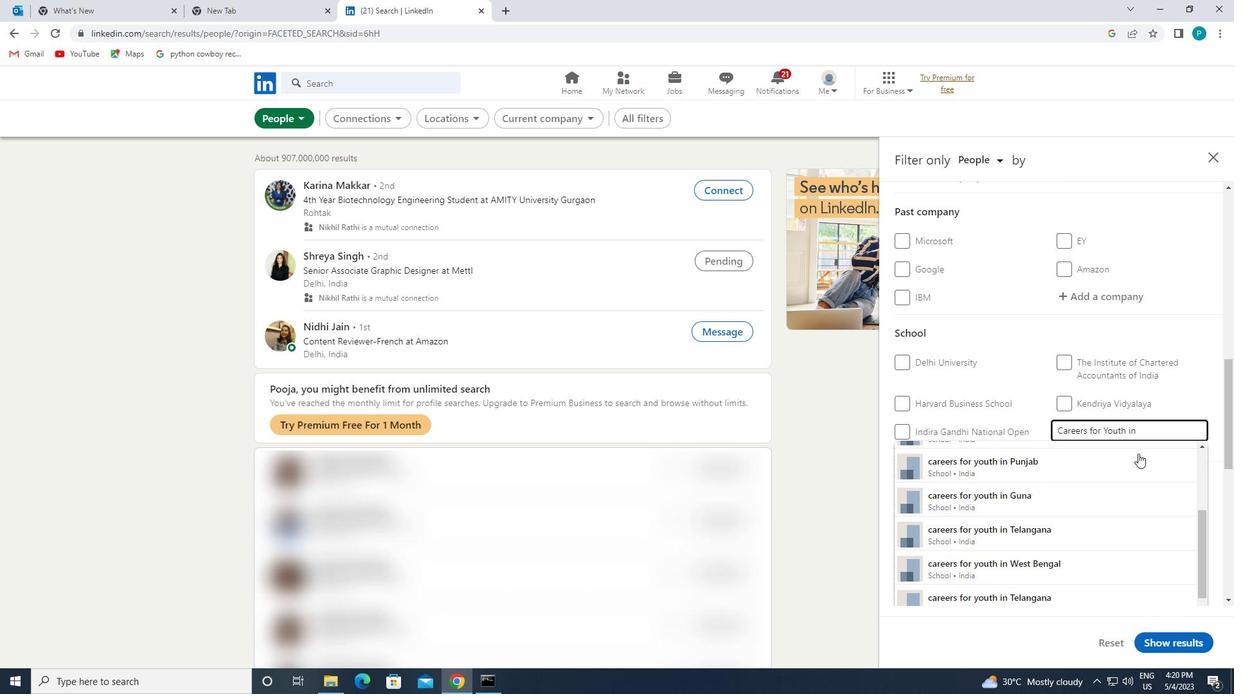 
Action: Mouse scrolled (1058, 467) with delta (0, 0)
Screenshot: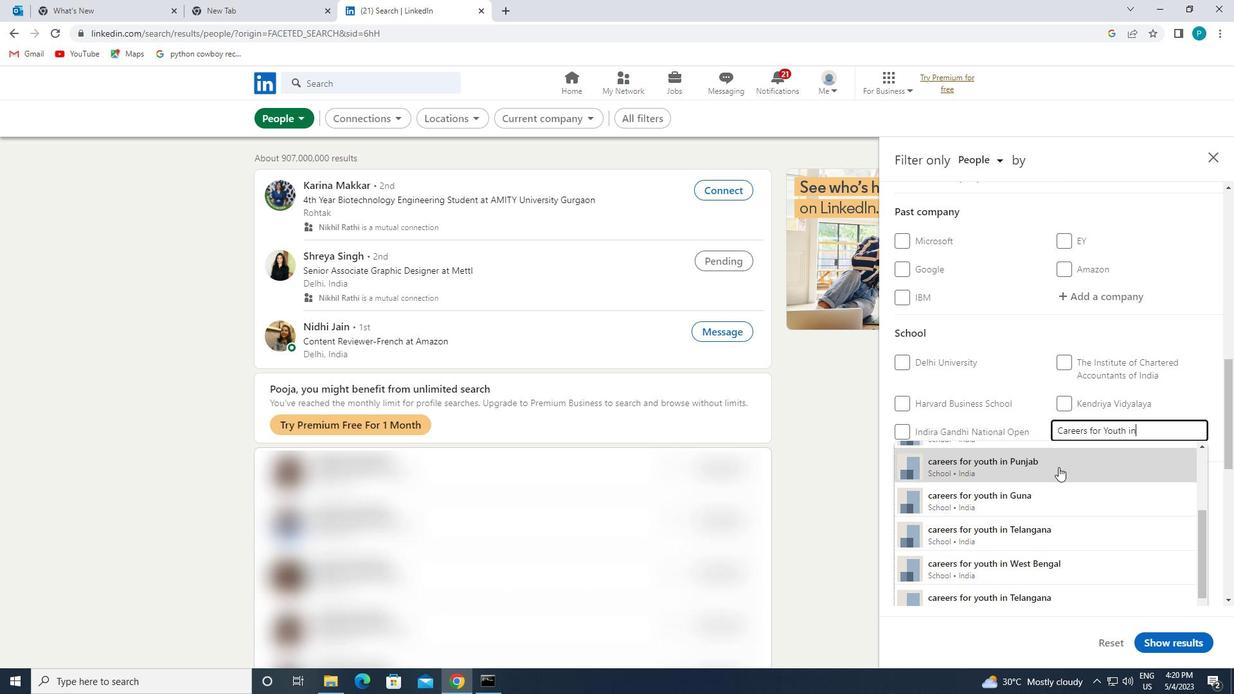 
Action: Mouse moved to (1056, 482)
Screenshot: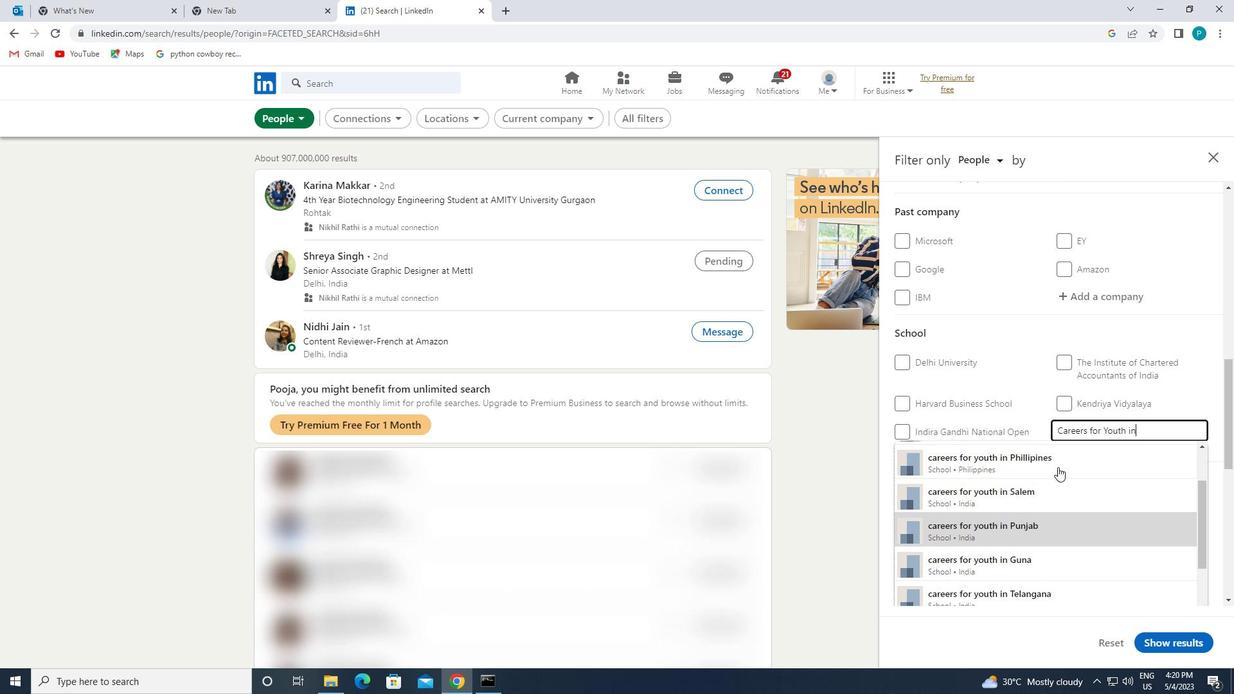 
Action: Mouse pressed left at (1056, 482)
Screenshot: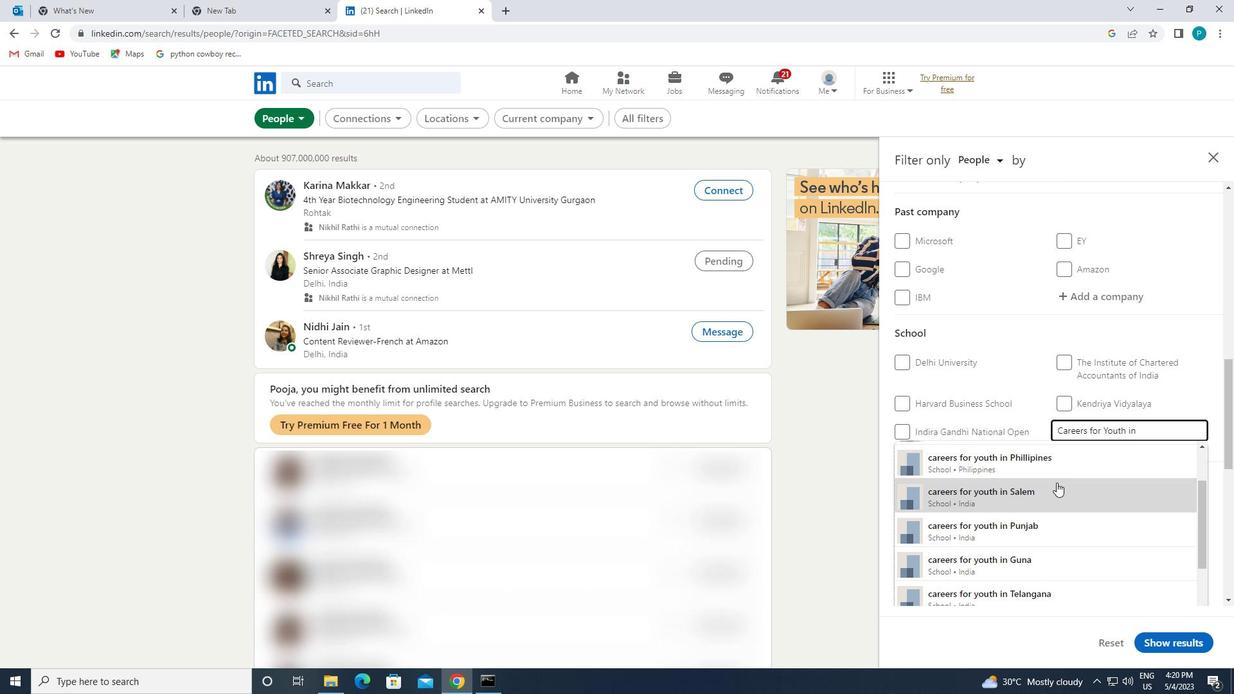 
Action: Mouse scrolled (1056, 482) with delta (0, 0)
Screenshot: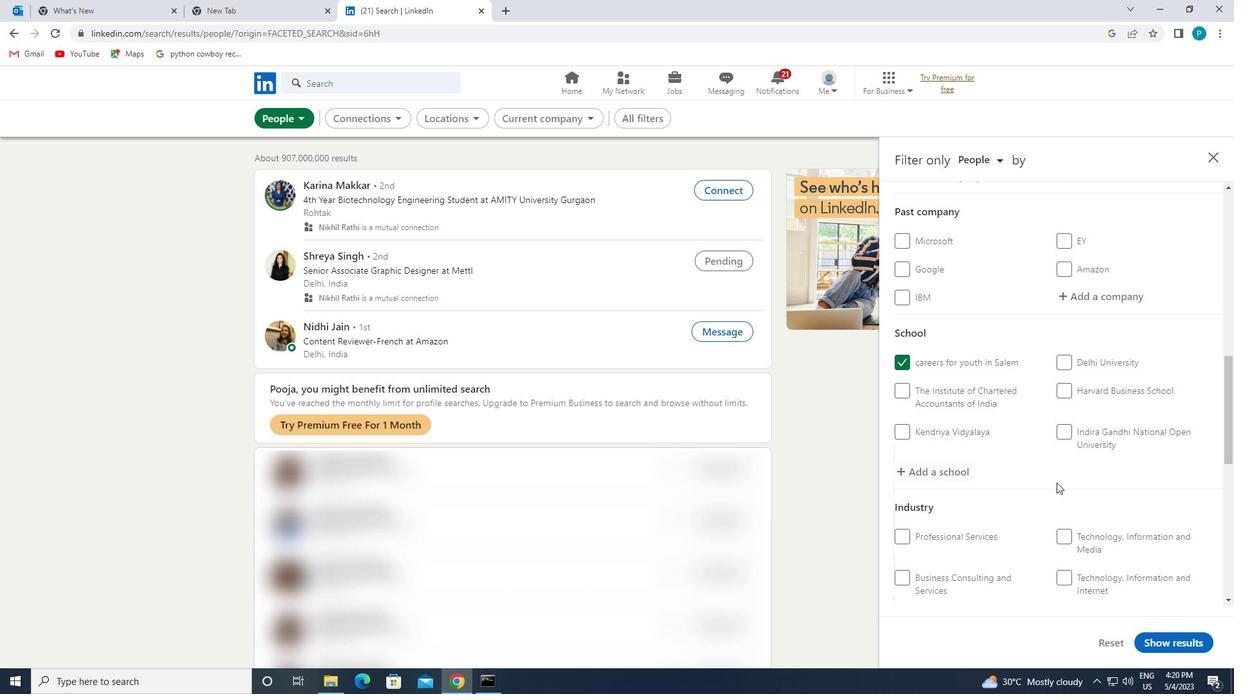 
Action: Mouse scrolled (1056, 482) with delta (0, 0)
Screenshot: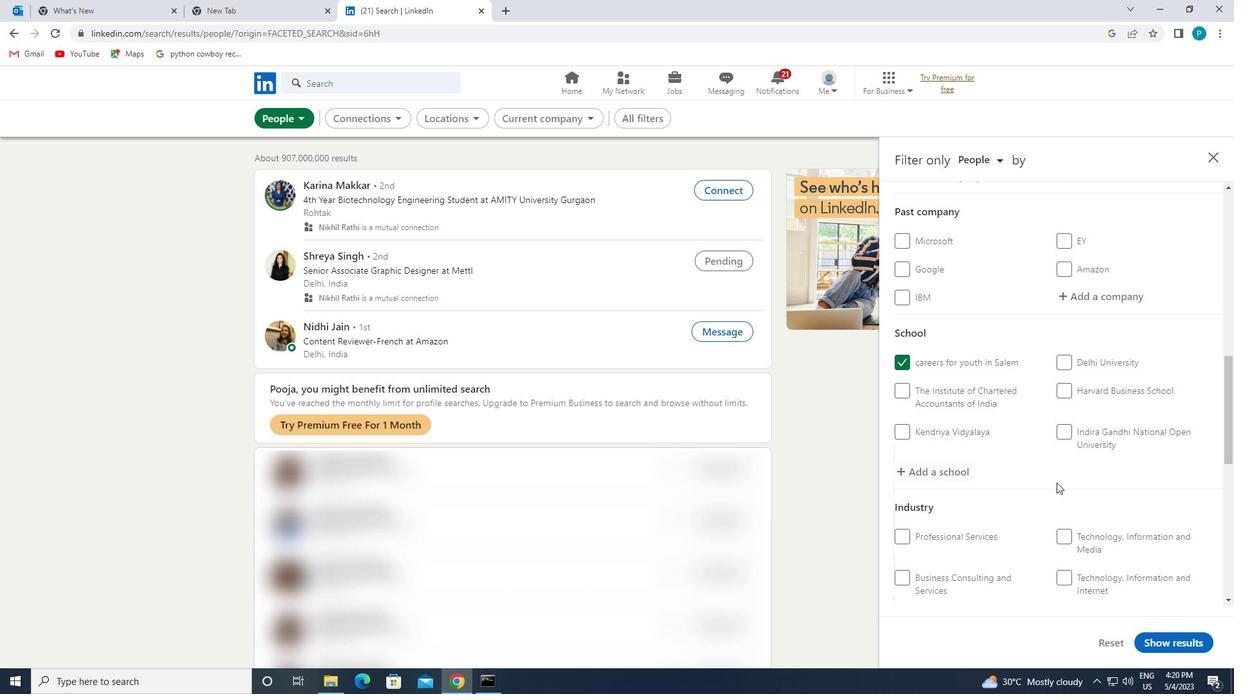 
Action: Mouse scrolled (1056, 482) with delta (0, 0)
Screenshot: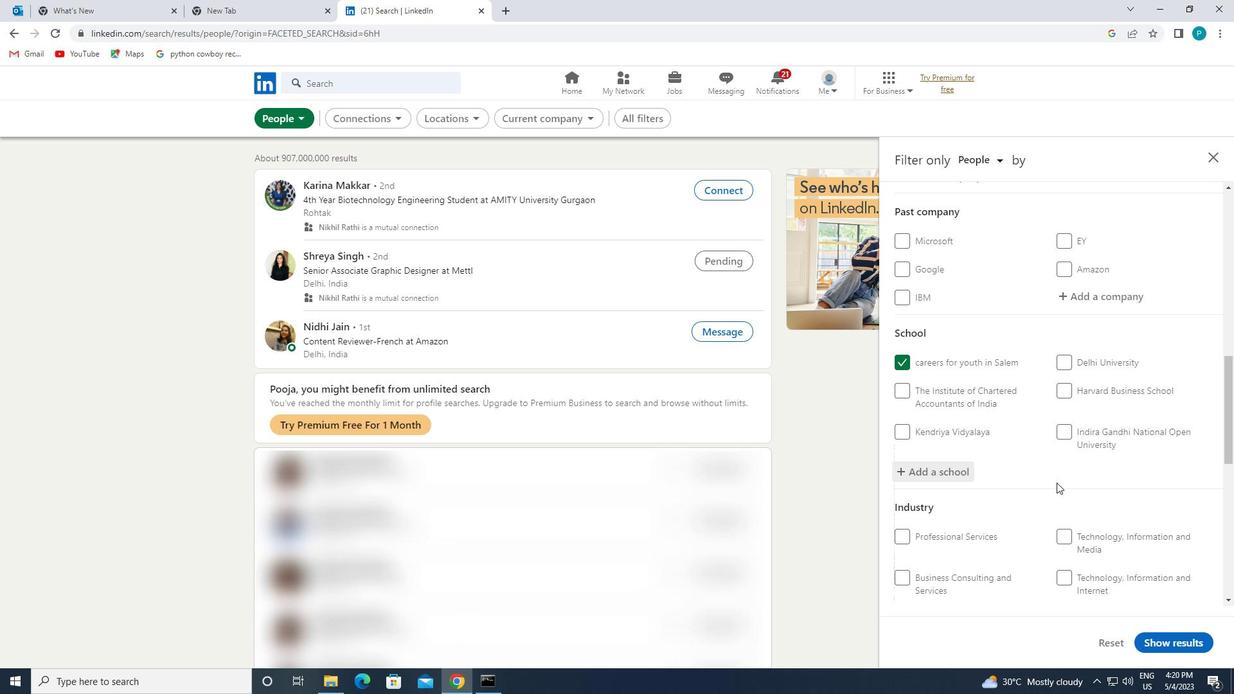 
Action: Mouse moved to (1090, 425)
Screenshot: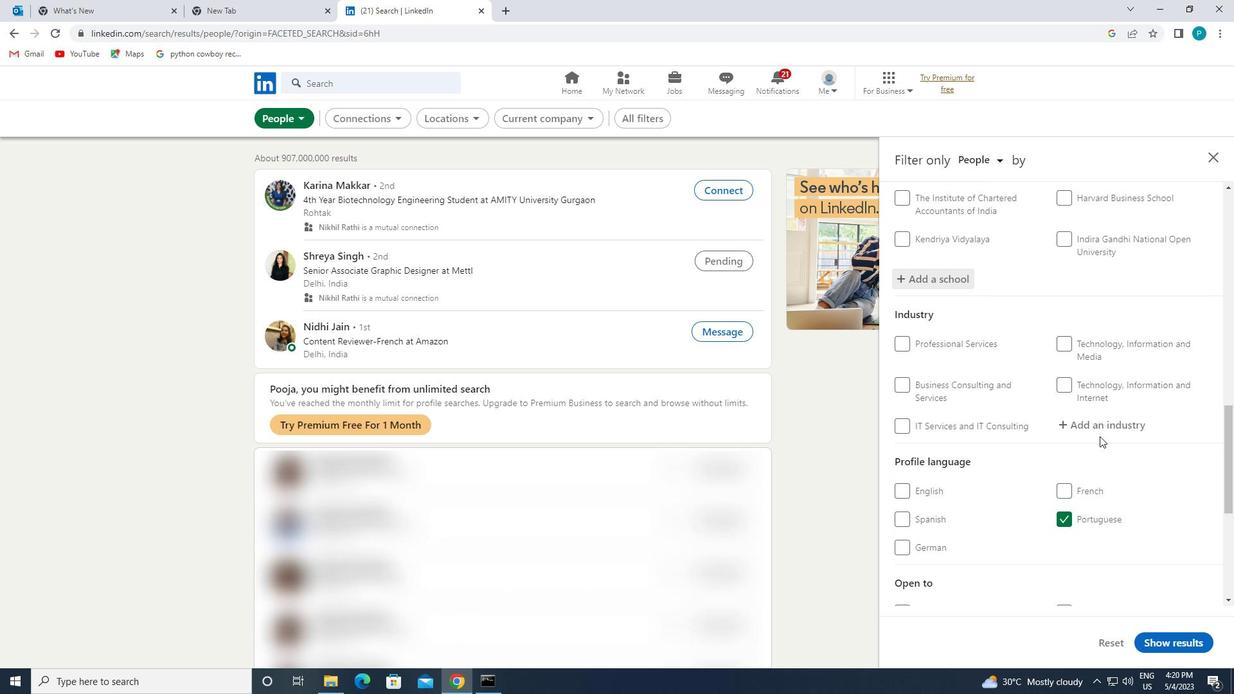 
Action: Mouse pressed left at (1090, 425)
Screenshot: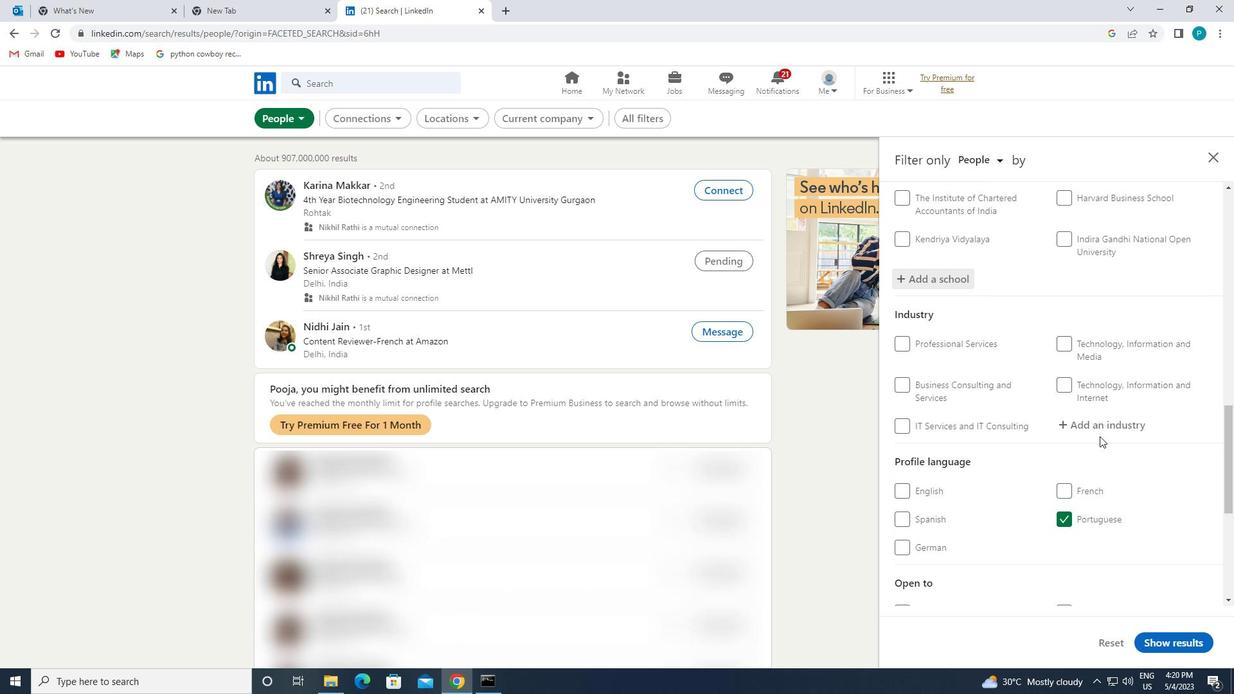 
Action: Key pressed <Key.caps_lock>G<Key.caps_lock>LASS
Screenshot: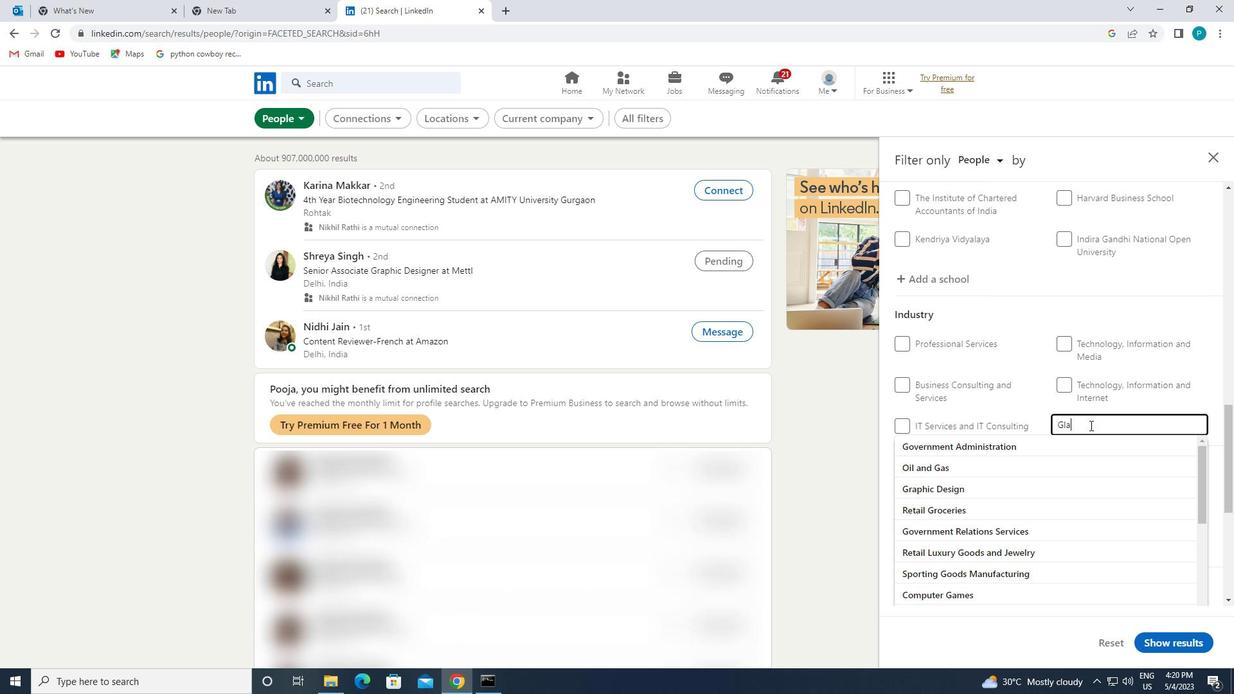 
Action: Mouse moved to (1081, 447)
Screenshot: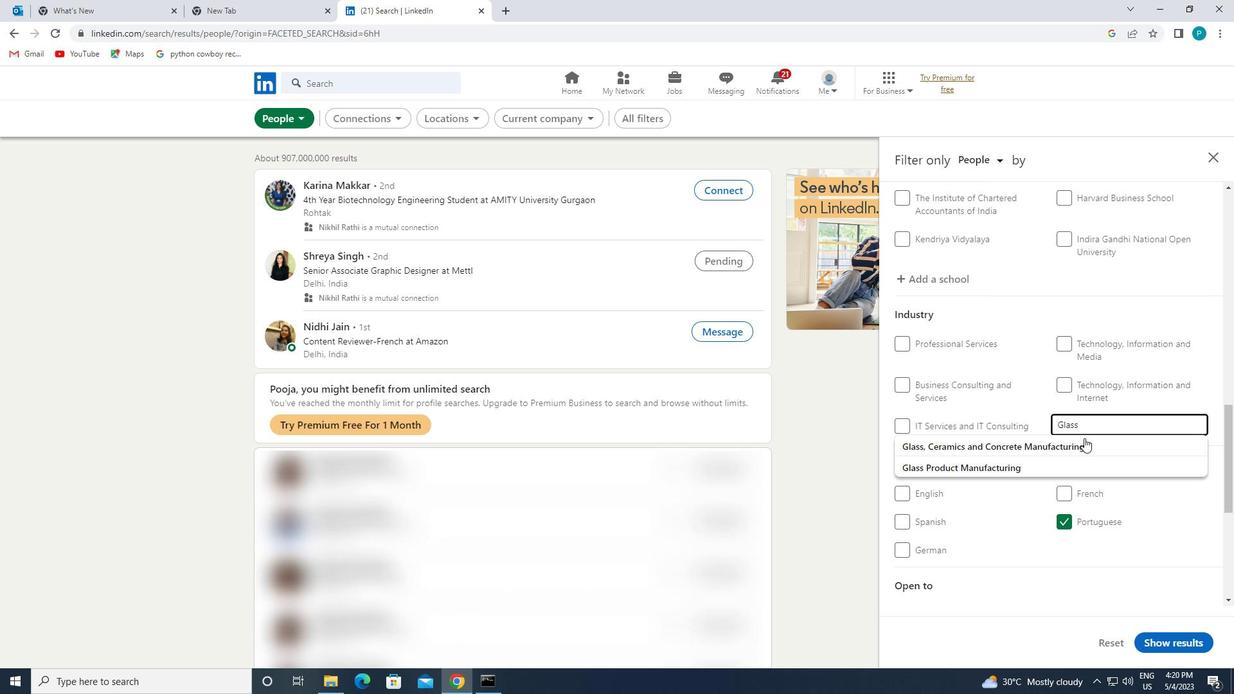 
Action: Mouse pressed left at (1081, 447)
Screenshot: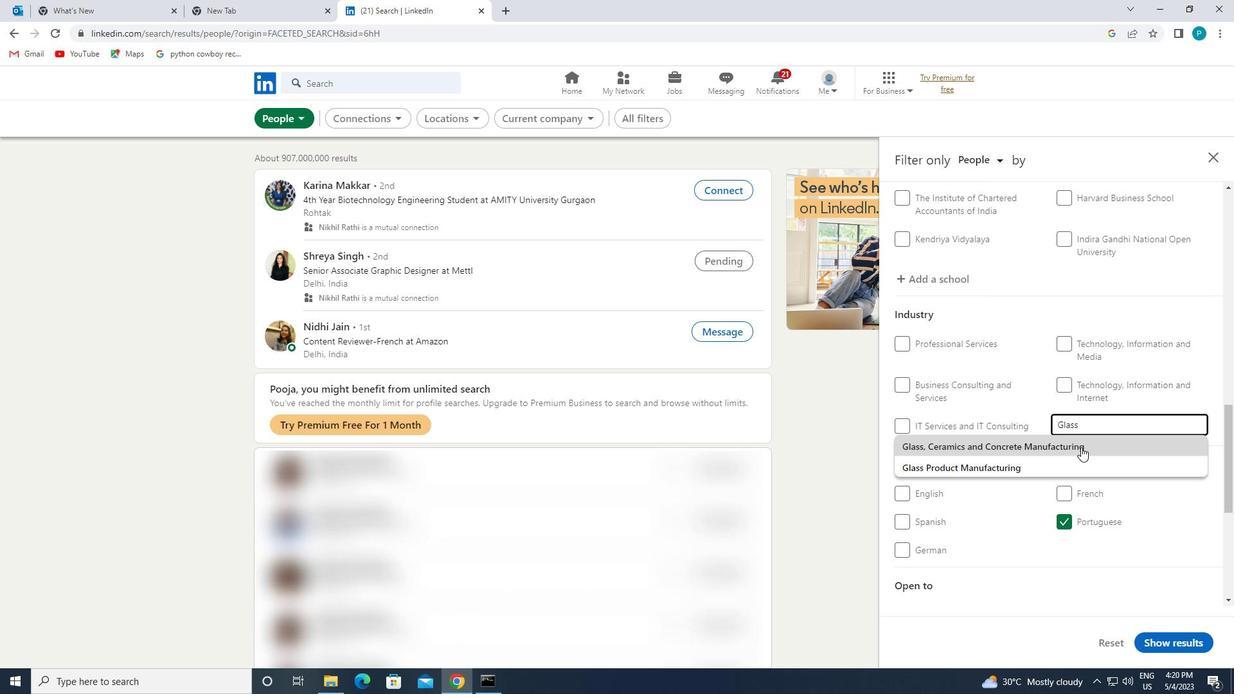
Action: Mouse scrolled (1081, 446) with delta (0, 0)
Screenshot: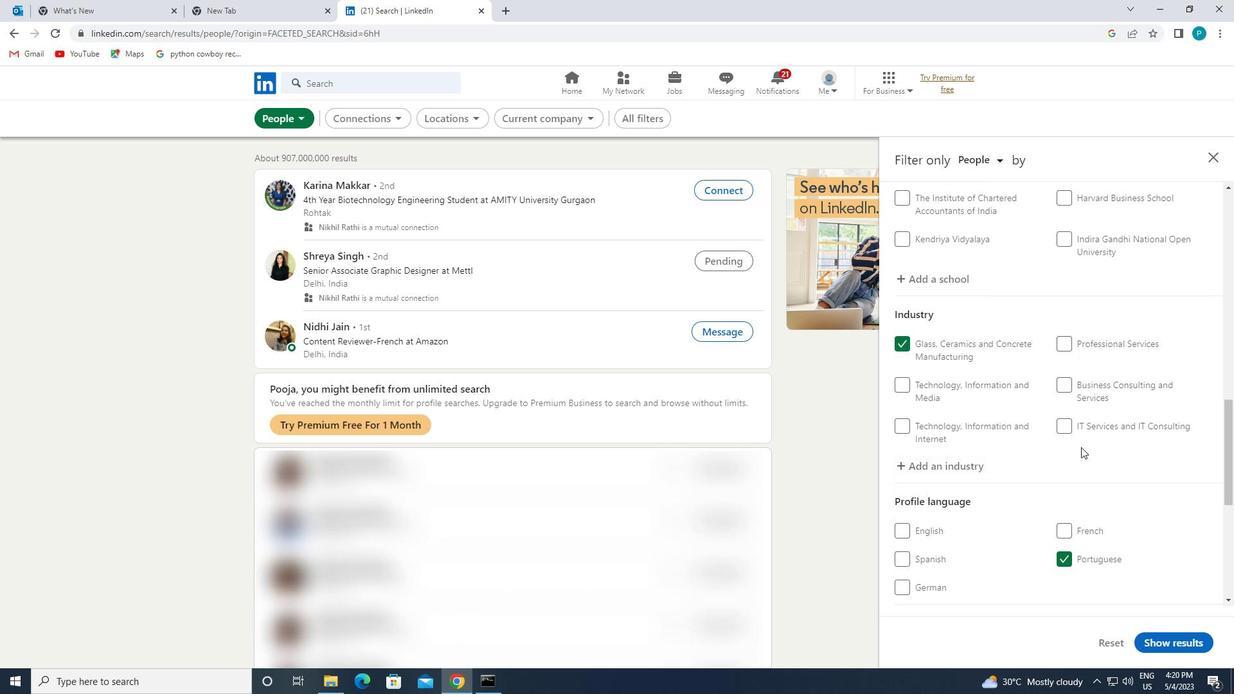 
Action: Mouse scrolled (1081, 446) with delta (0, 0)
Screenshot: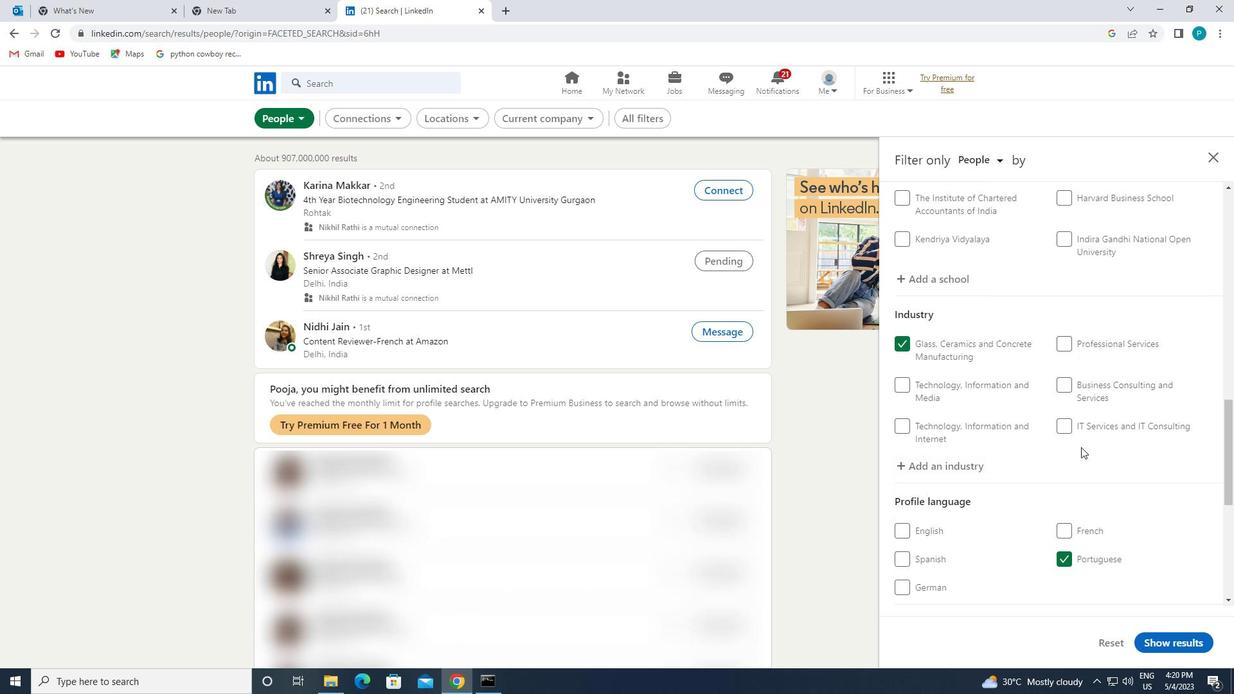 
Action: Mouse scrolled (1081, 446) with delta (0, 0)
Screenshot: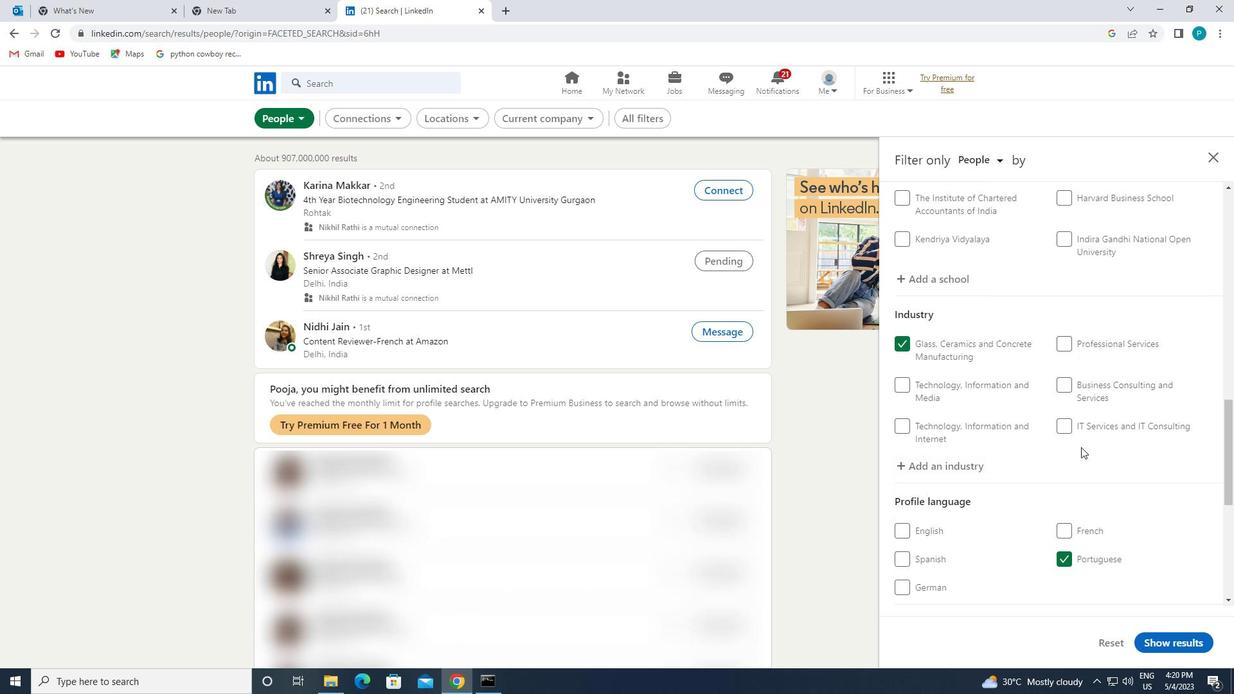 
Action: Mouse scrolled (1081, 446) with delta (0, 0)
Screenshot: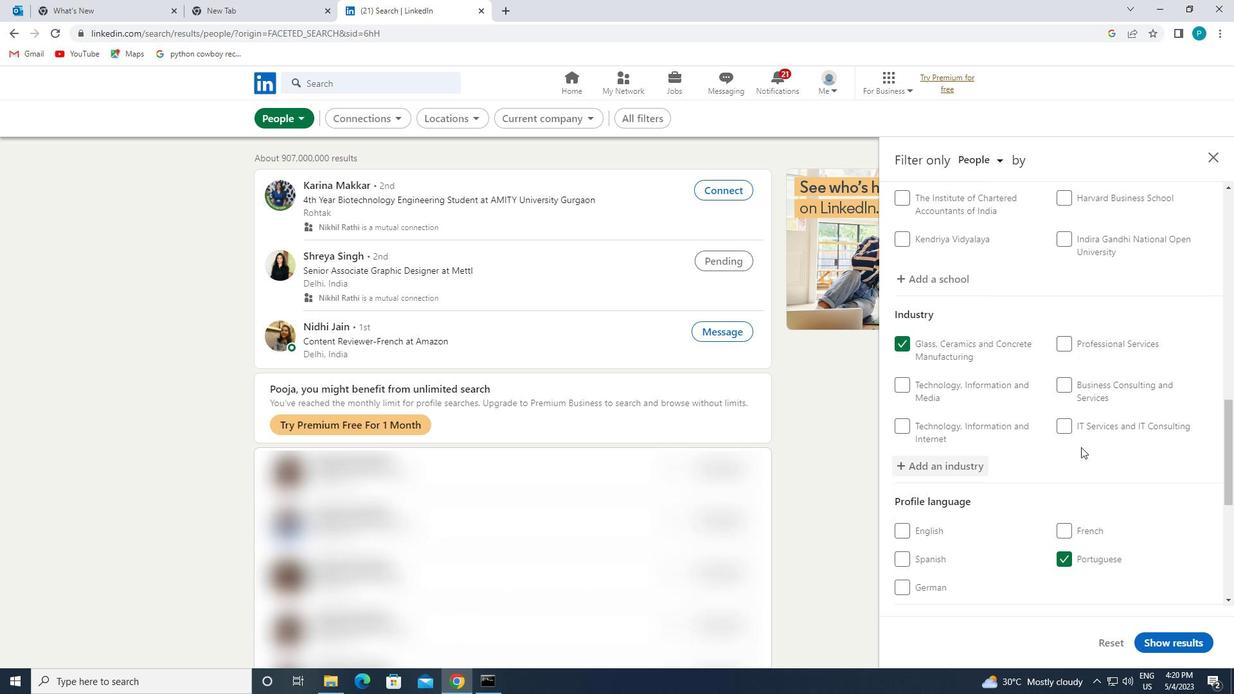 
Action: Mouse scrolled (1081, 446) with delta (0, 0)
Screenshot: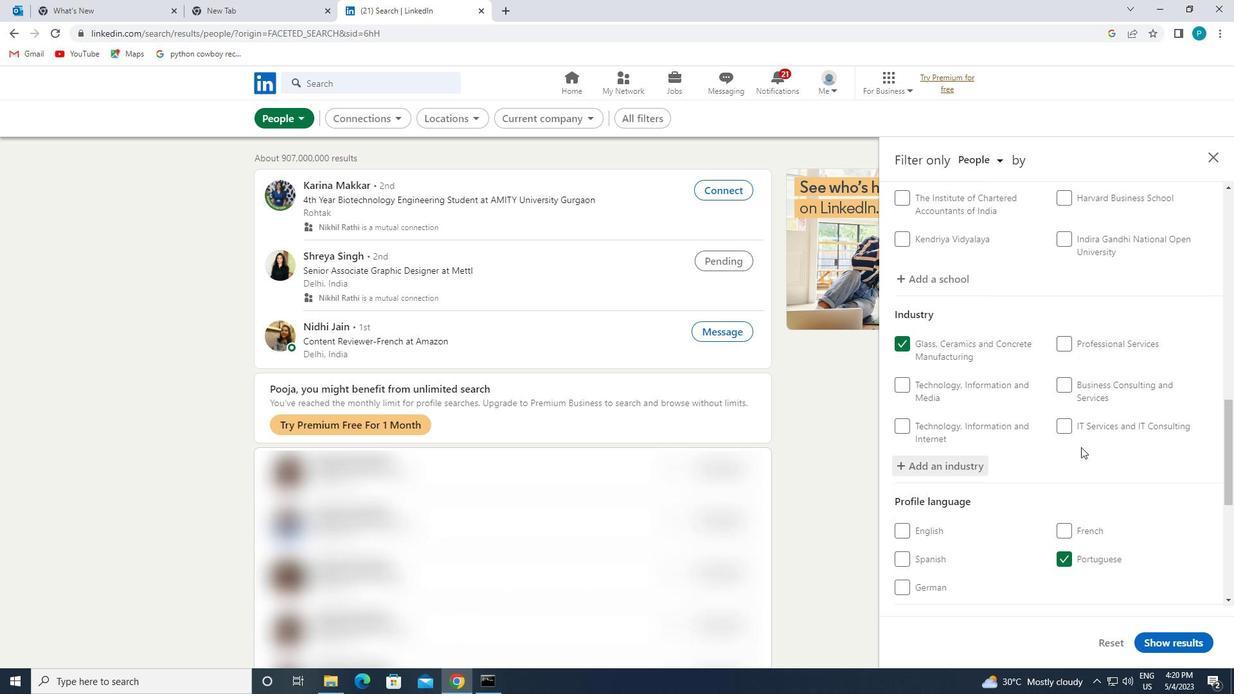 
Action: Mouse moved to (1074, 466)
Screenshot: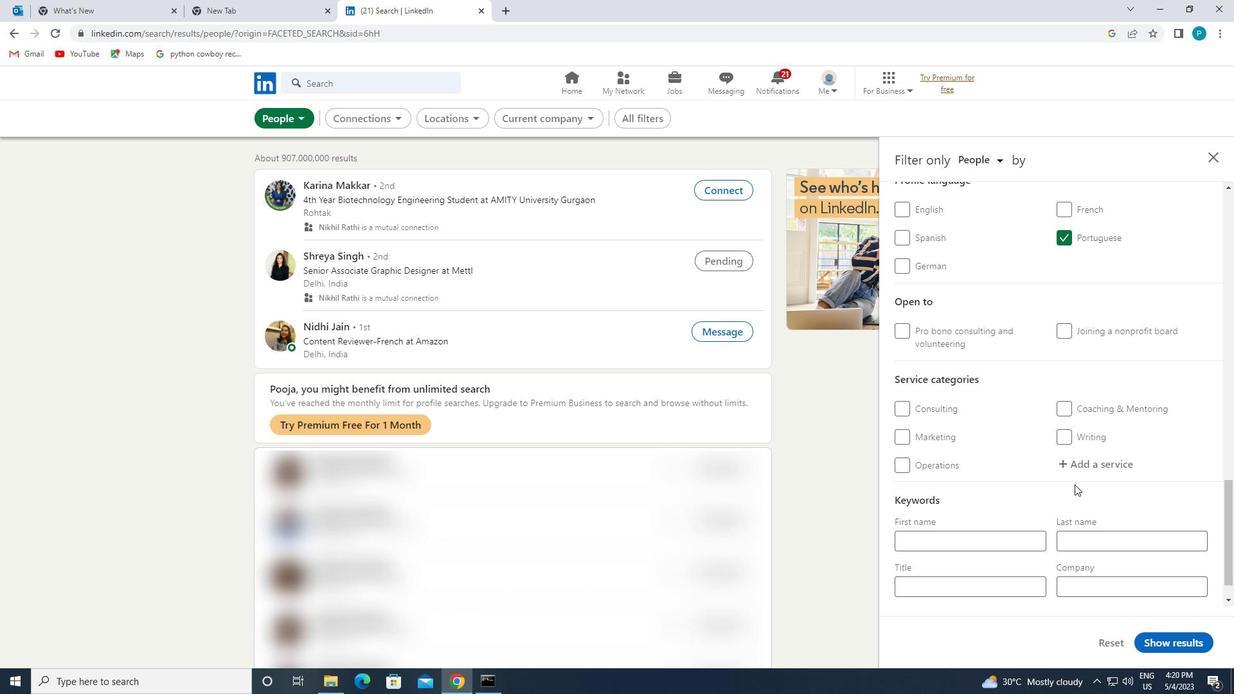 
Action: Mouse pressed left at (1074, 466)
Screenshot: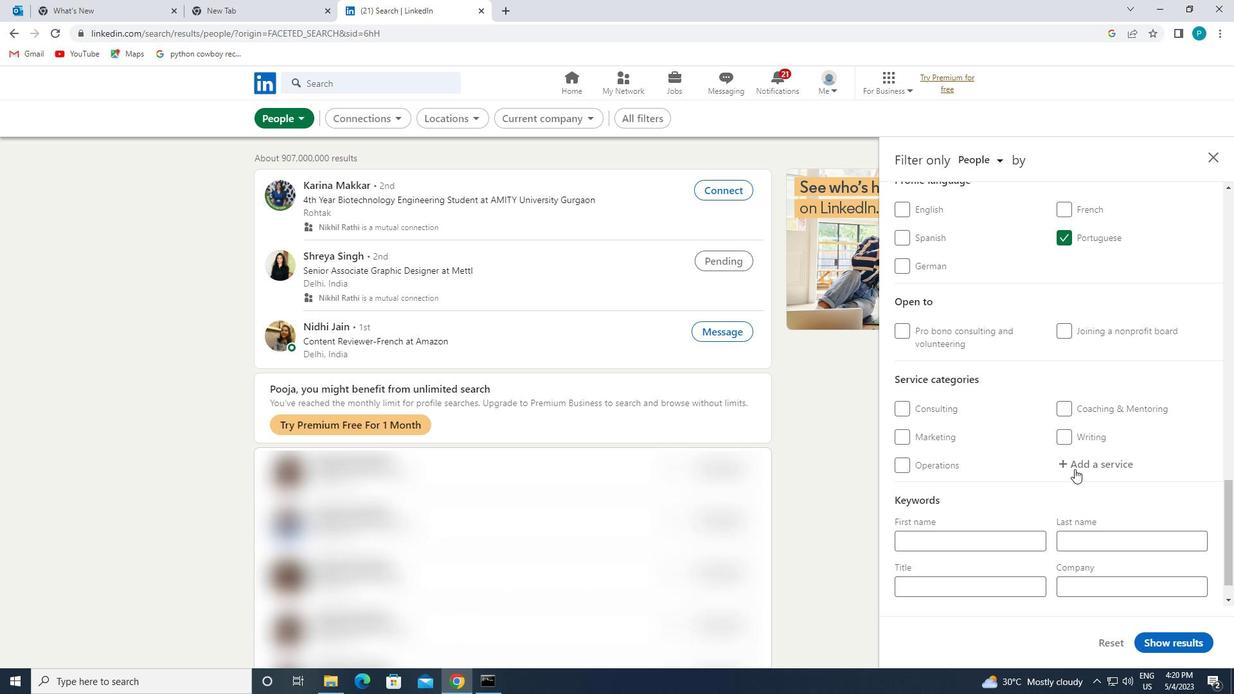 
Action: Key pressed <Key.caps_lock>V<Key.caps_lock>IDEO
Screenshot: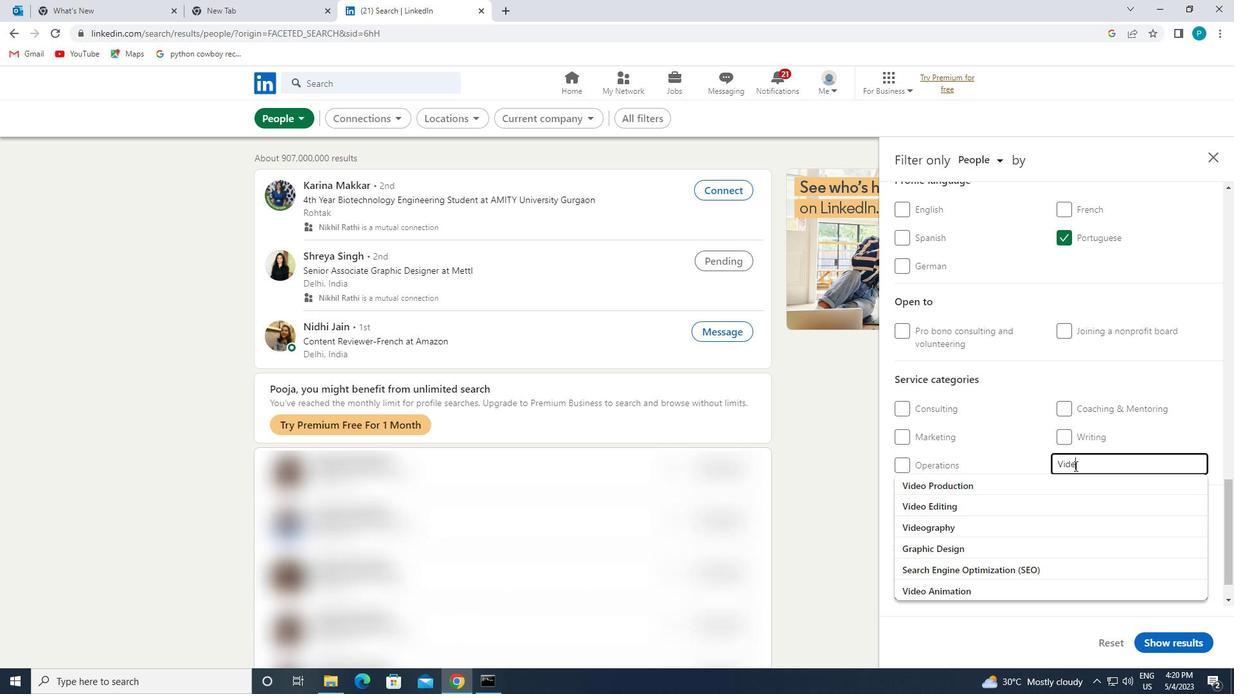 
Action: Mouse moved to (1027, 583)
Screenshot: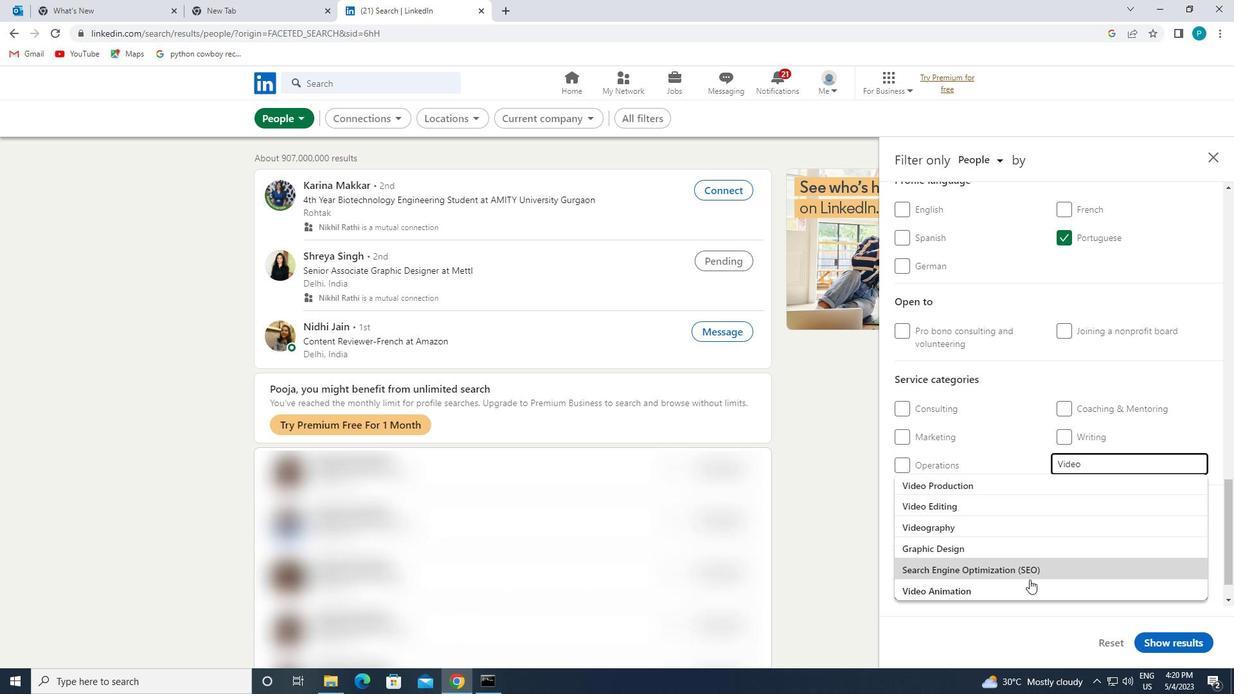 
Action: Mouse pressed left at (1027, 583)
Screenshot: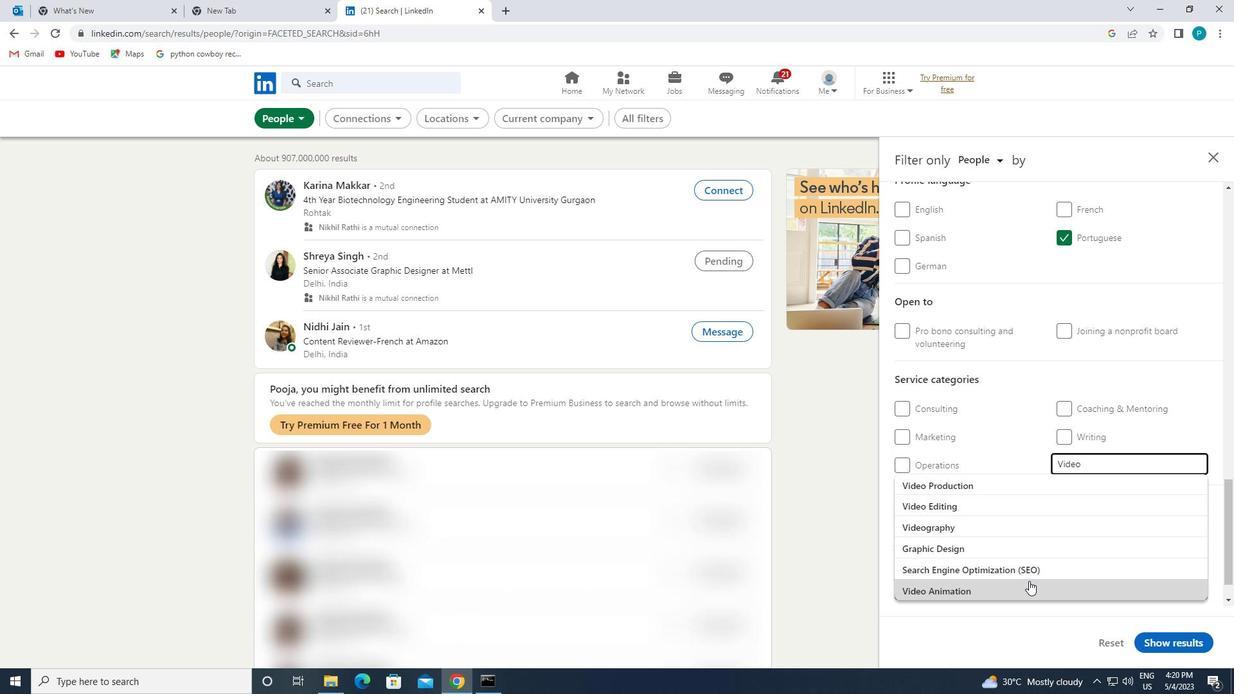 
Action: Mouse scrolled (1027, 583) with delta (0, 0)
Screenshot: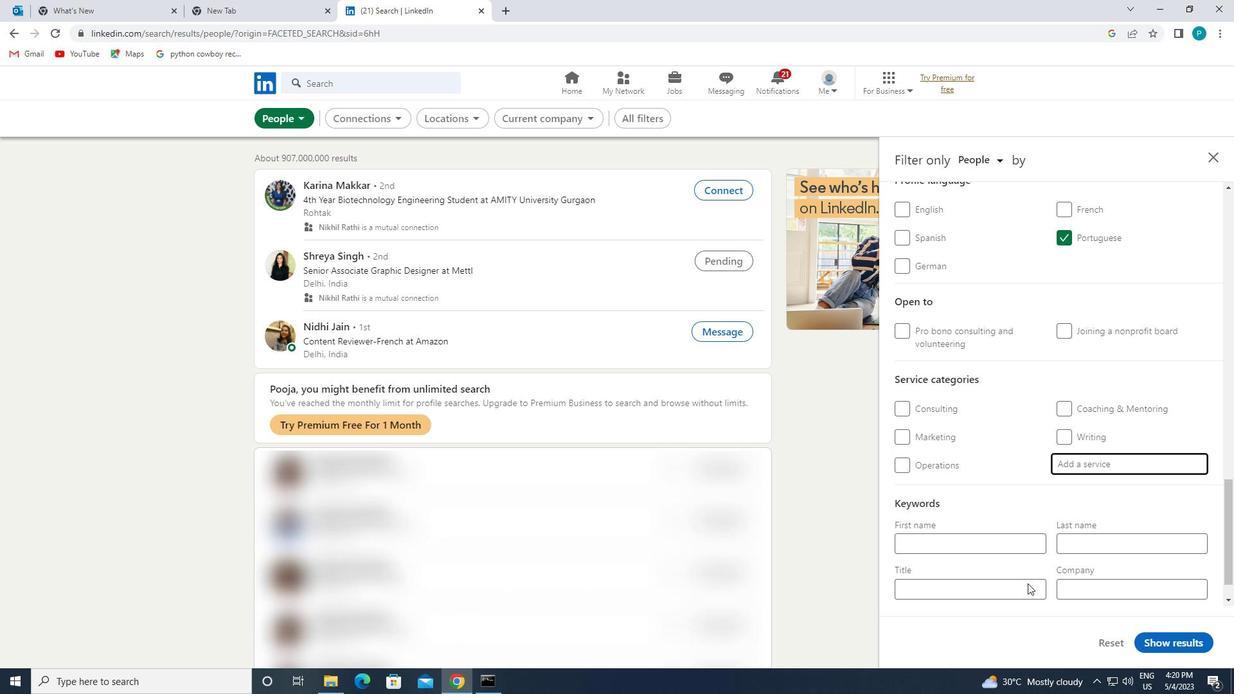 
Action: Mouse scrolled (1027, 583) with delta (0, 0)
Screenshot: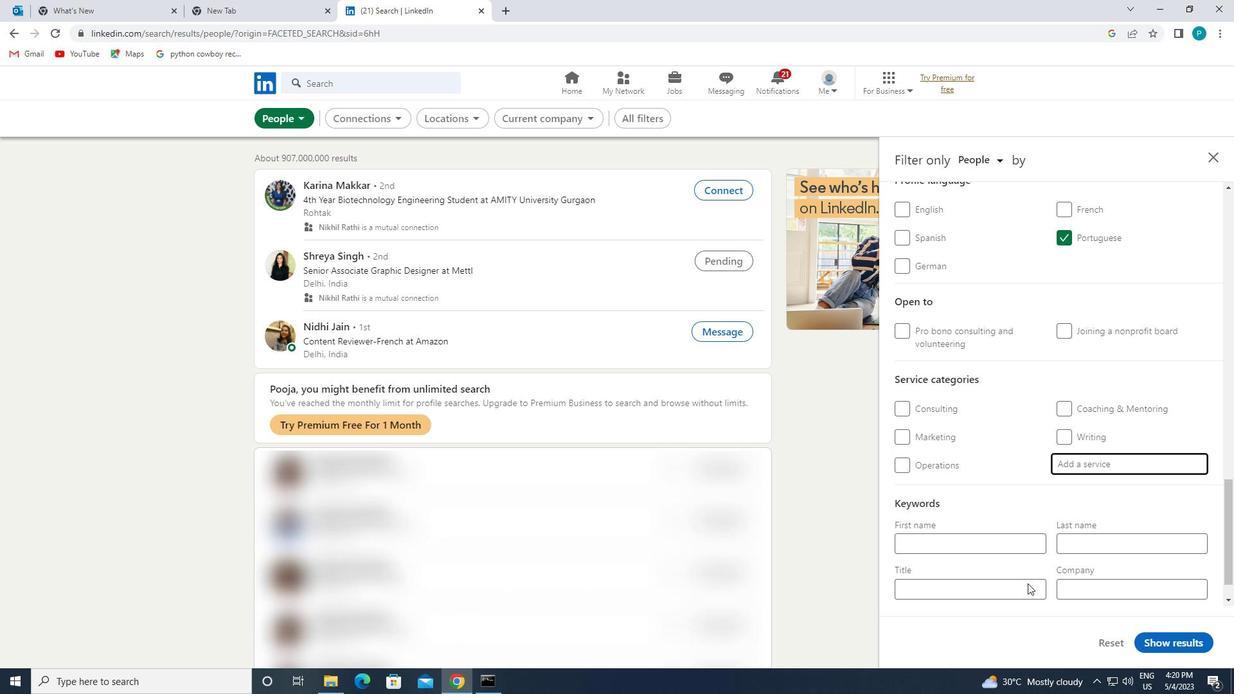 
Action: Mouse moved to (1027, 583)
Screenshot: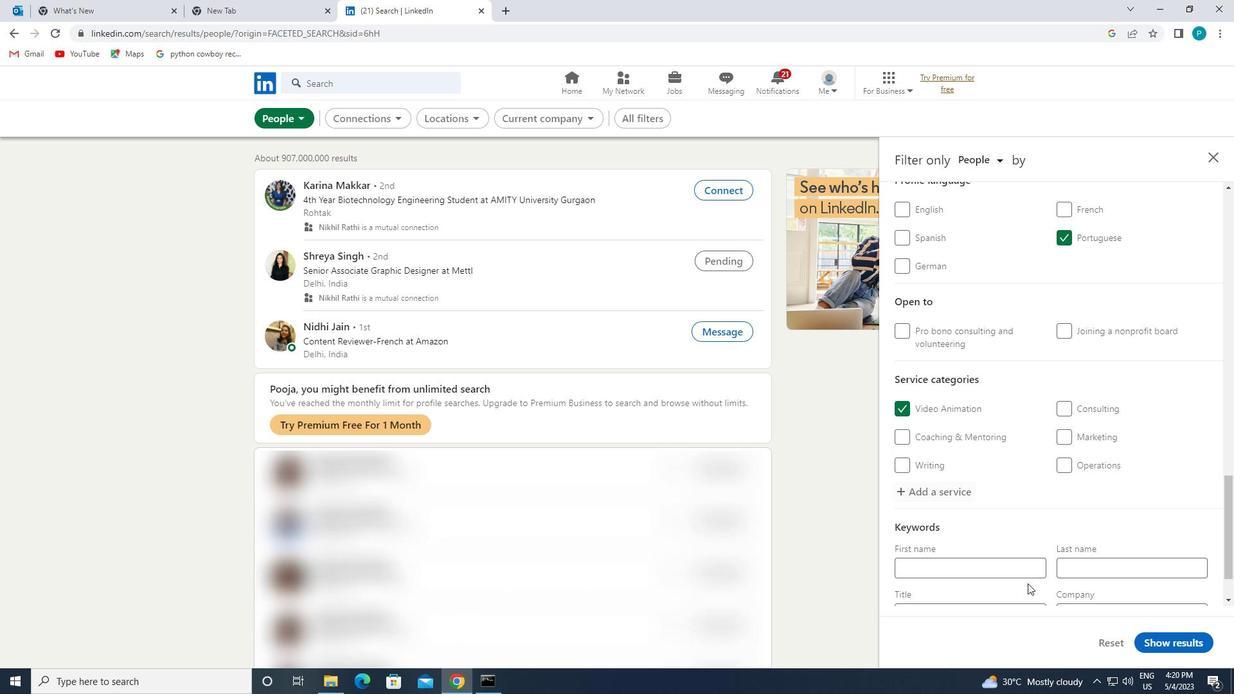 
Action: Mouse scrolled (1027, 583) with delta (0, 0)
Screenshot: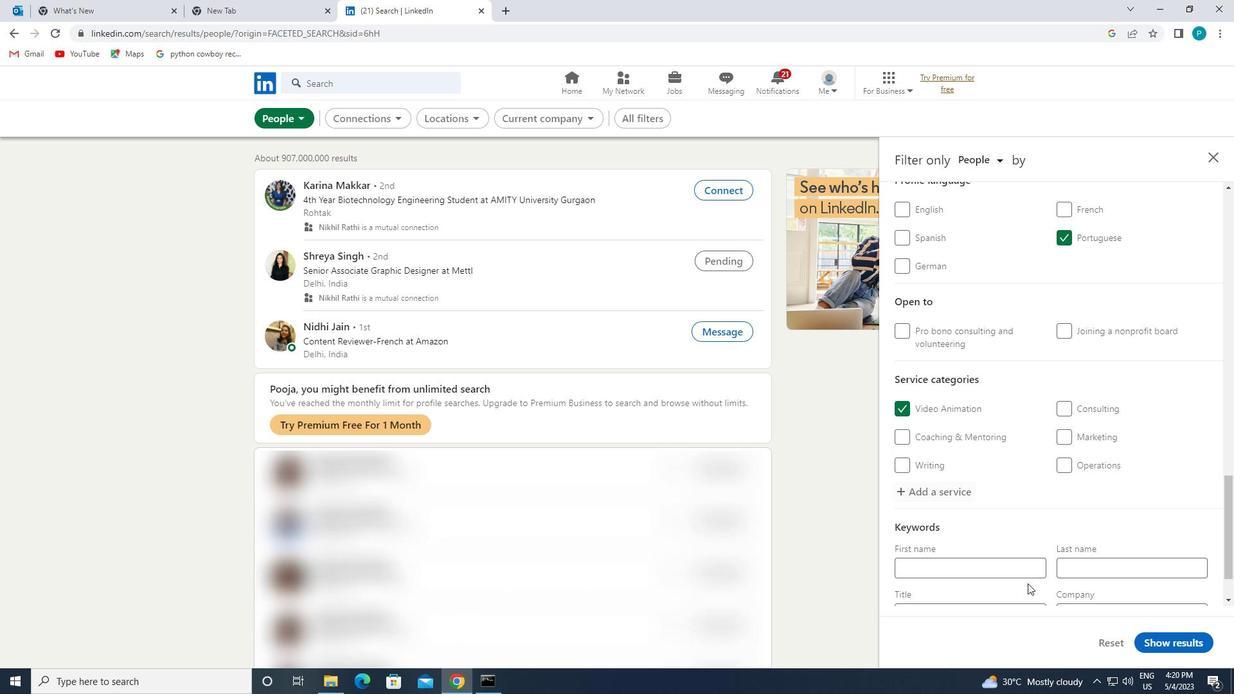 
Action: Mouse moved to (1027, 583)
Screenshot: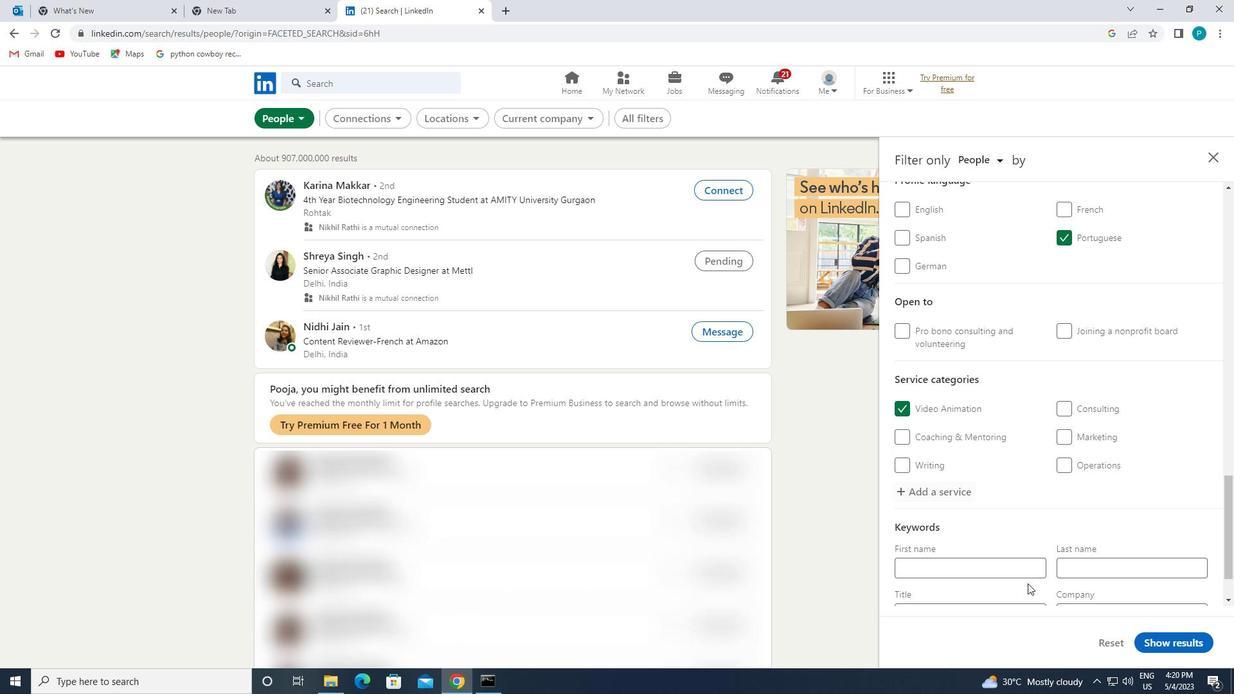 
Action: Mouse scrolled (1027, 583) with delta (0, 0)
Screenshot: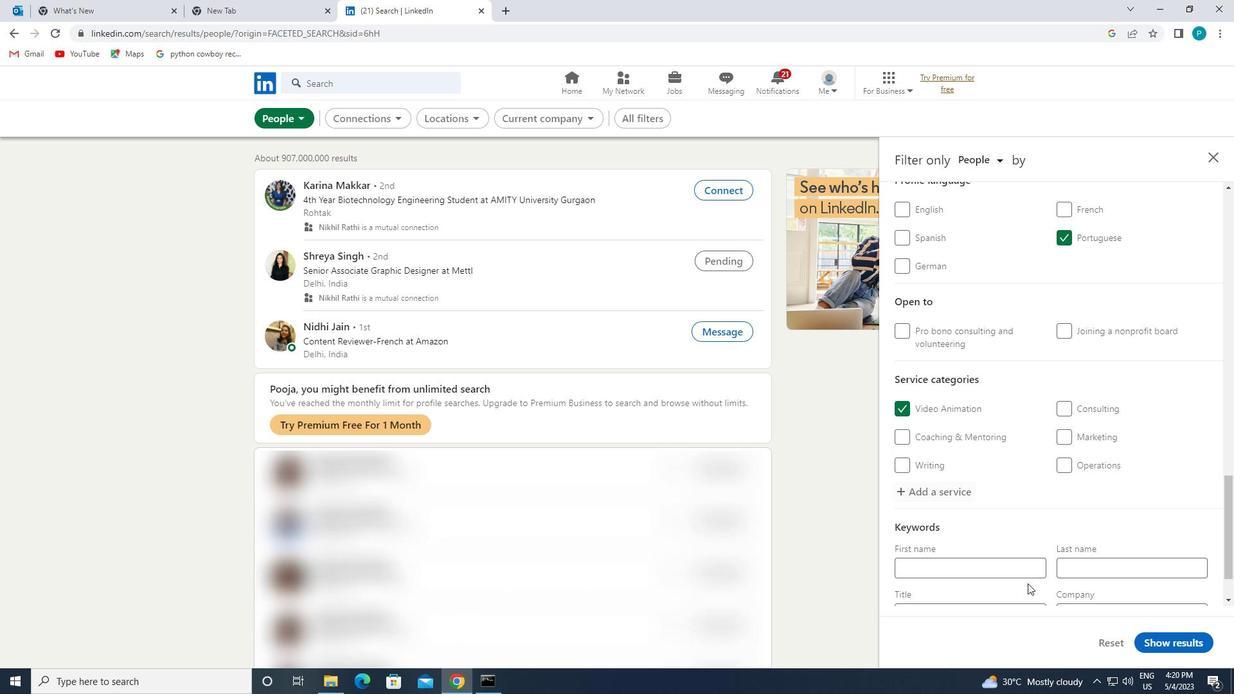 
Action: Mouse moved to (1025, 581)
Screenshot: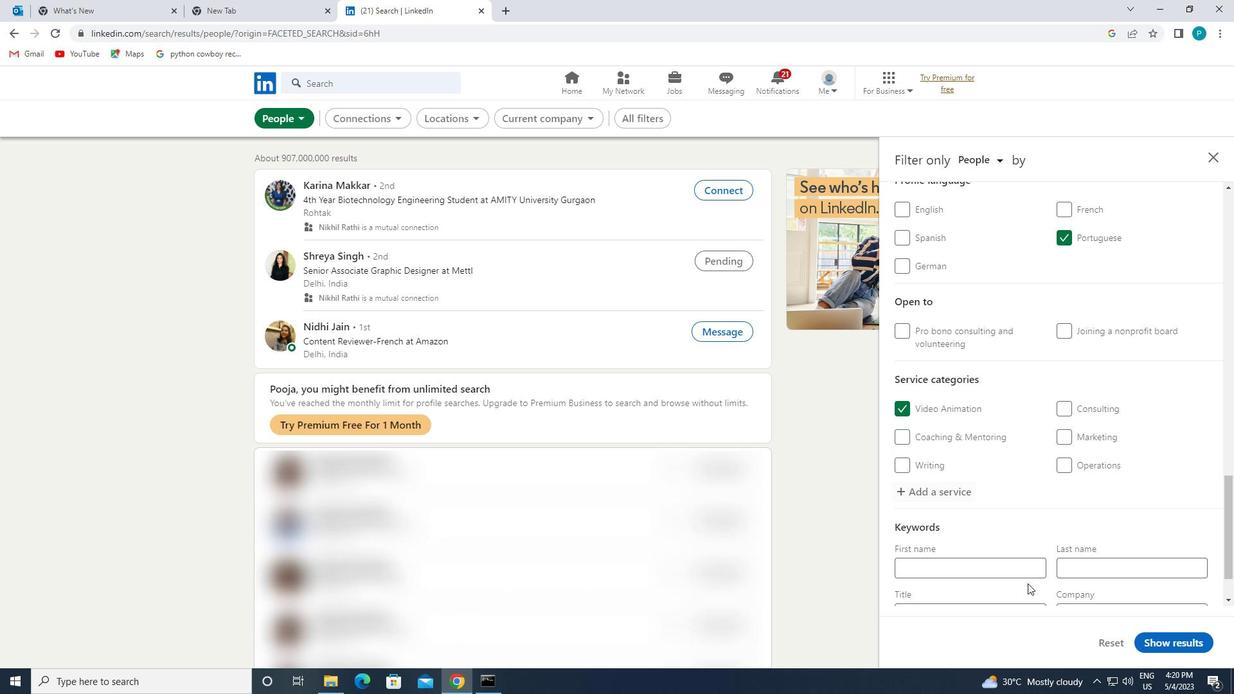 
Action: Mouse scrolled (1025, 581) with delta (0, 0)
Screenshot: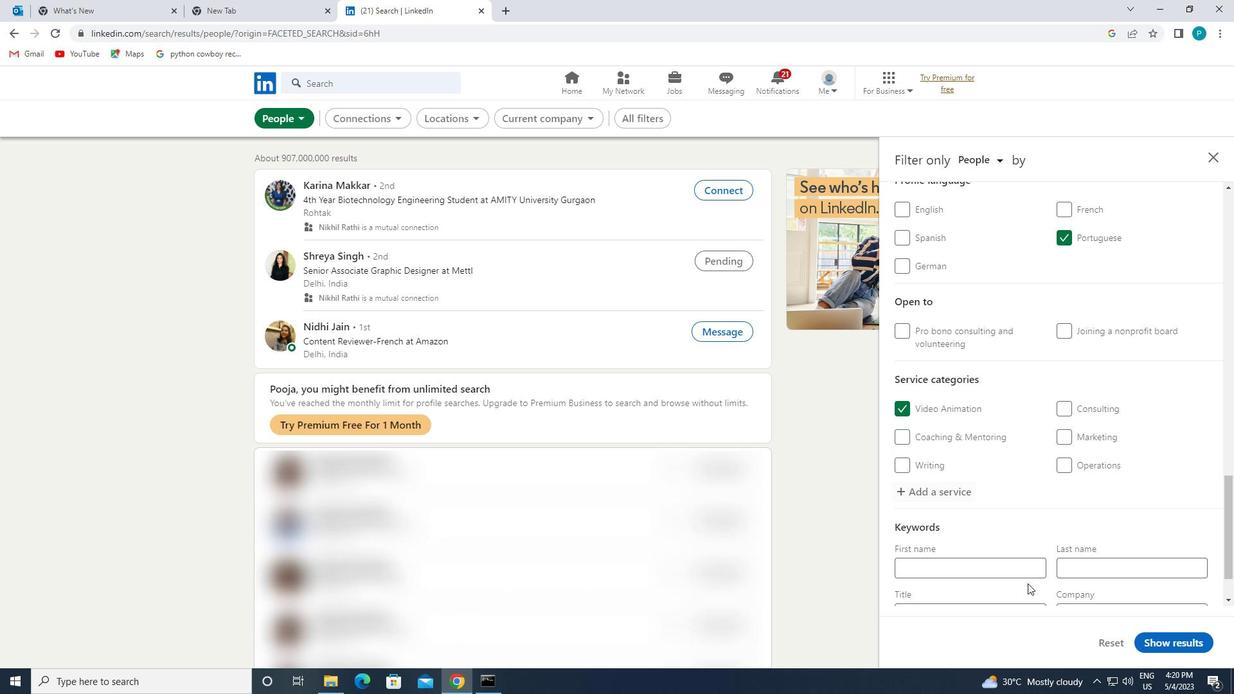 
Action: Mouse moved to (996, 543)
Screenshot: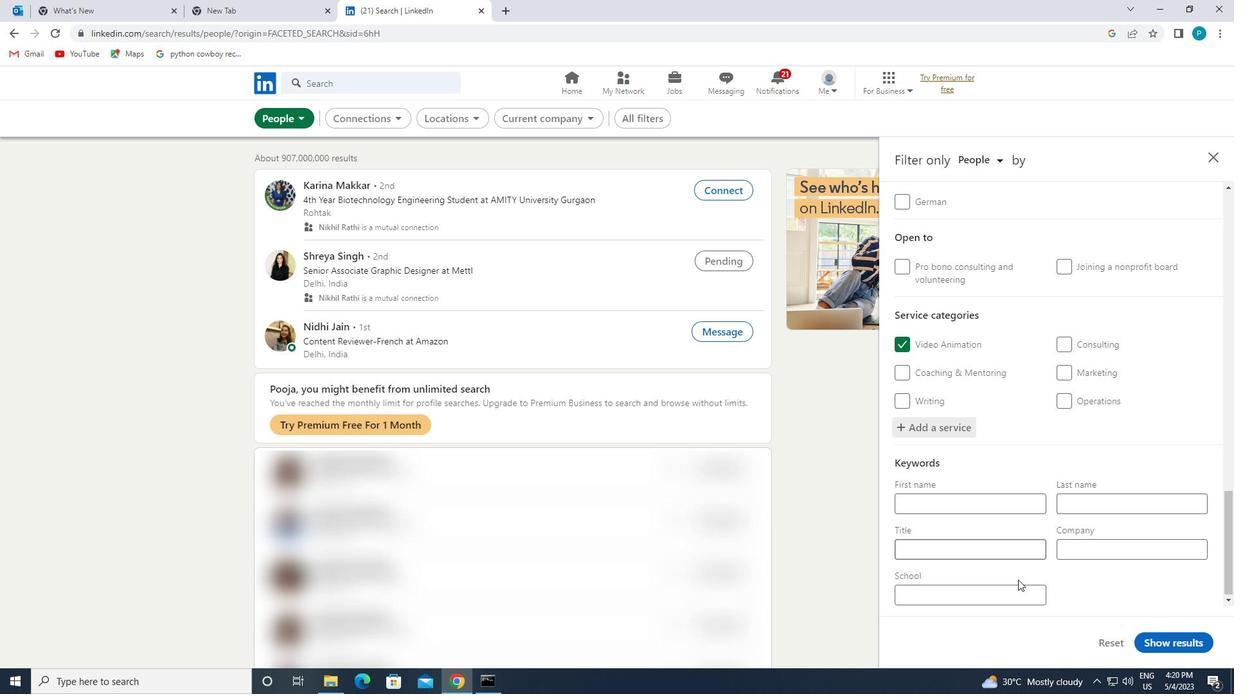 
Action: Mouse pressed left at (996, 543)
Screenshot: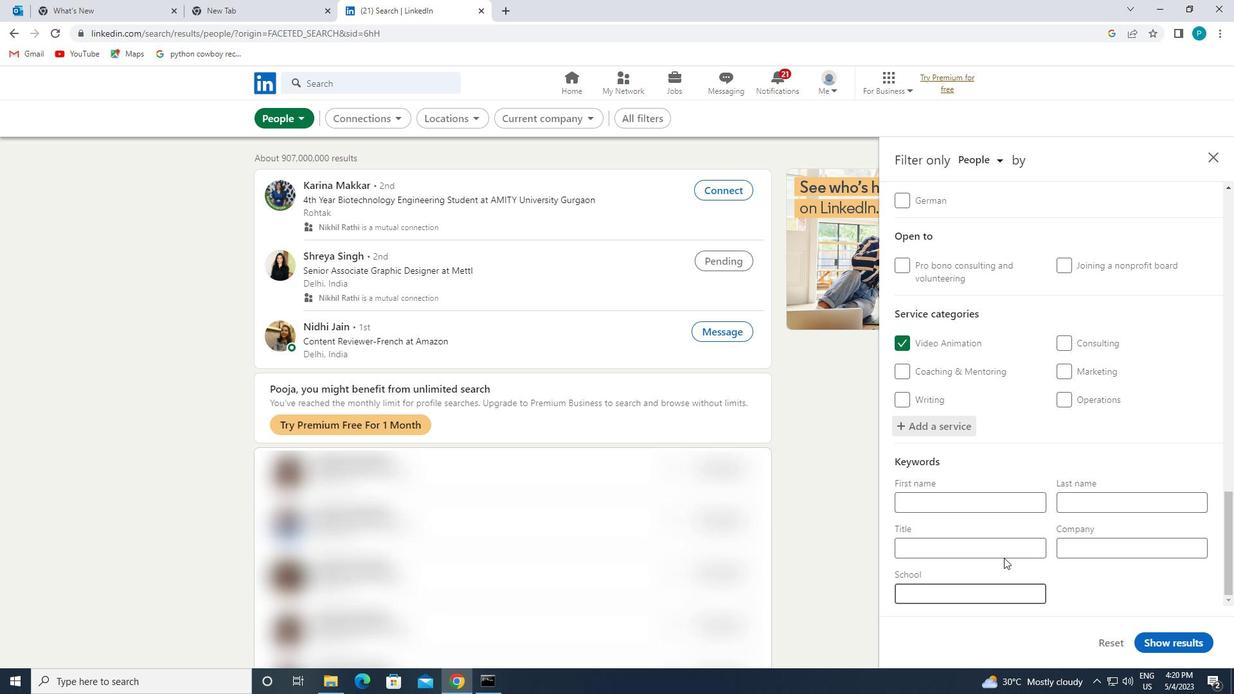 
Action: Key pressed <Key.caps_lock>W<Key.caps_lock>AREHOUSE
Screenshot: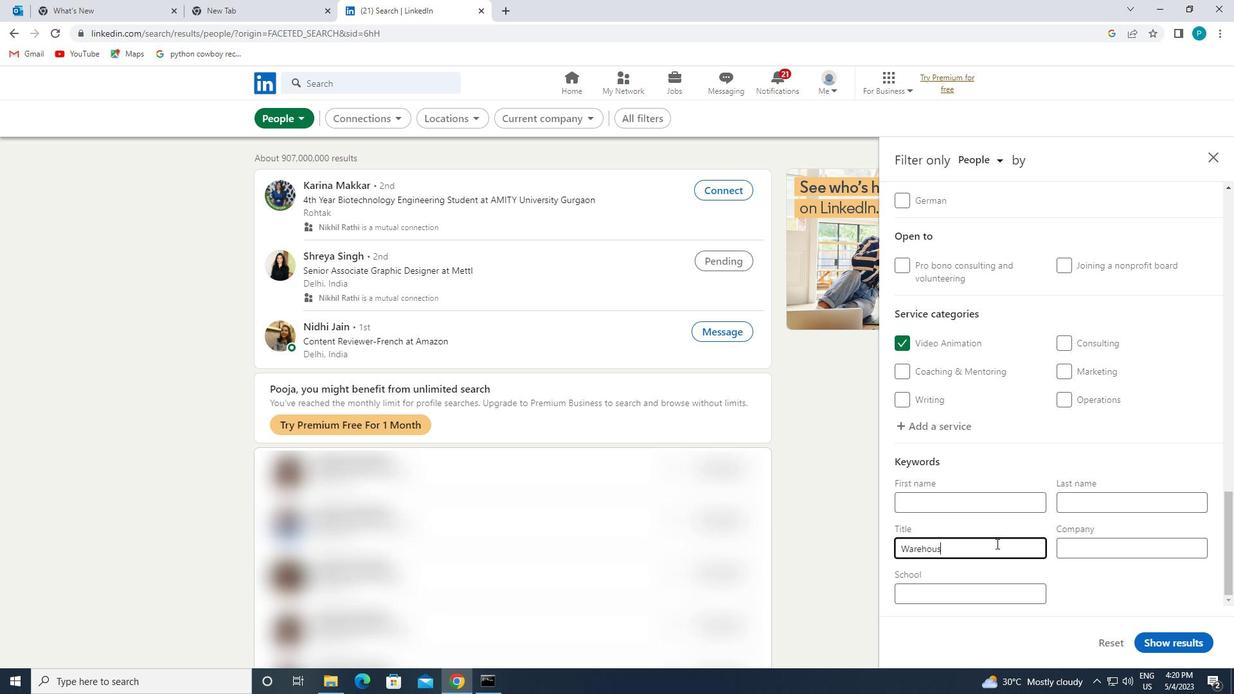 
Action: Mouse moved to (987, 540)
Screenshot: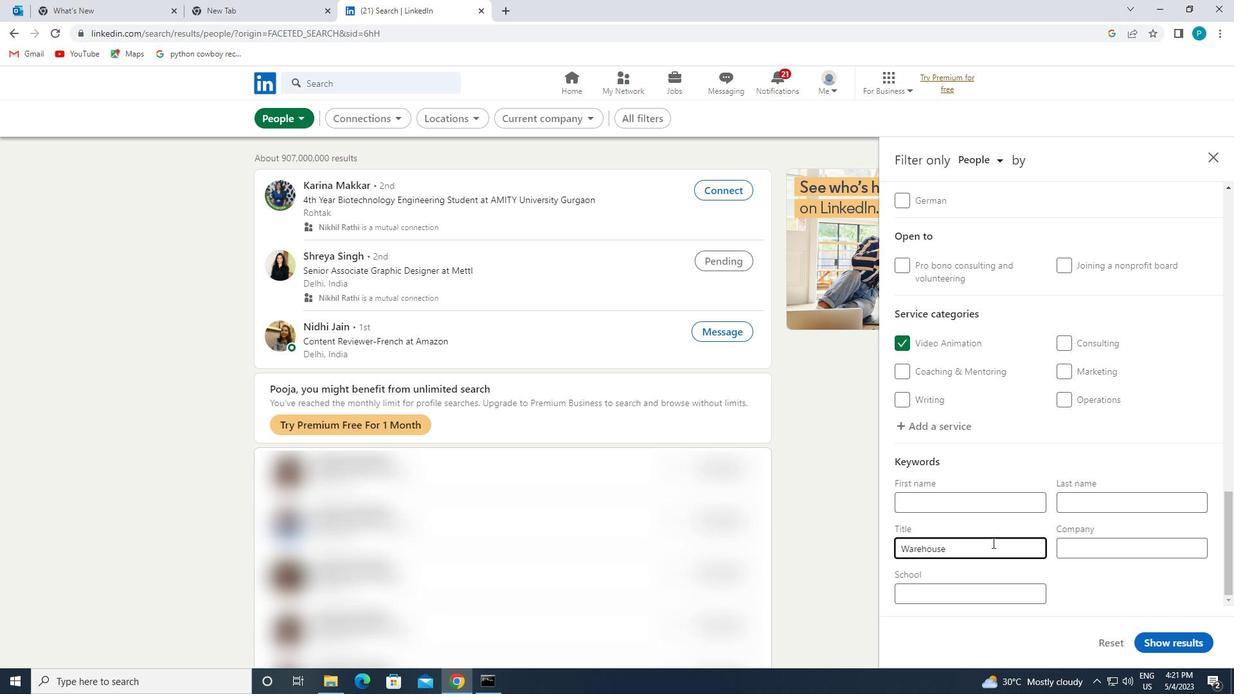 
Action: Key pressed <Key.space><Key.caps_lock>W<Key.caps_lock>R<Key.backspace>ORKER
Screenshot: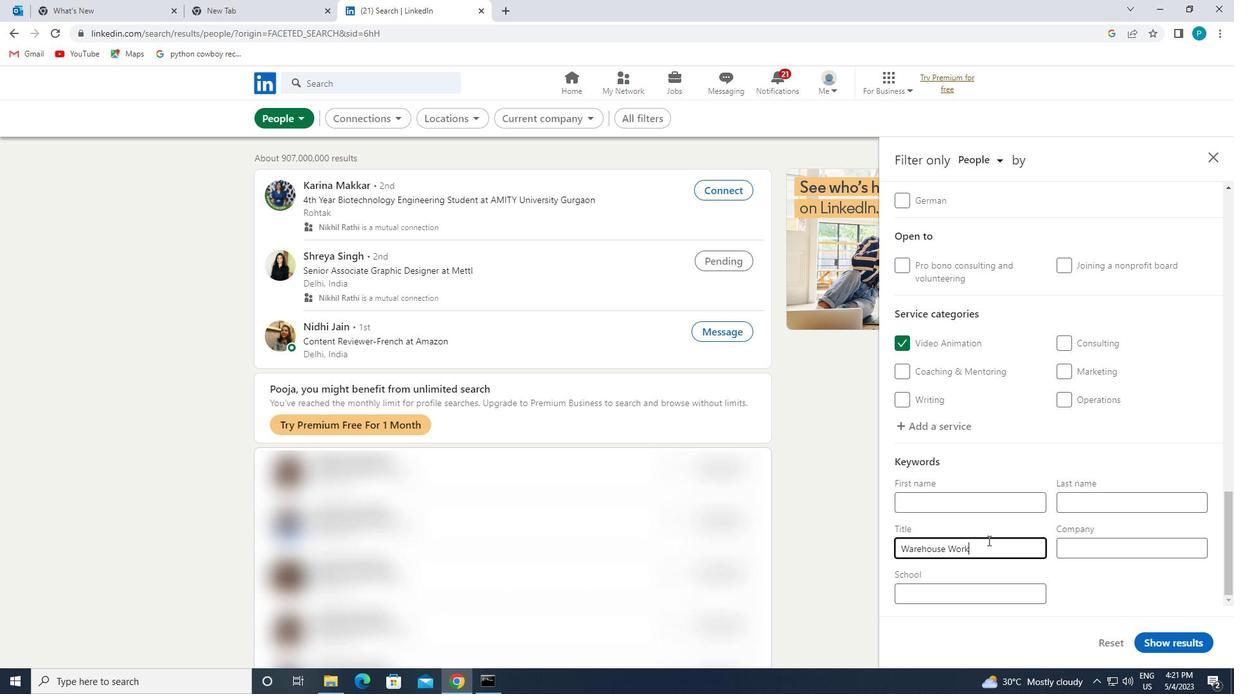 
Action: Mouse moved to (1153, 634)
Screenshot: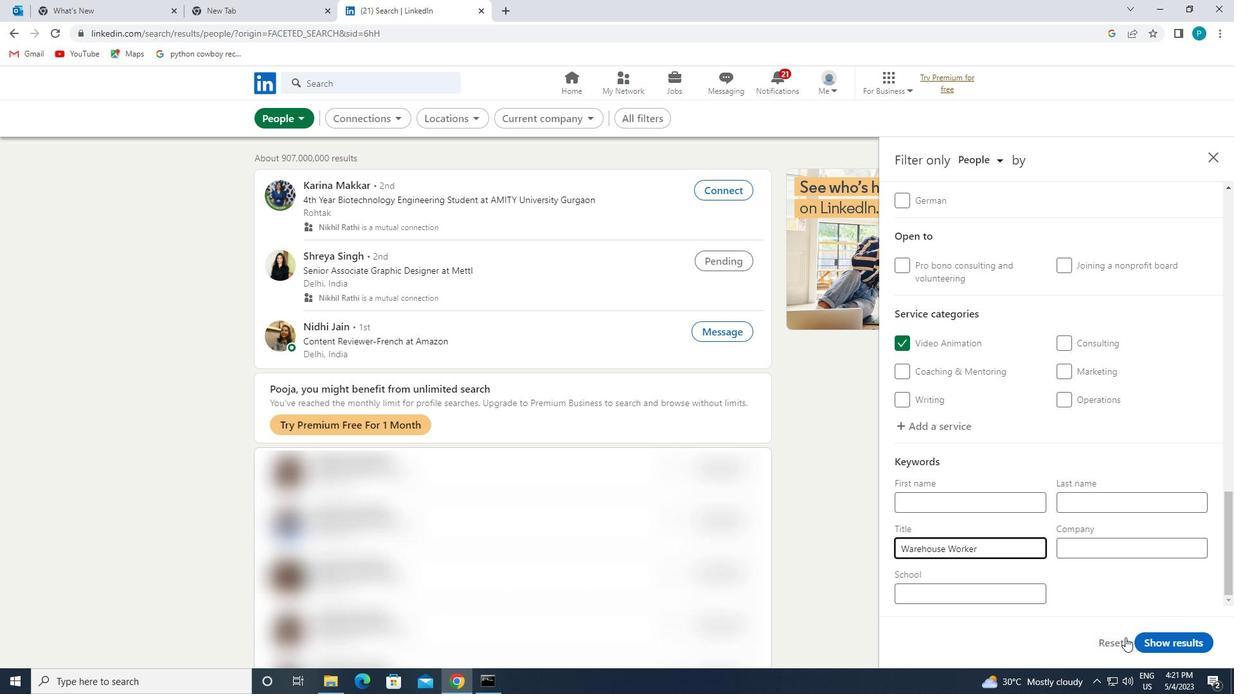 
Action: Mouse pressed left at (1153, 634)
Screenshot: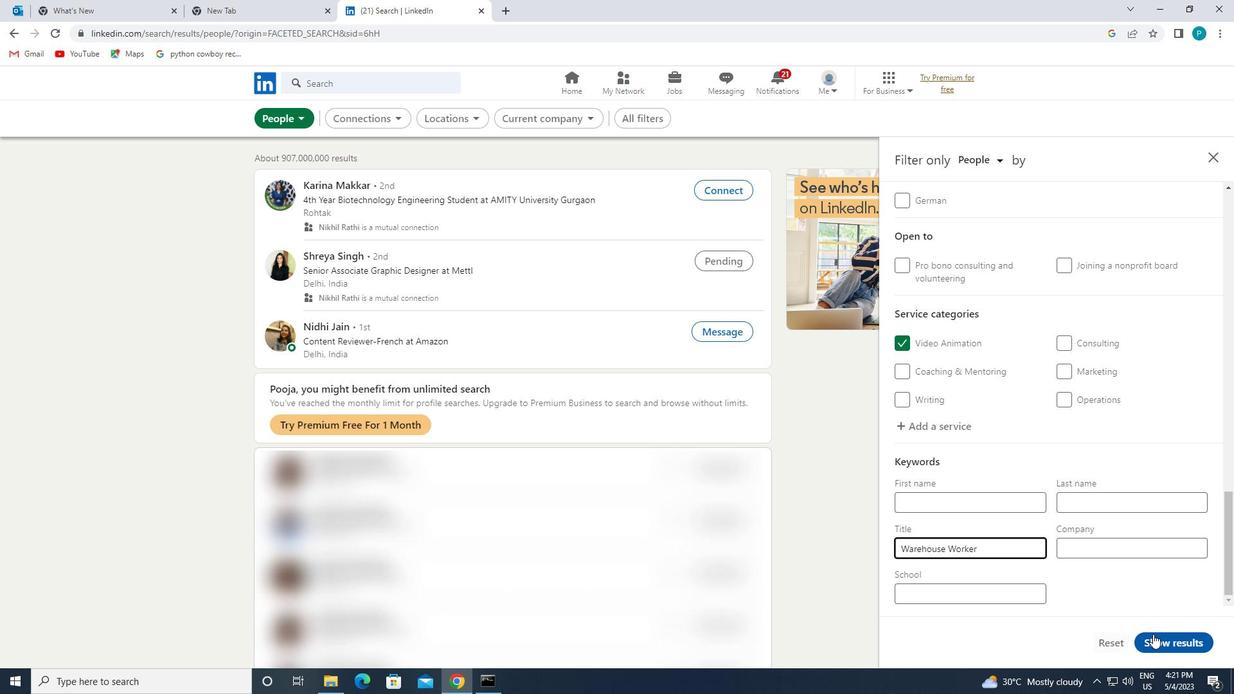
